 Task: Search one way flight ticket for 4 adults, 2 children, 2 infants in seat and 1 infant on lap in economy from Colorado Springs: City Of Colorado Springs Municipal Airport to Riverton: Central Wyoming Regional Airport (was Riverton Regional) on 5-4-2023. Choice of flights is American. Number of bags: 10 checked bags. Price is upto 80000. Outbound departure time preference is 23:15.
Action: Mouse moved to (340, 308)
Screenshot: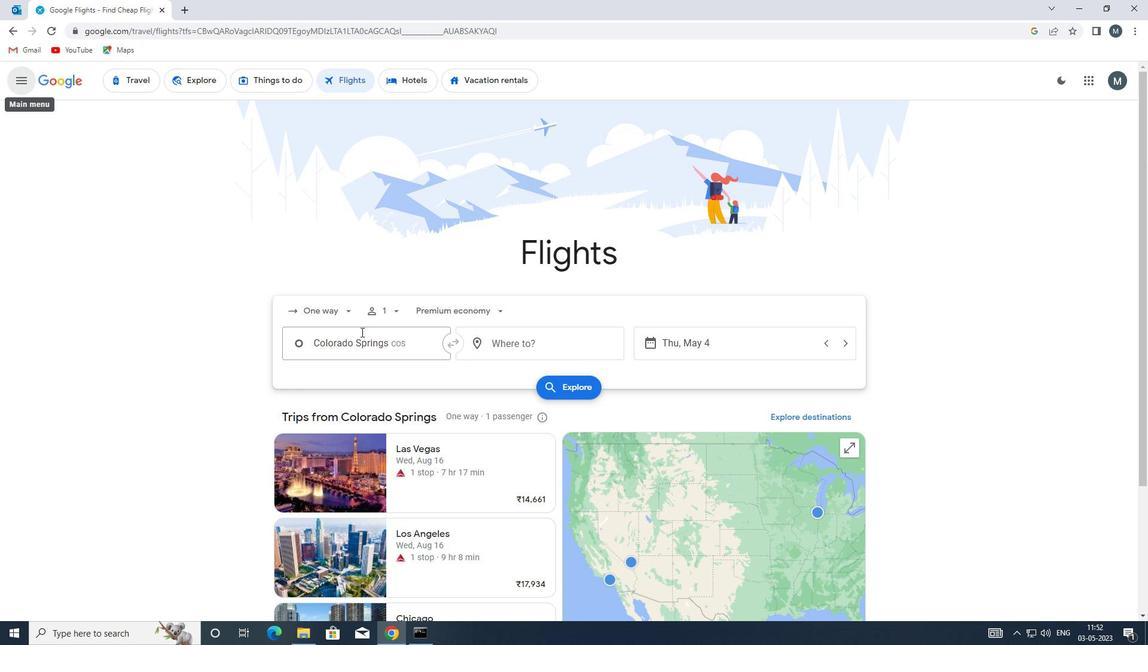 
Action: Mouse pressed left at (340, 308)
Screenshot: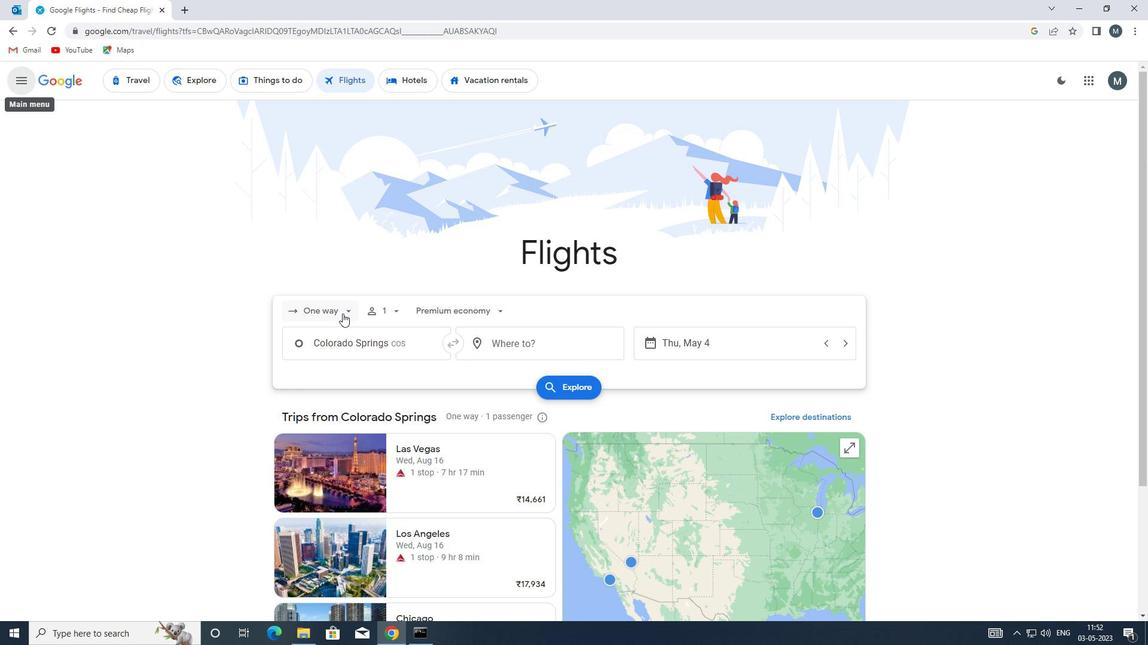 
Action: Mouse moved to (351, 367)
Screenshot: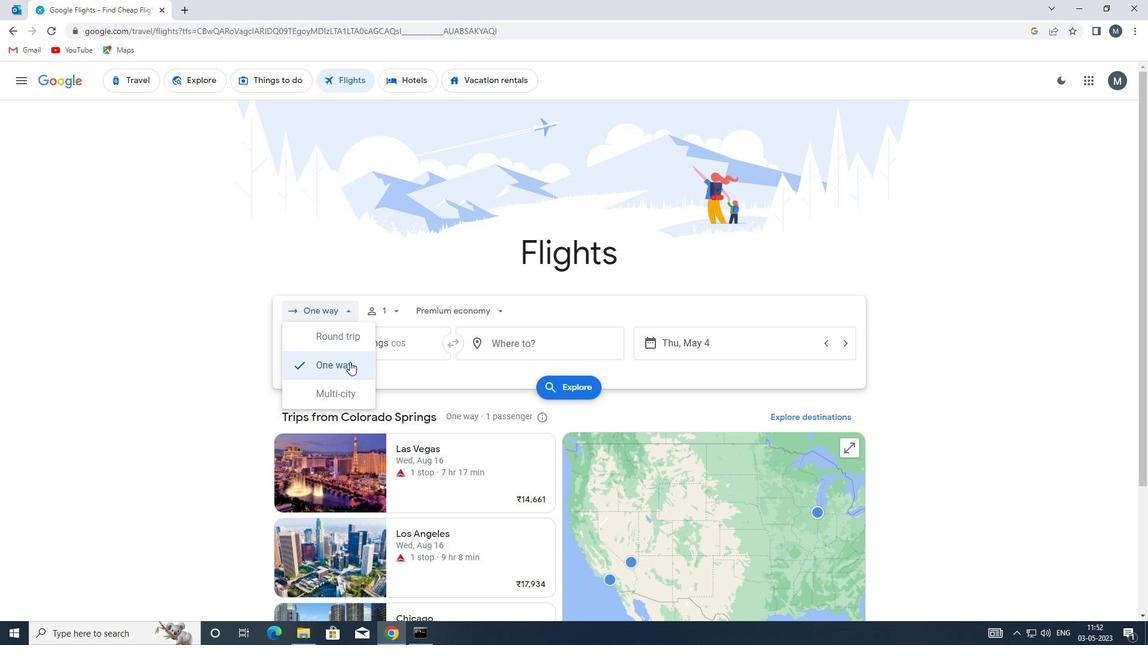 
Action: Mouse pressed left at (351, 367)
Screenshot: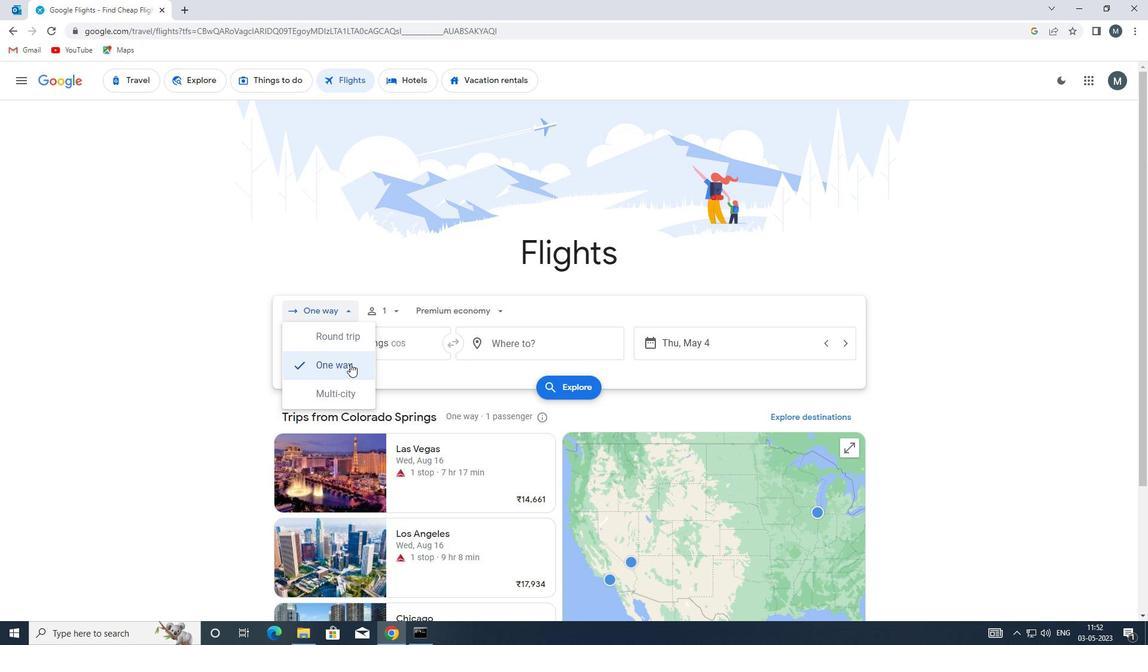 
Action: Mouse moved to (397, 309)
Screenshot: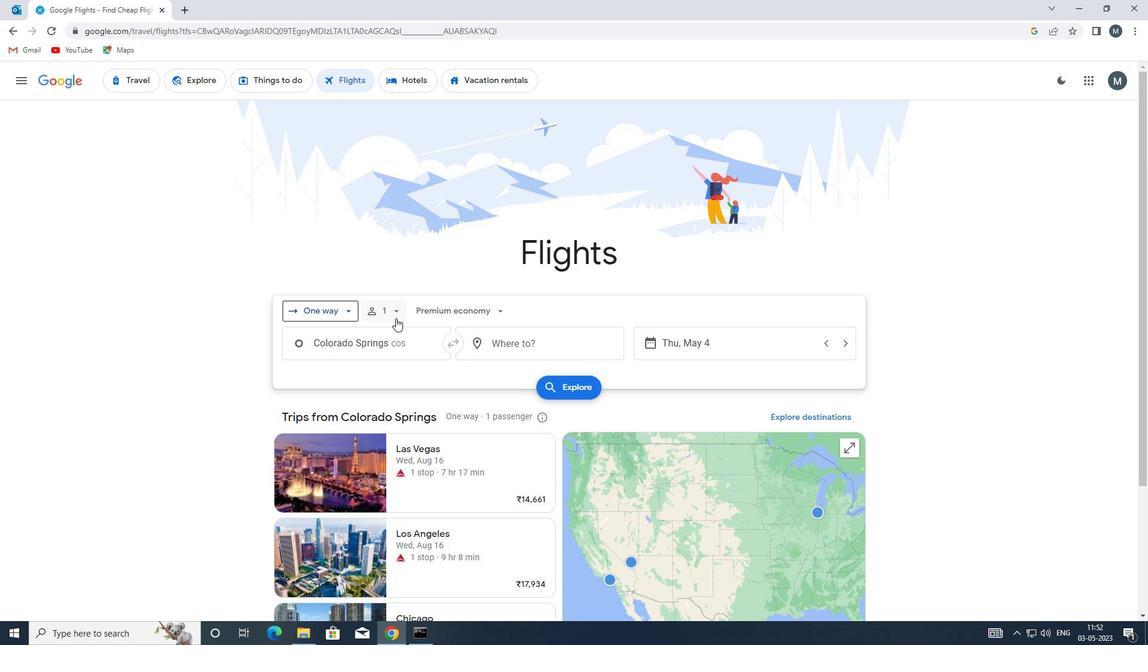 
Action: Mouse pressed left at (397, 309)
Screenshot: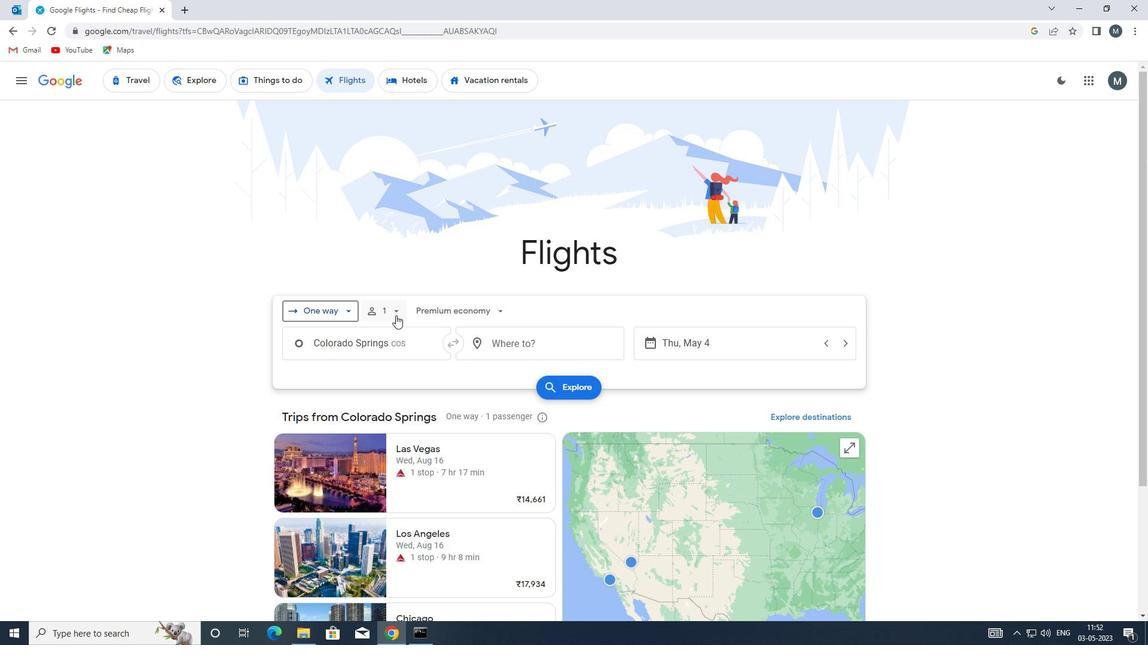 
Action: Mouse moved to (489, 339)
Screenshot: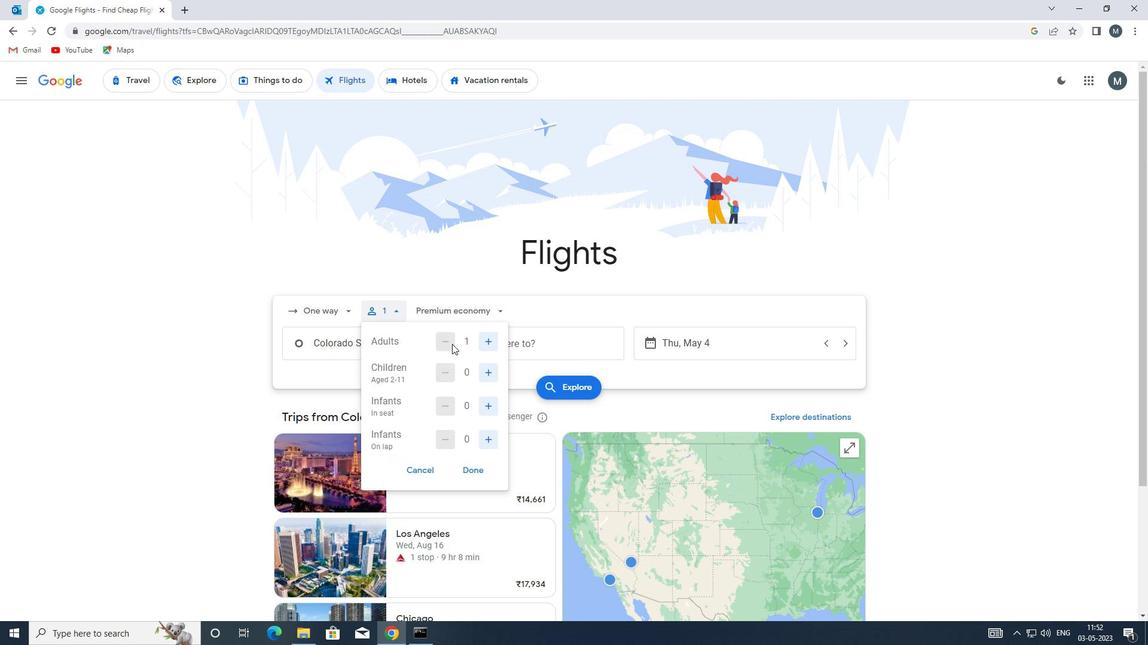 
Action: Mouse pressed left at (489, 339)
Screenshot: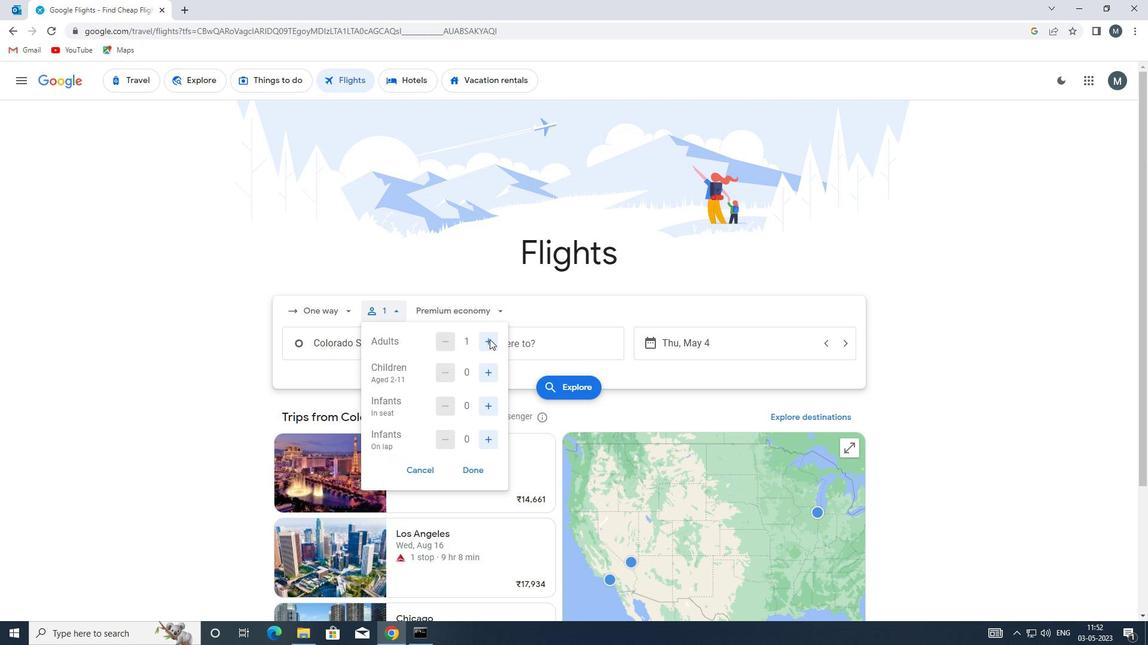 
Action: Mouse pressed left at (489, 339)
Screenshot: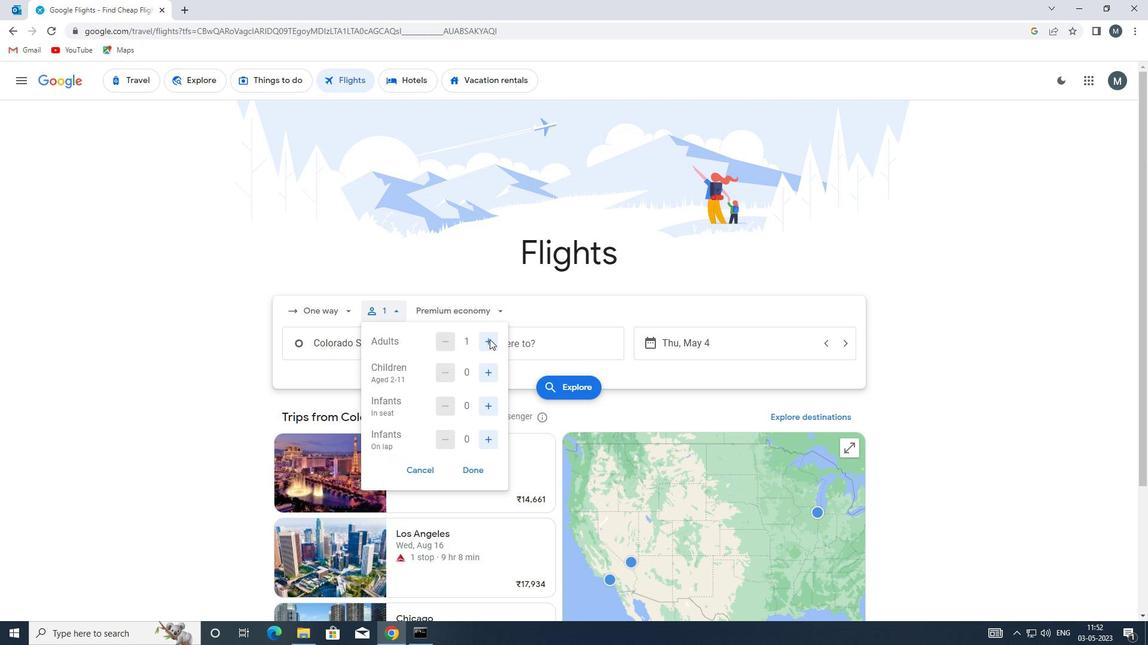 
Action: Mouse pressed left at (489, 339)
Screenshot: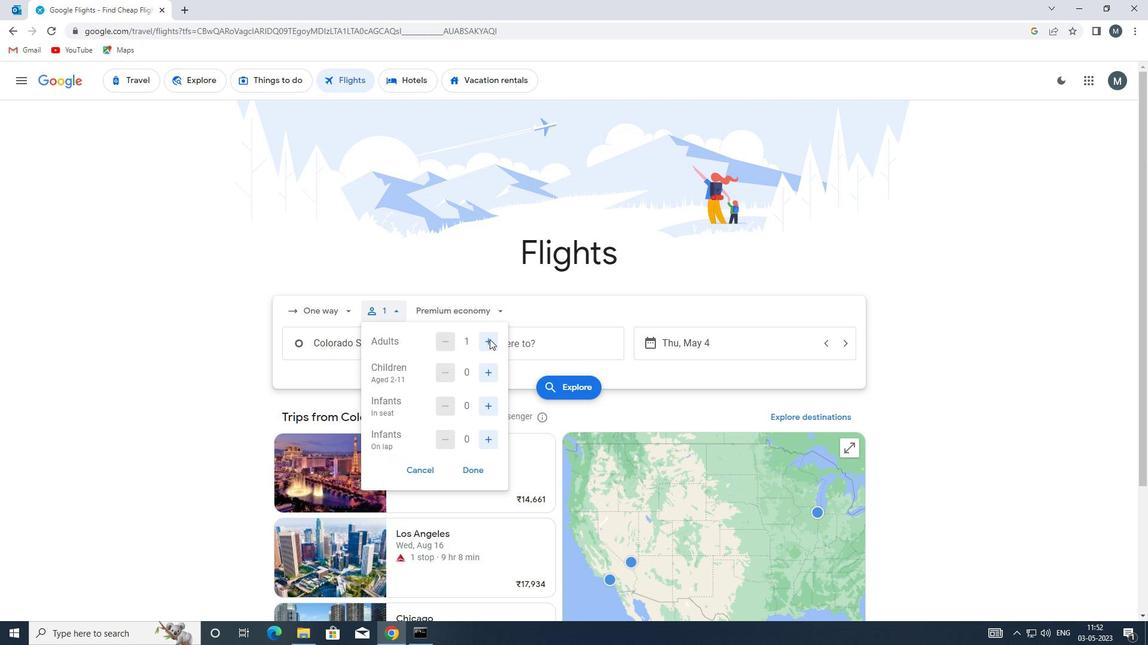 
Action: Mouse pressed left at (489, 339)
Screenshot: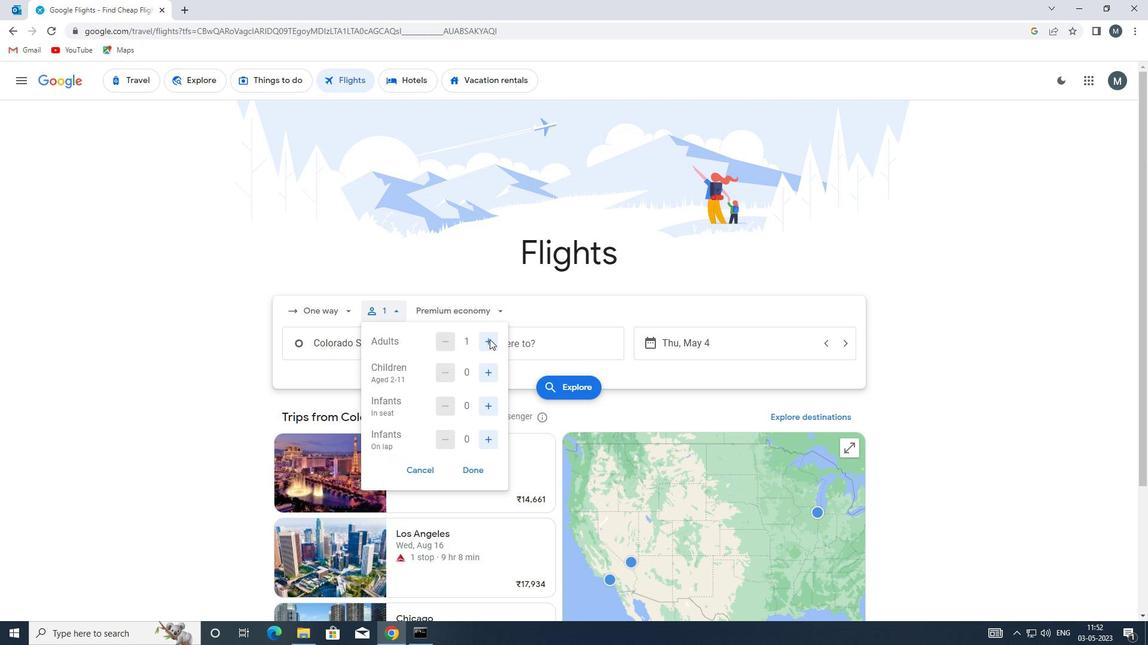 
Action: Mouse moved to (455, 340)
Screenshot: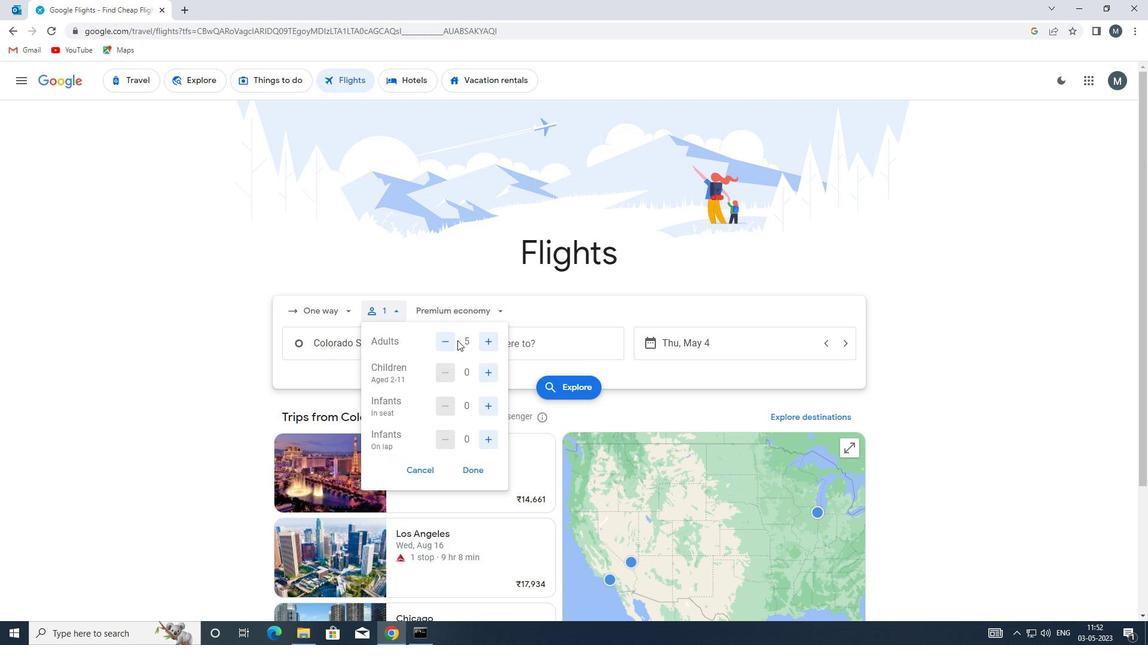 
Action: Mouse pressed left at (455, 340)
Screenshot: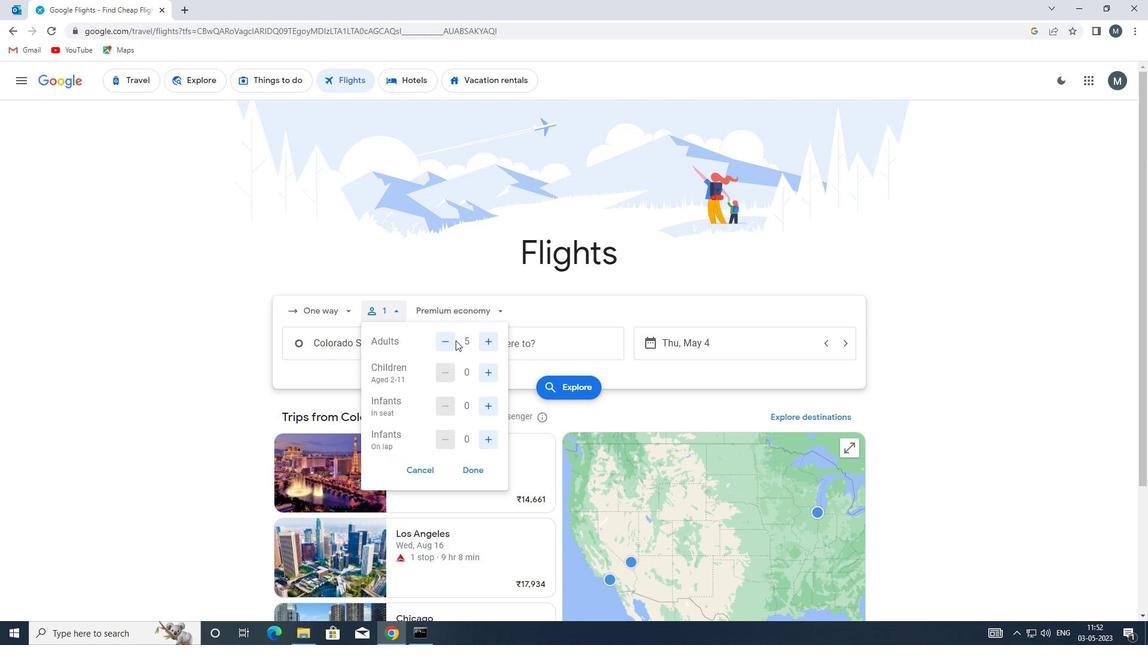 
Action: Mouse moved to (452, 342)
Screenshot: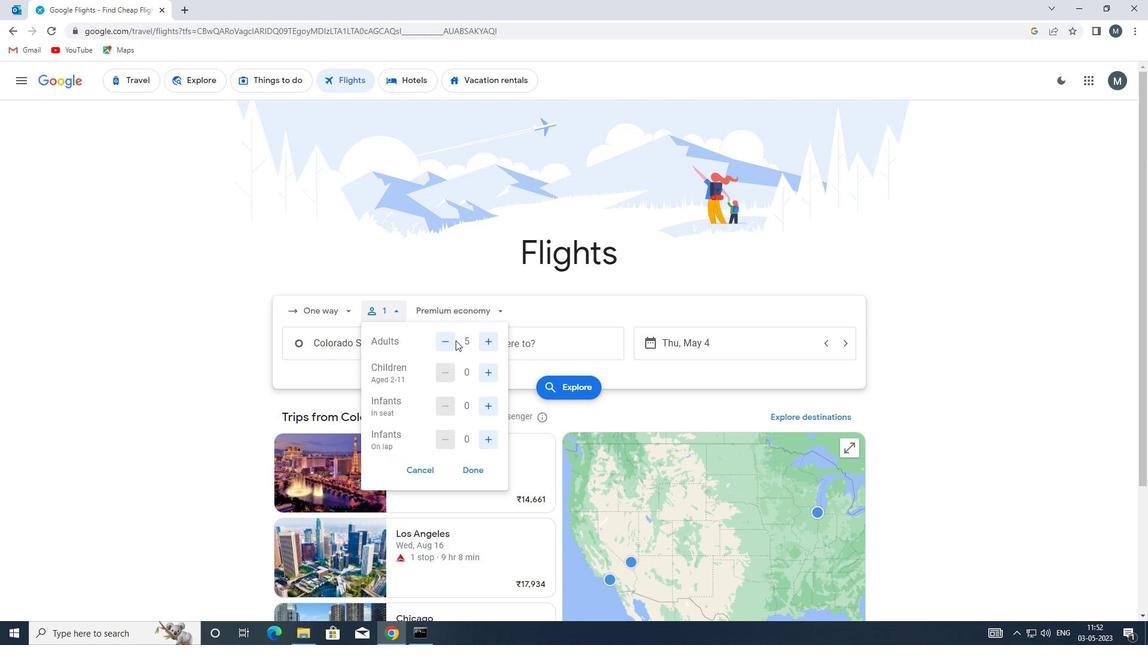 
Action: Mouse pressed left at (452, 342)
Screenshot: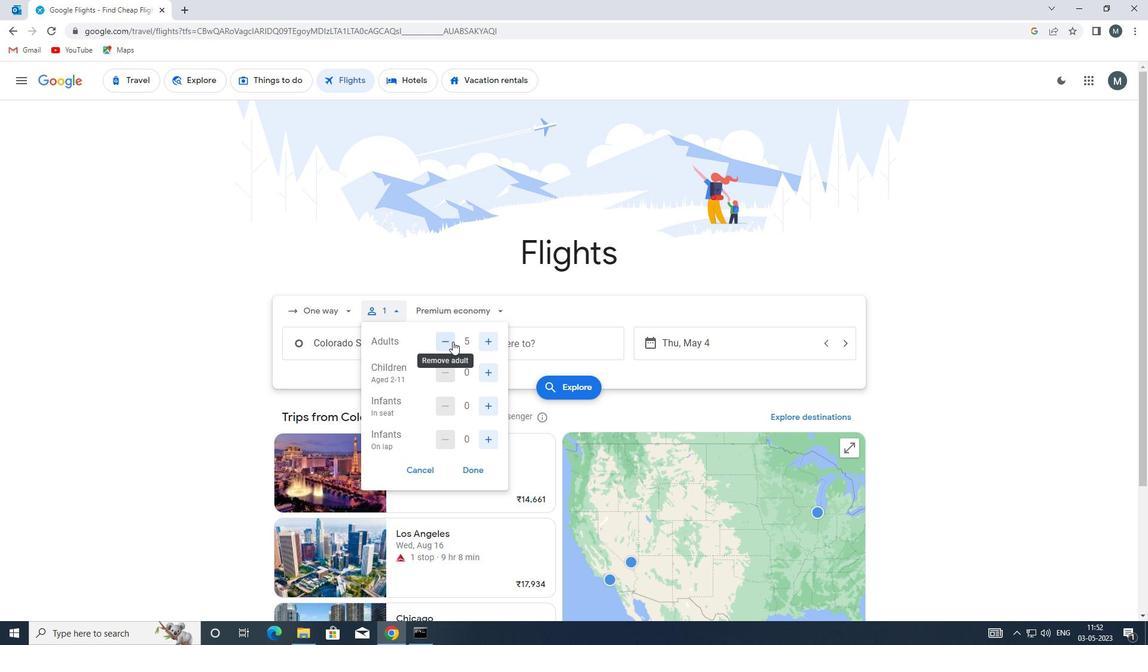 
Action: Mouse moved to (489, 372)
Screenshot: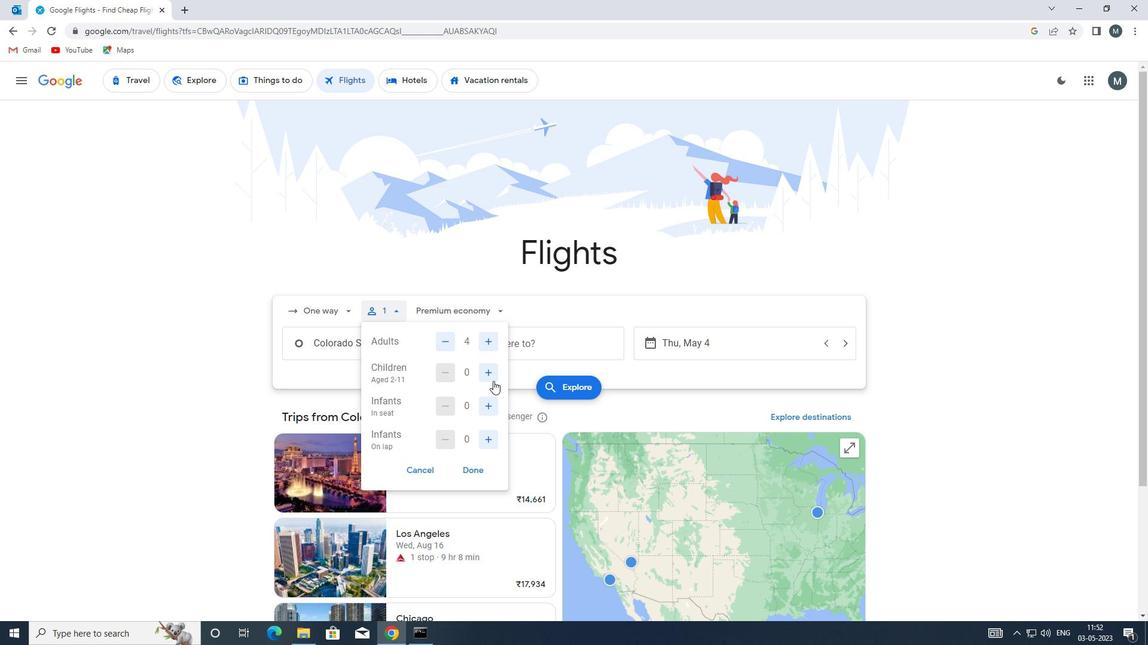 
Action: Mouse pressed left at (489, 372)
Screenshot: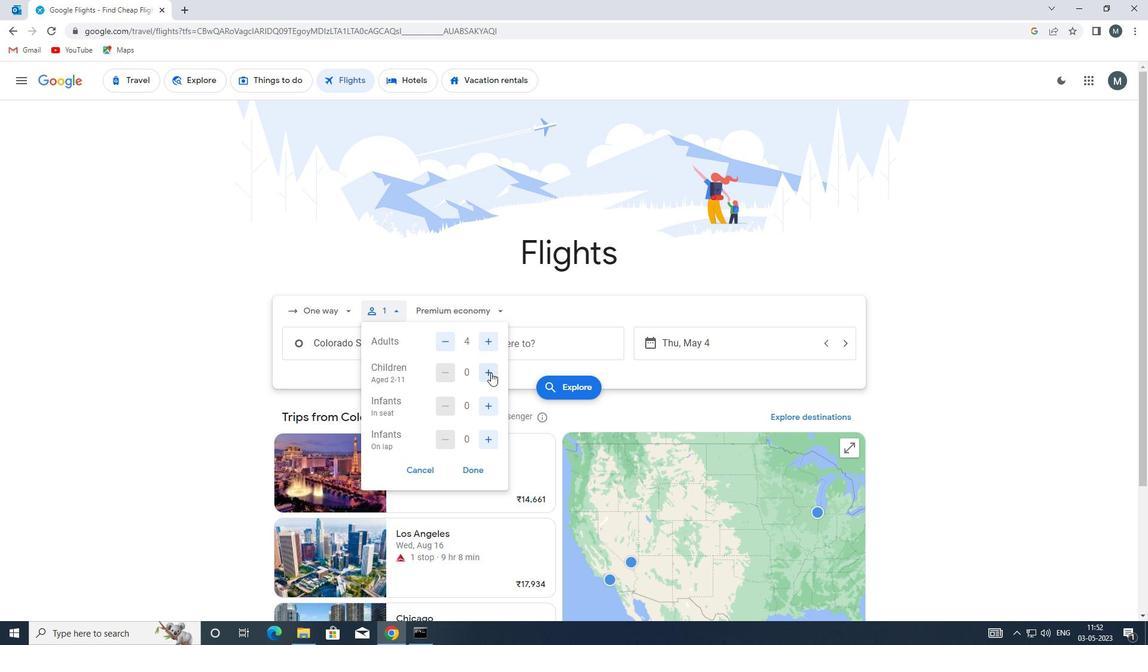 
Action: Mouse pressed left at (489, 372)
Screenshot: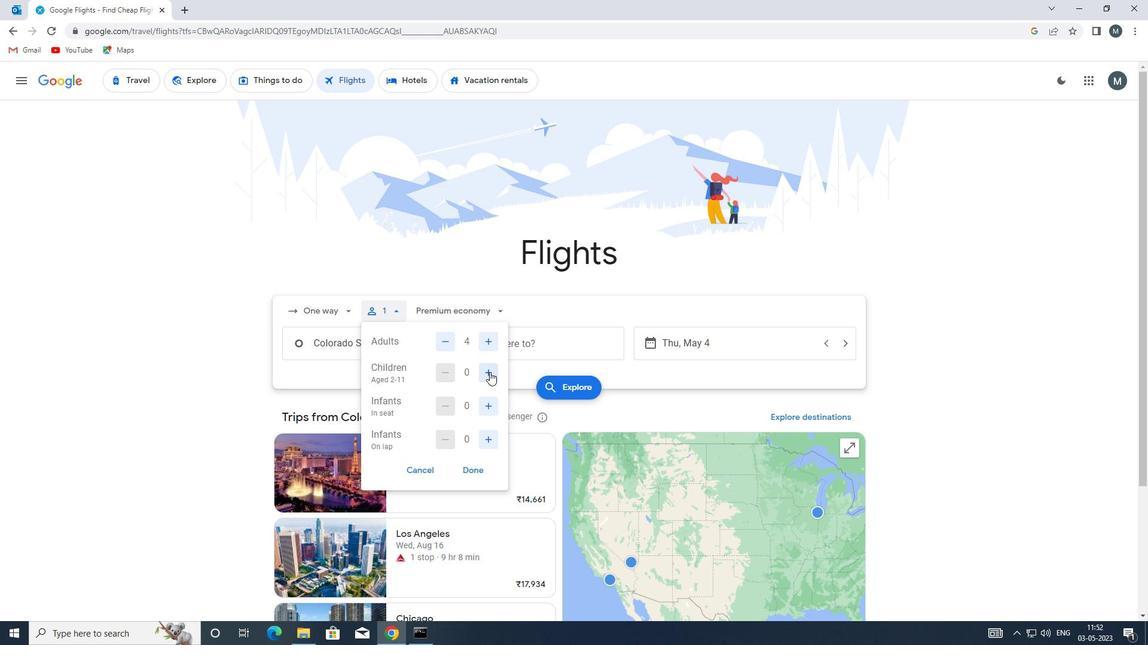 
Action: Mouse moved to (495, 406)
Screenshot: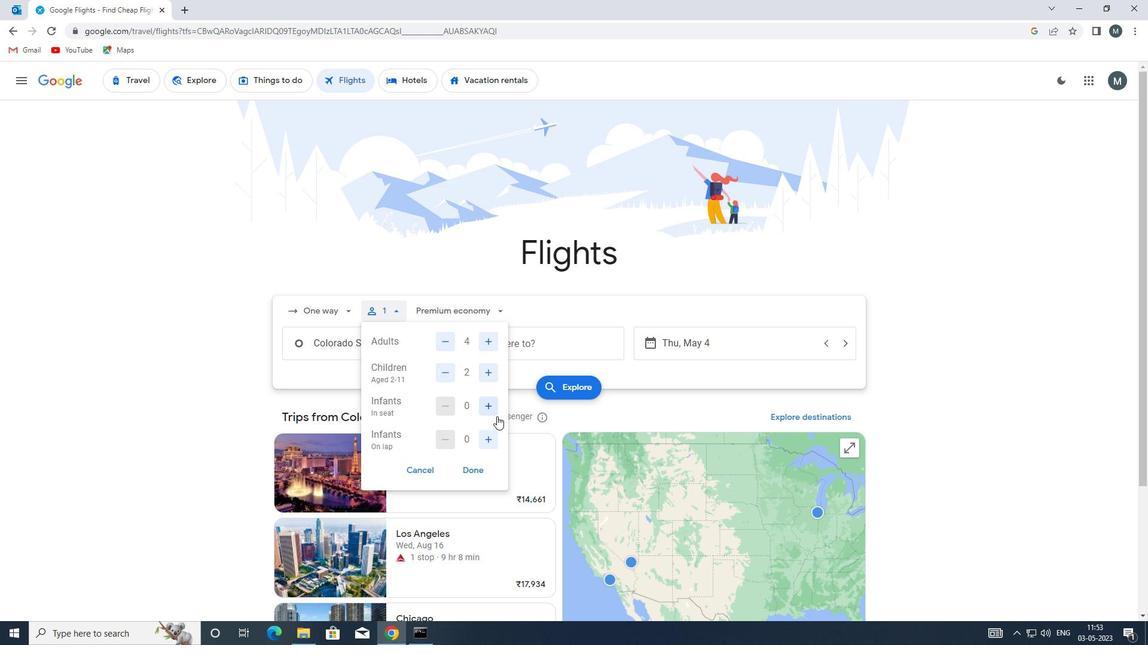 
Action: Mouse pressed left at (495, 406)
Screenshot: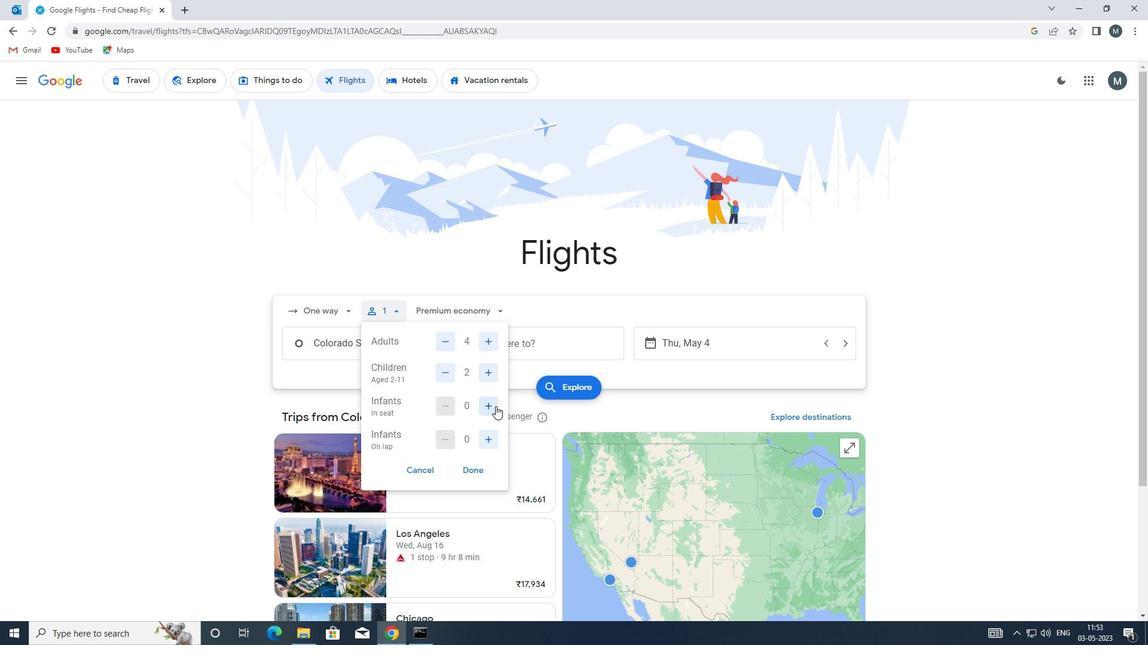 
Action: Mouse pressed left at (495, 406)
Screenshot: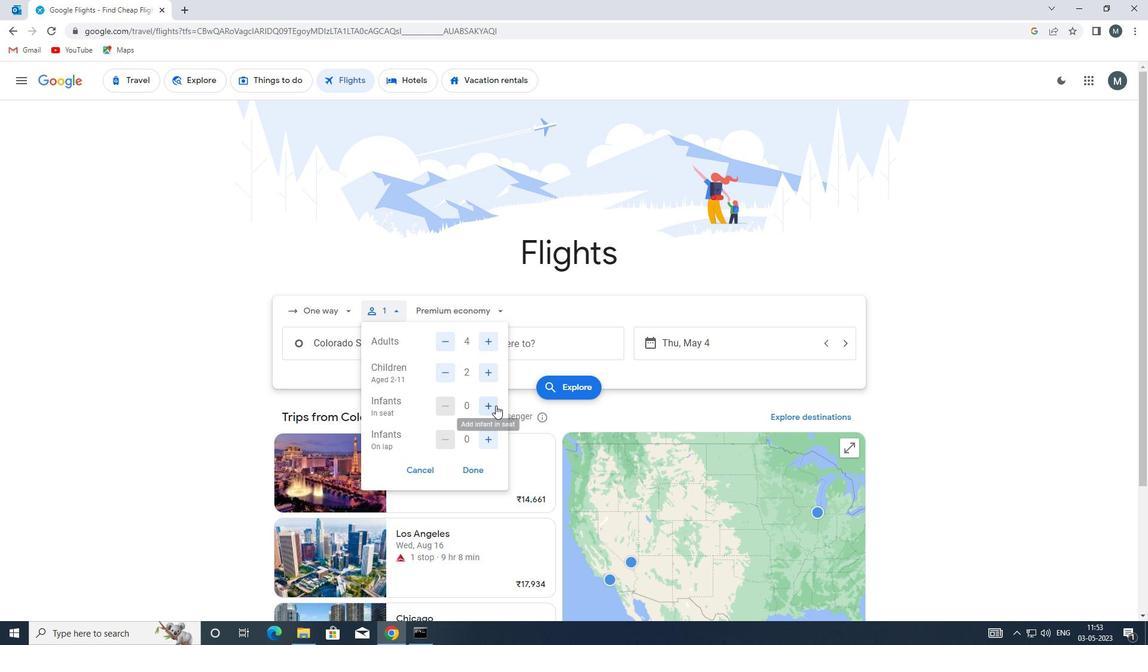
Action: Mouse moved to (494, 436)
Screenshot: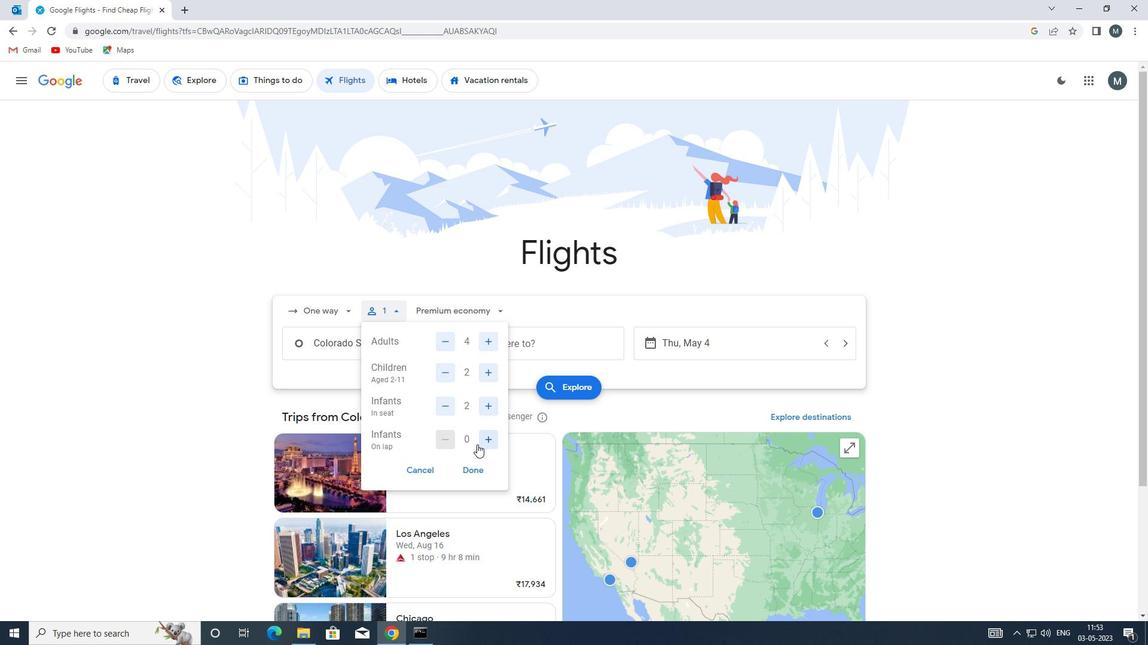 
Action: Mouse pressed left at (494, 436)
Screenshot: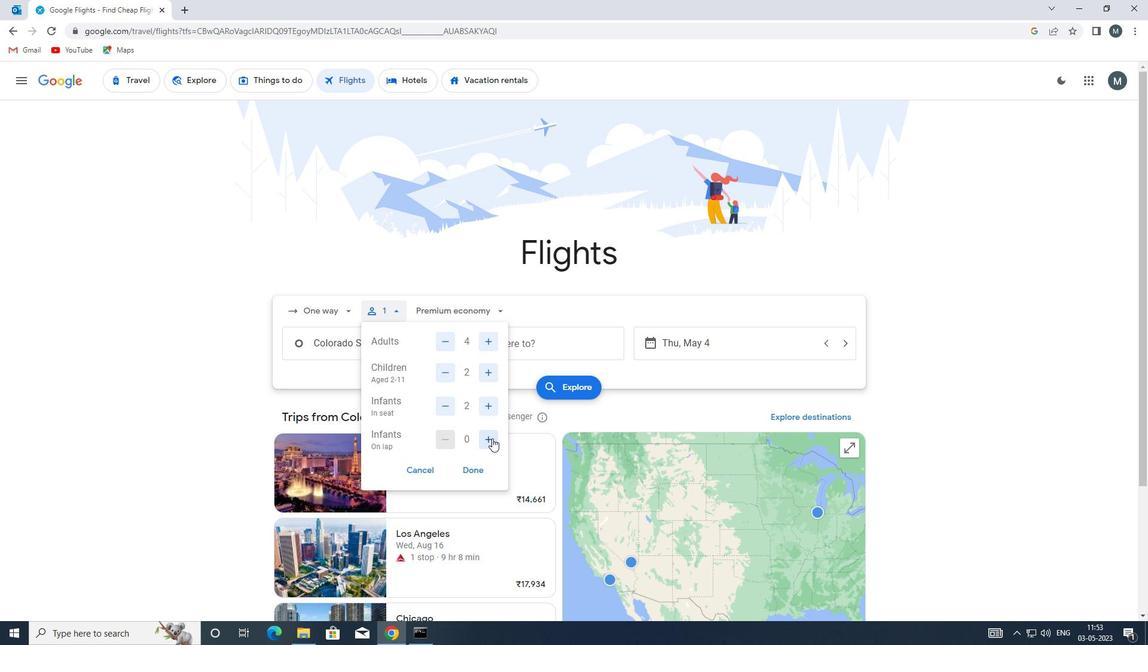 
Action: Mouse moved to (481, 470)
Screenshot: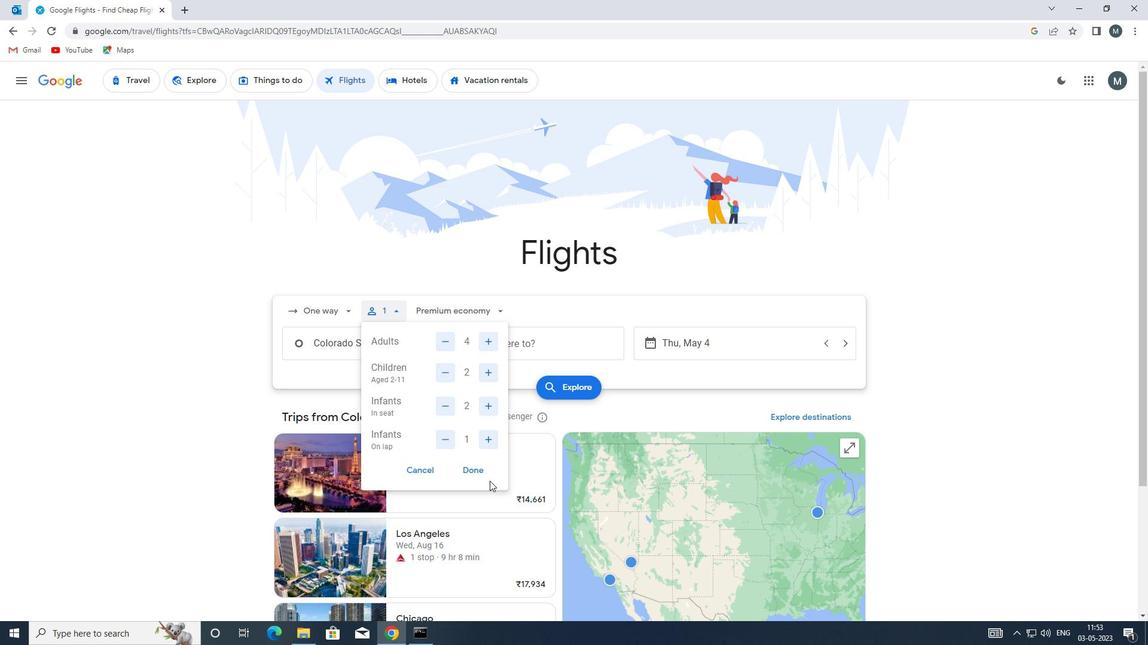 
Action: Mouse pressed left at (481, 470)
Screenshot: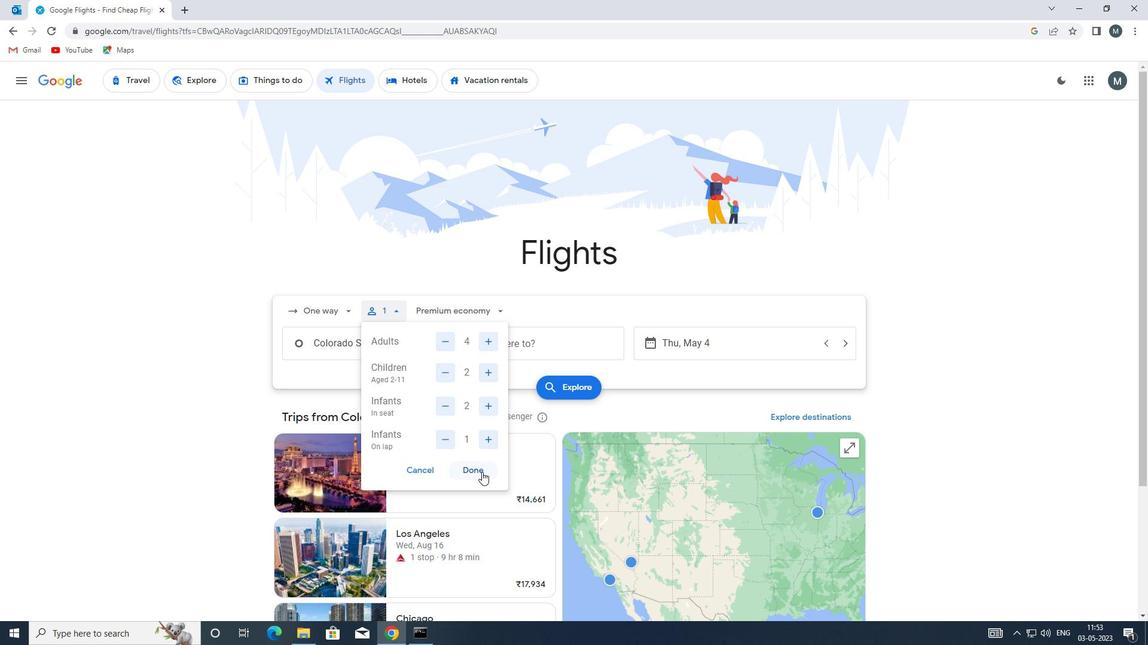 
Action: Mouse moved to (453, 310)
Screenshot: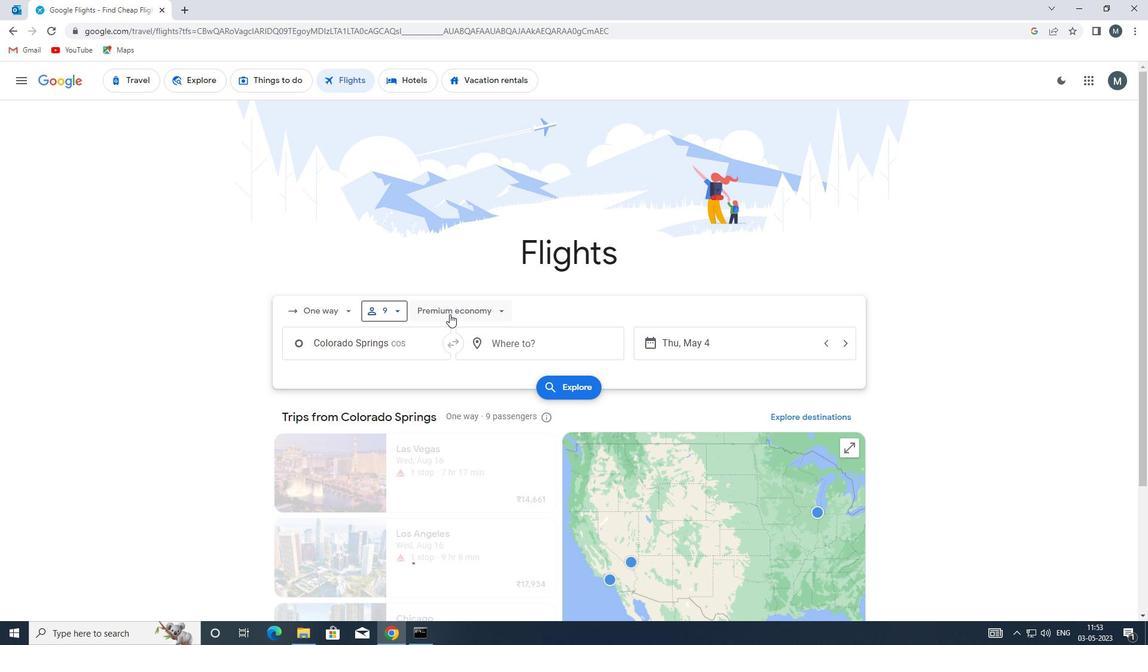 
Action: Mouse pressed left at (453, 310)
Screenshot: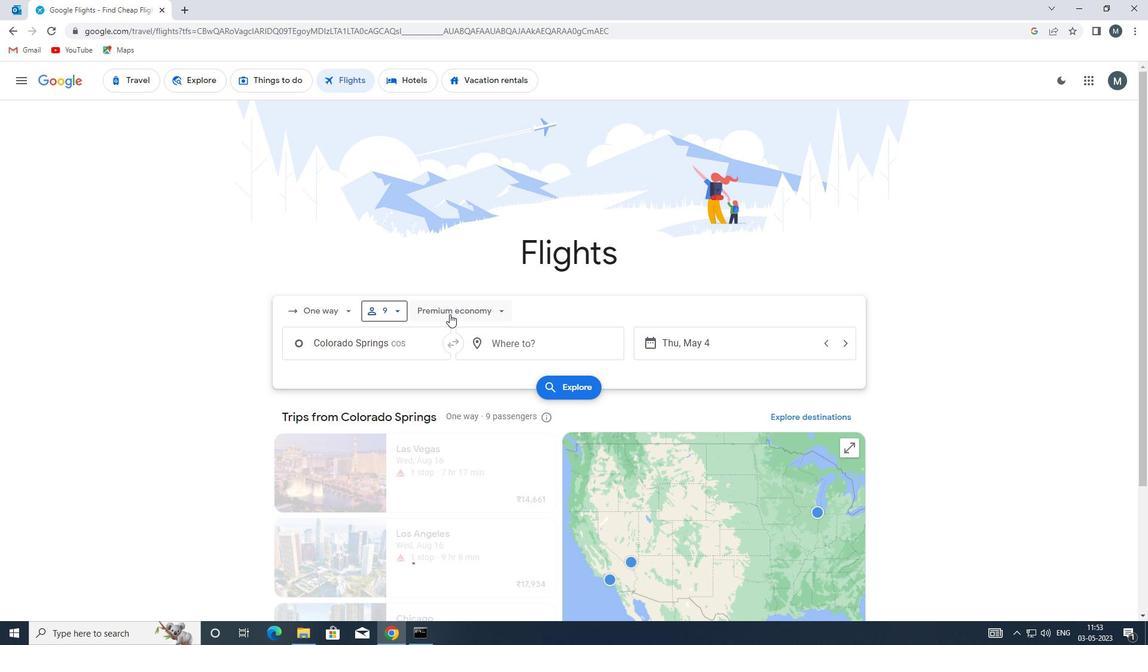 
Action: Mouse moved to (465, 337)
Screenshot: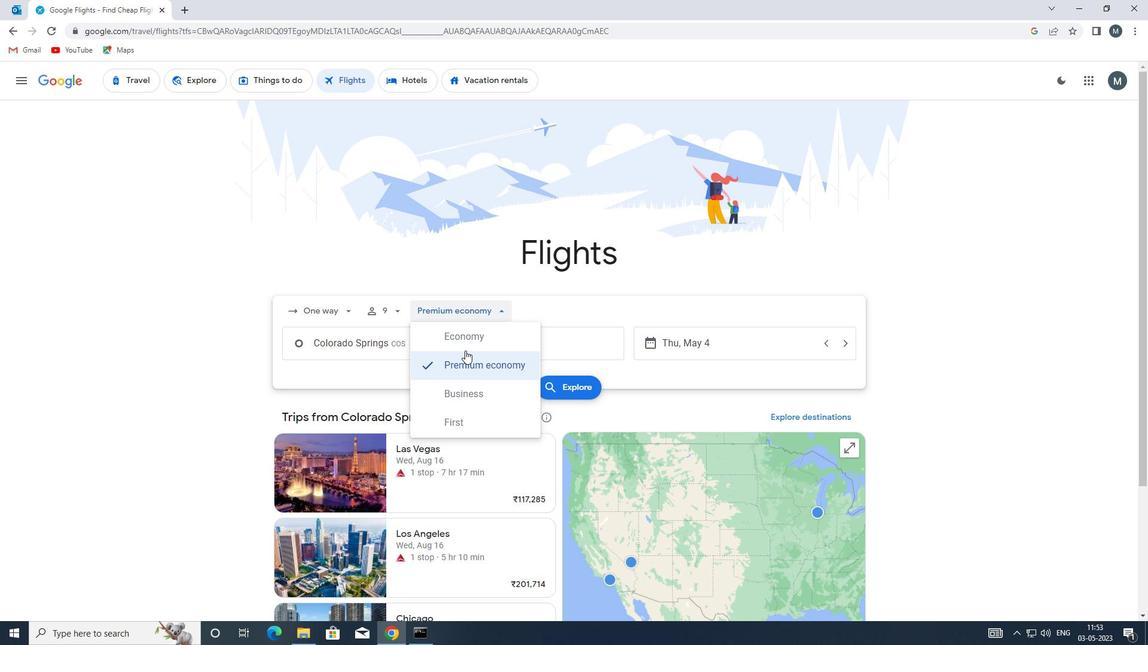 
Action: Mouse pressed left at (465, 337)
Screenshot: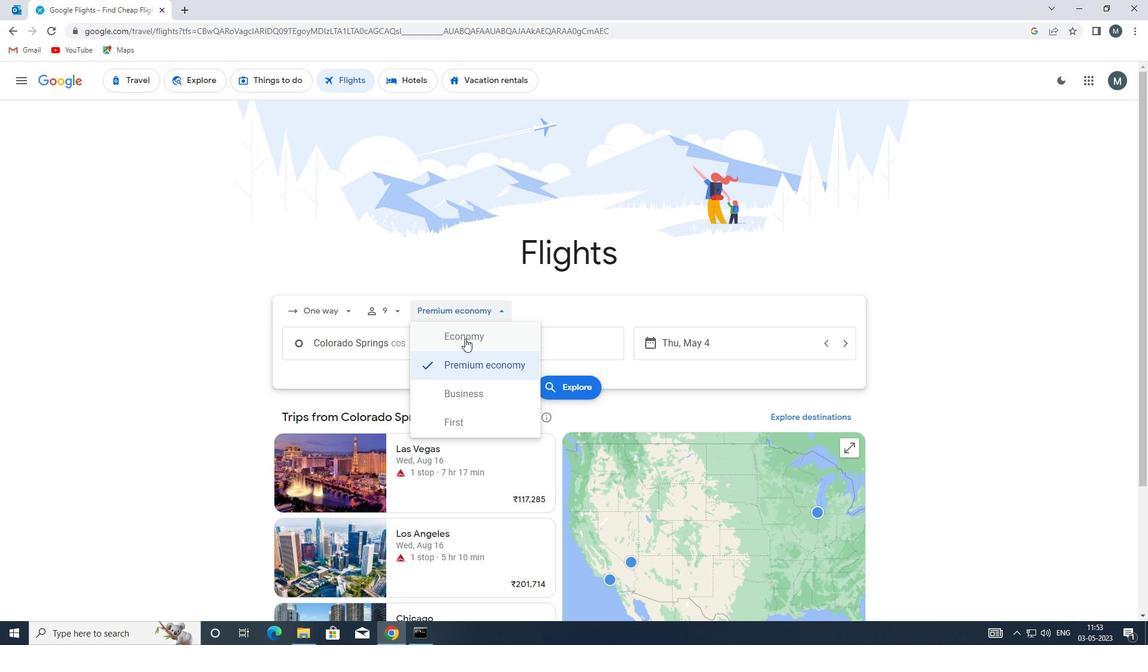 
Action: Mouse moved to (422, 349)
Screenshot: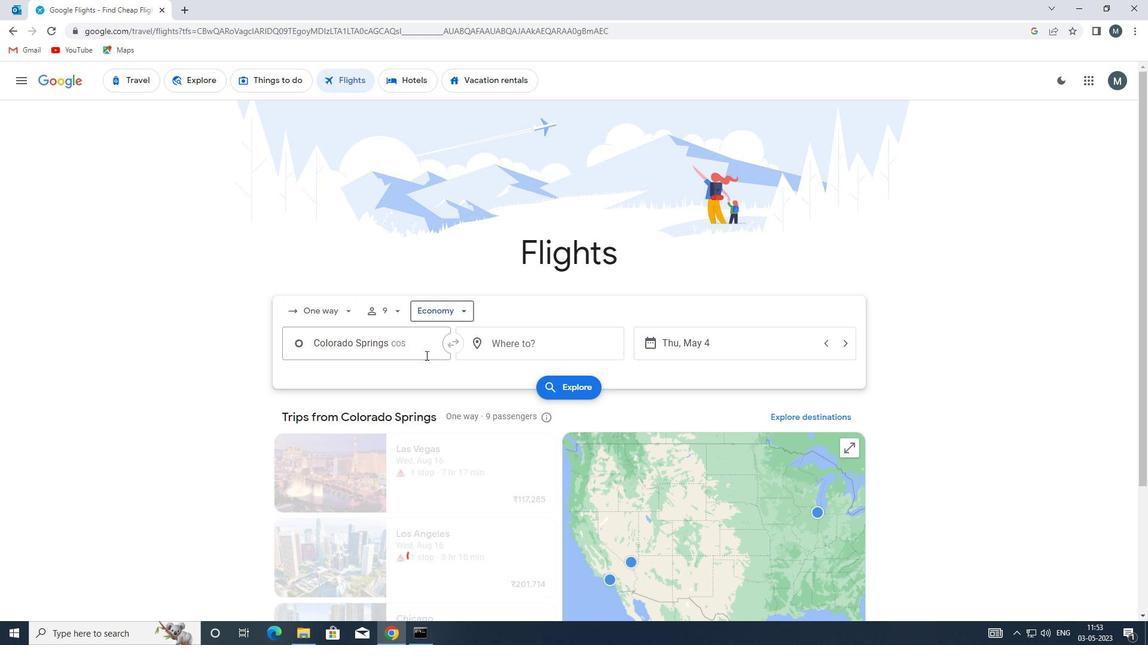 
Action: Mouse pressed left at (422, 349)
Screenshot: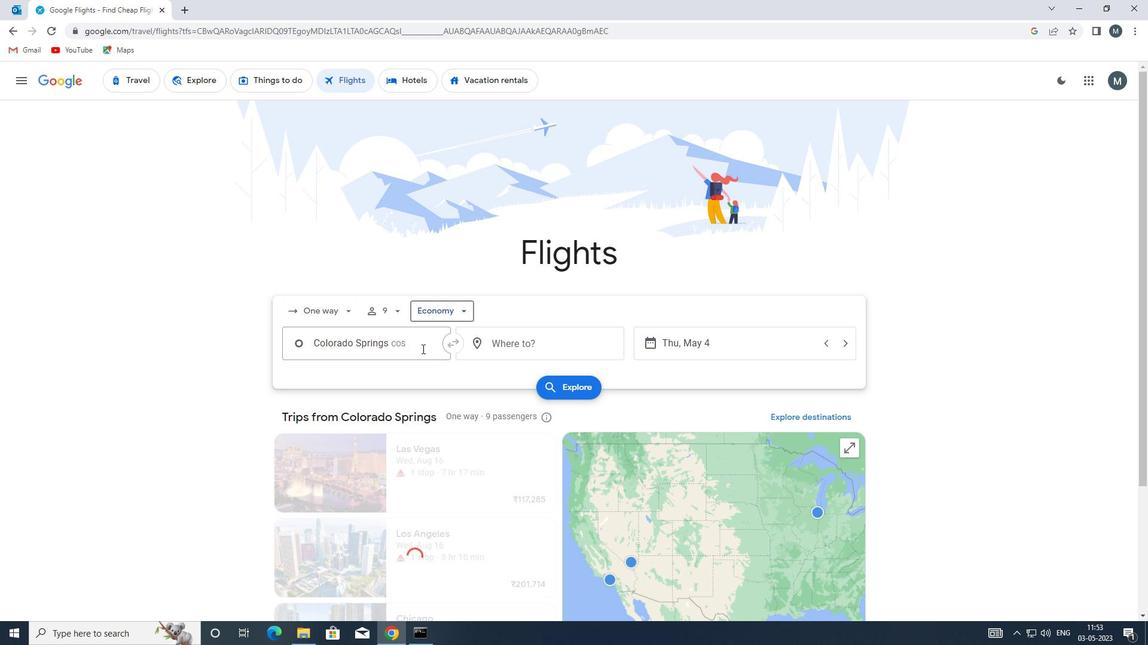 
Action: Key pressed <Key.enter>
Screenshot: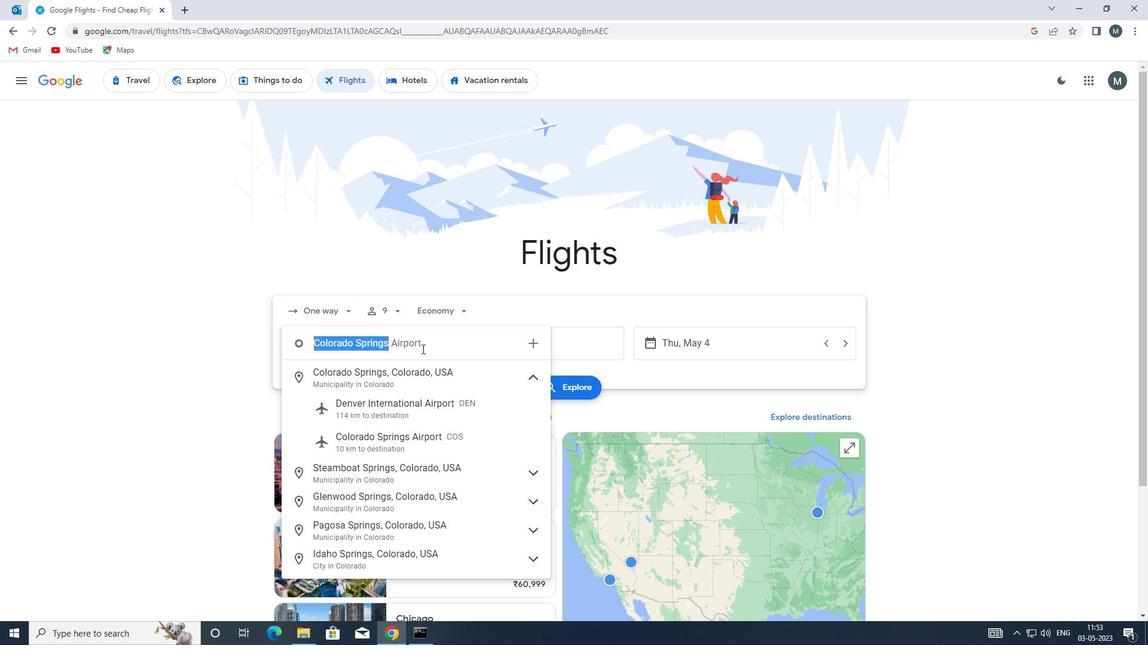 
Action: Mouse moved to (518, 344)
Screenshot: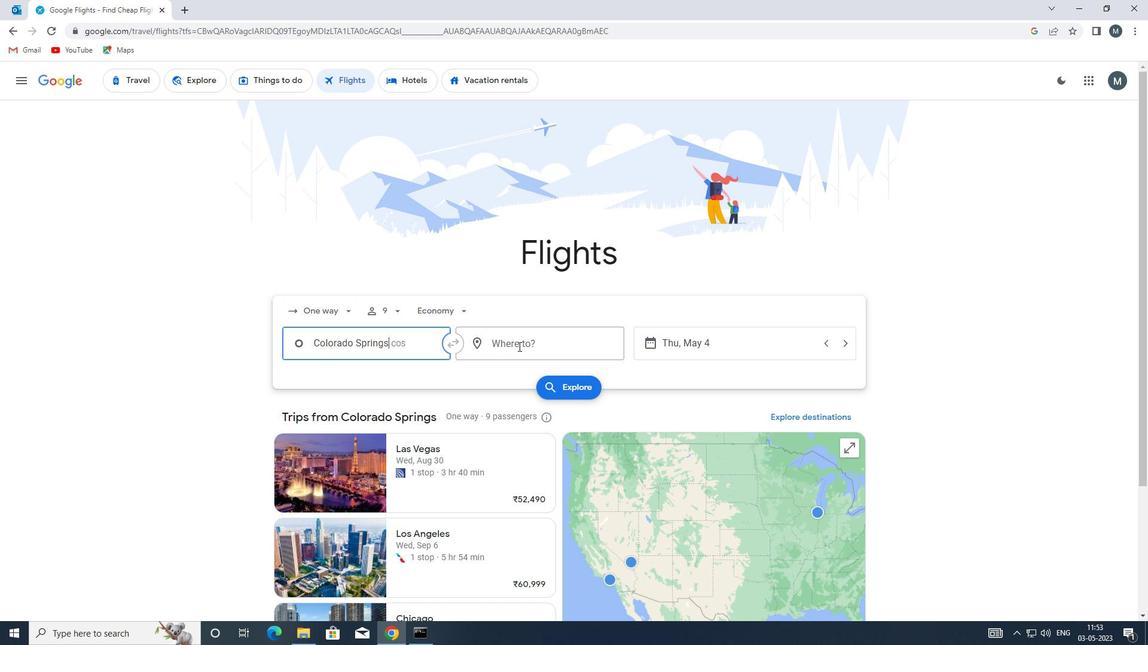 
Action: Mouse pressed left at (518, 344)
Screenshot: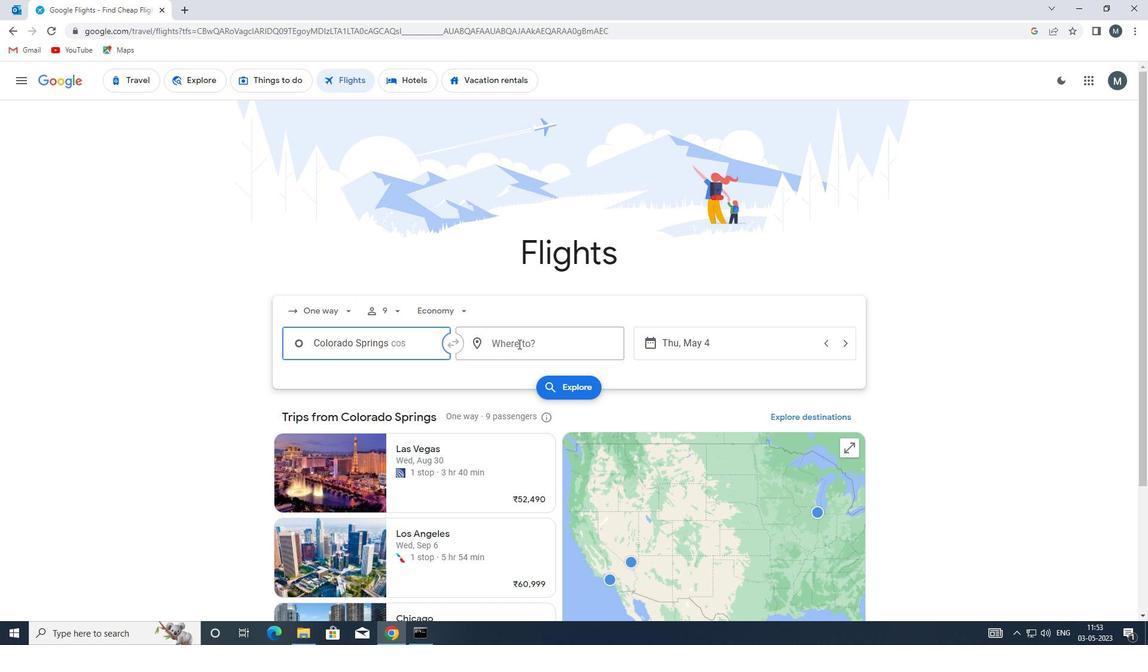 
Action: Key pressed riw
Screenshot: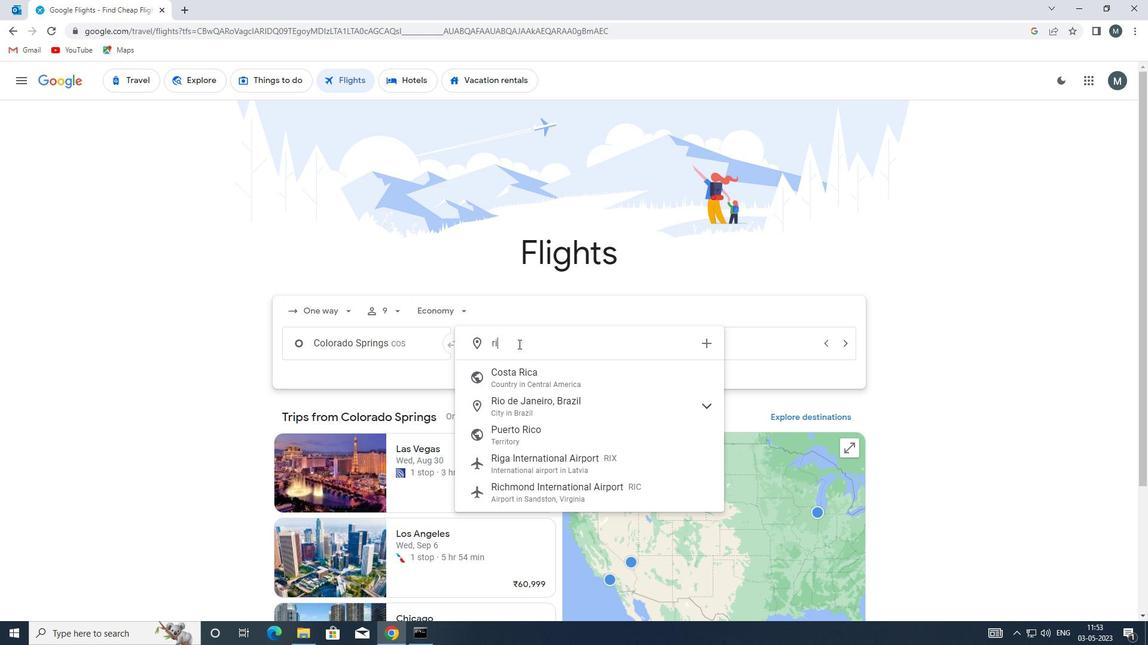 
Action: Mouse moved to (571, 372)
Screenshot: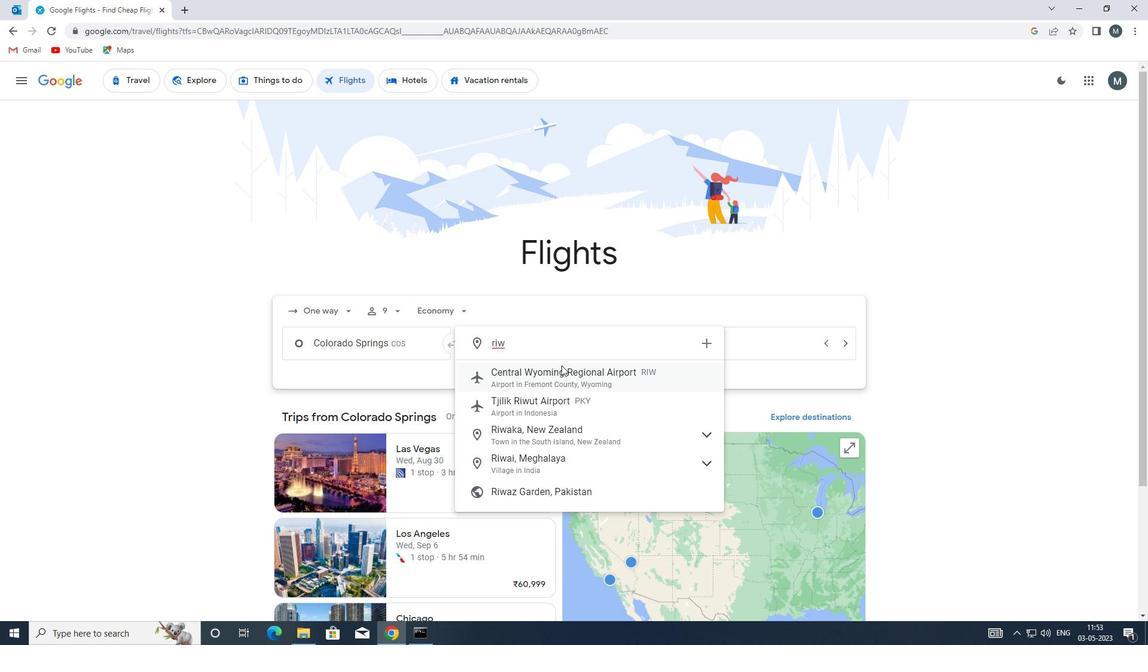 
Action: Mouse pressed left at (571, 372)
Screenshot: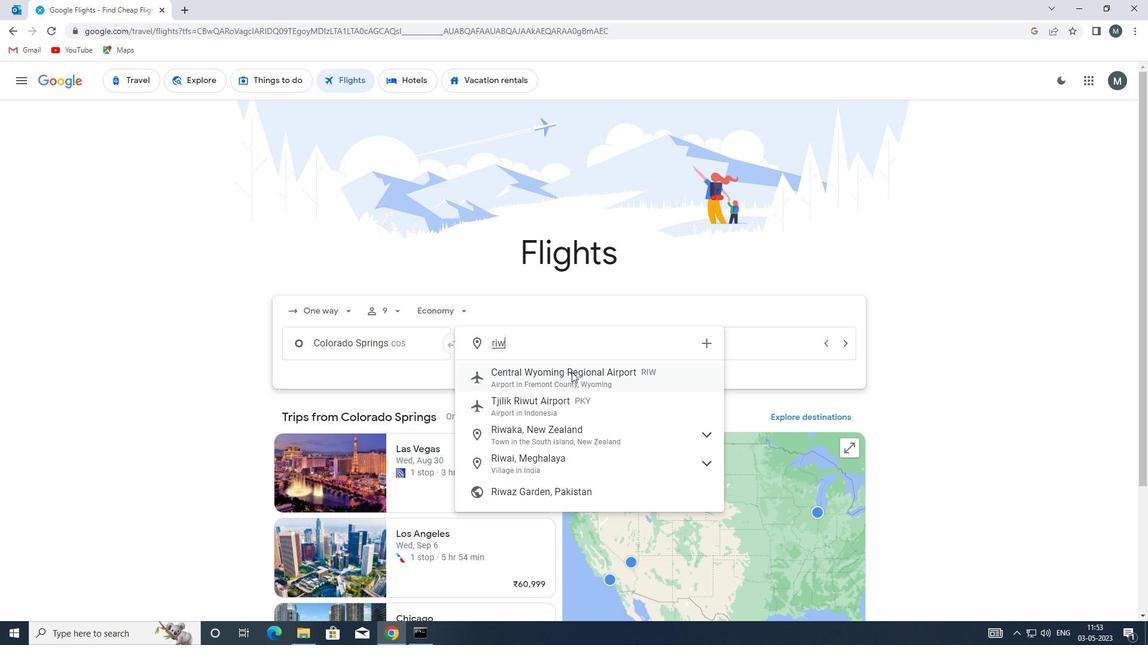 
Action: Mouse moved to (704, 348)
Screenshot: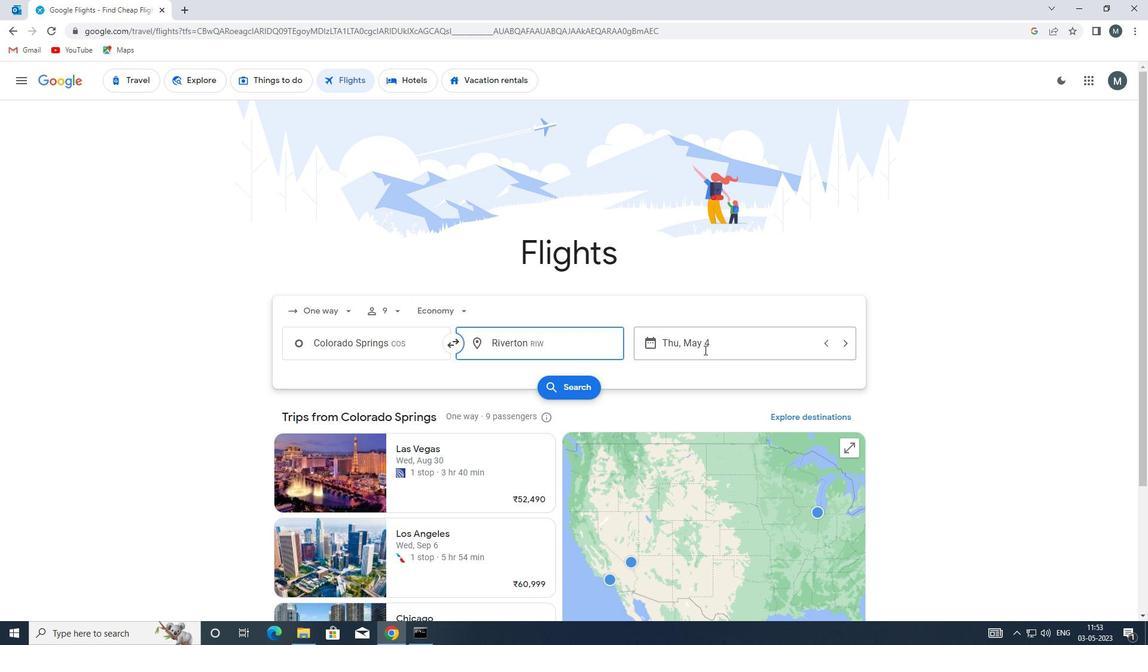 
Action: Mouse pressed left at (704, 348)
Screenshot: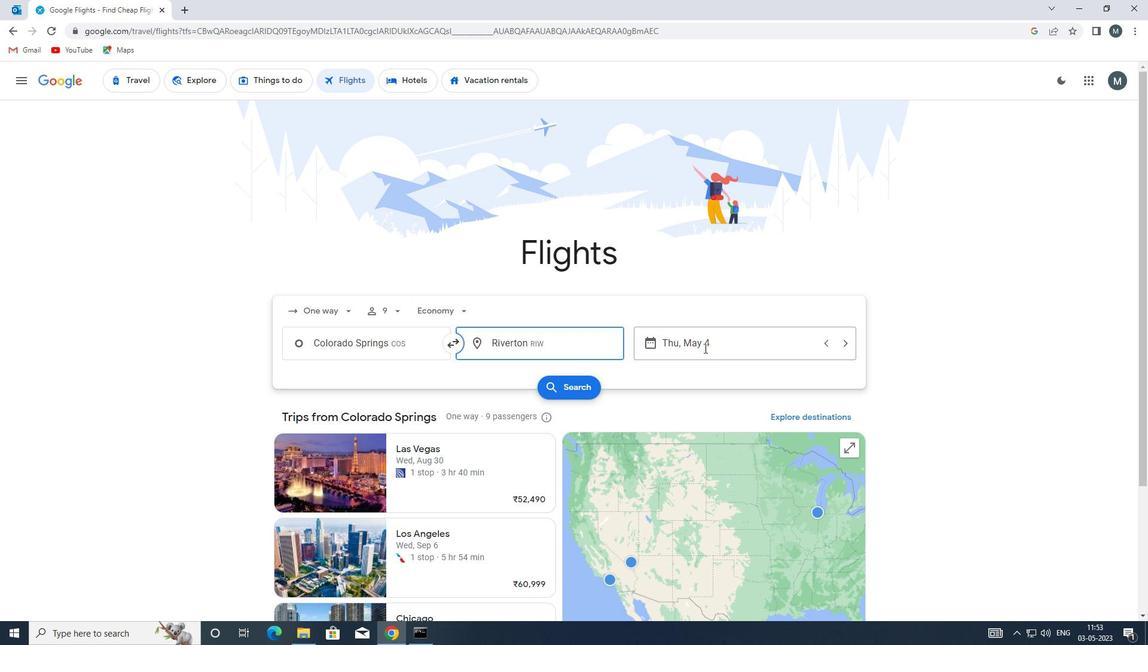 
Action: Mouse moved to (541, 410)
Screenshot: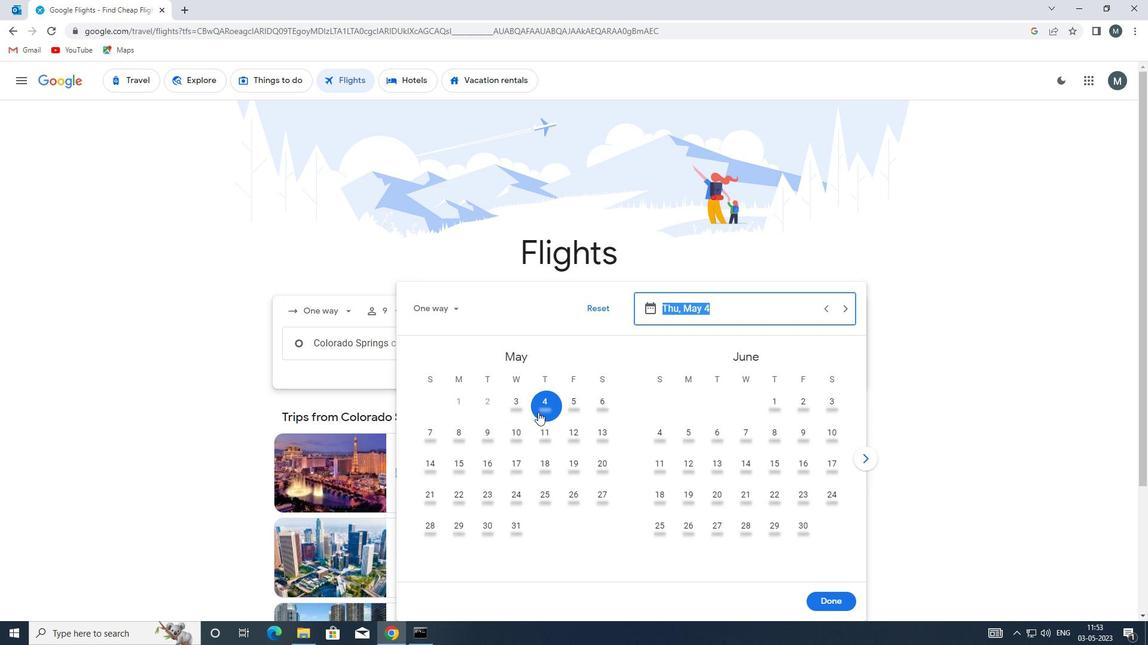 
Action: Mouse pressed left at (541, 410)
Screenshot: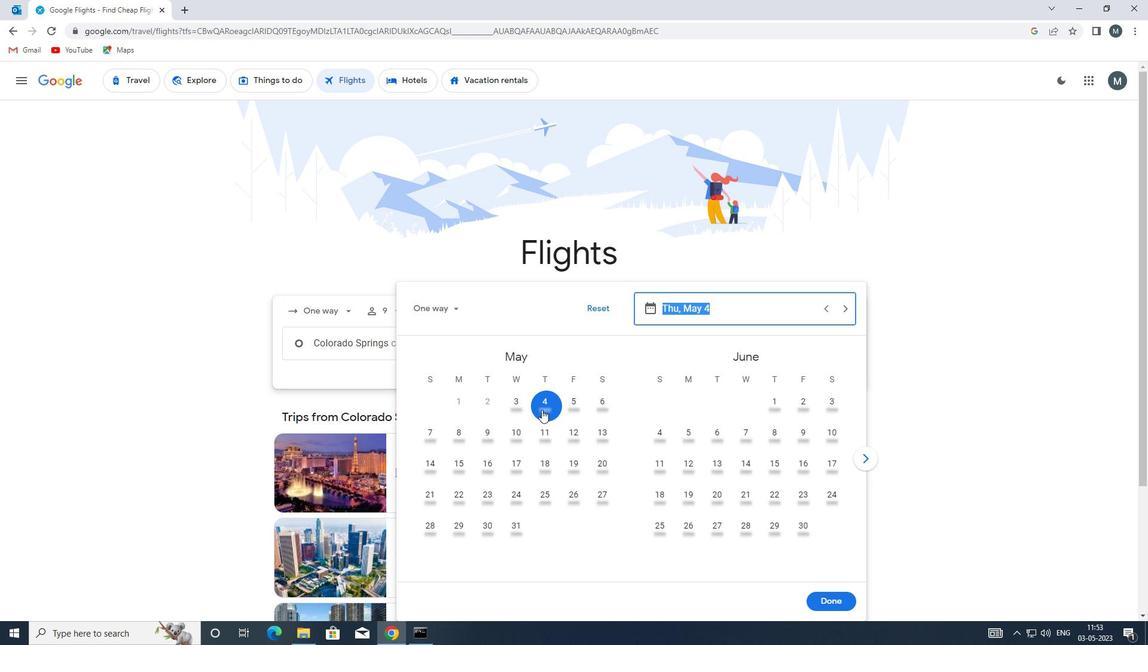 
Action: Mouse moved to (822, 598)
Screenshot: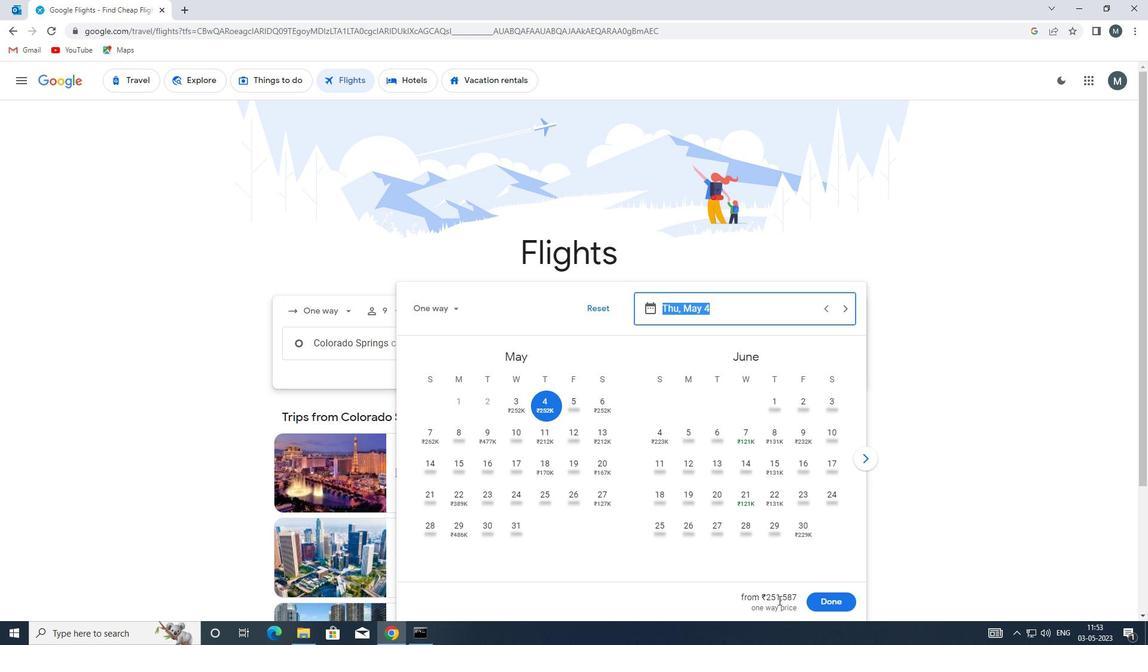 
Action: Mouse pressed left at (822, 598)
Screenshot: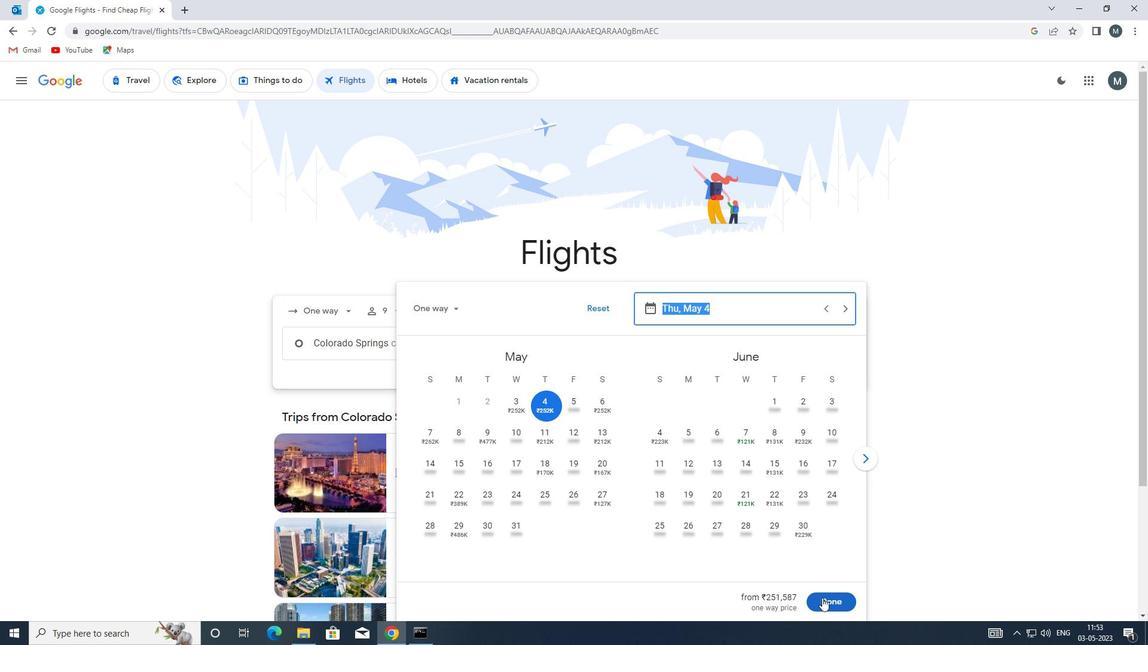 
Action: Mouse moved to (586, 386)
Screenshot: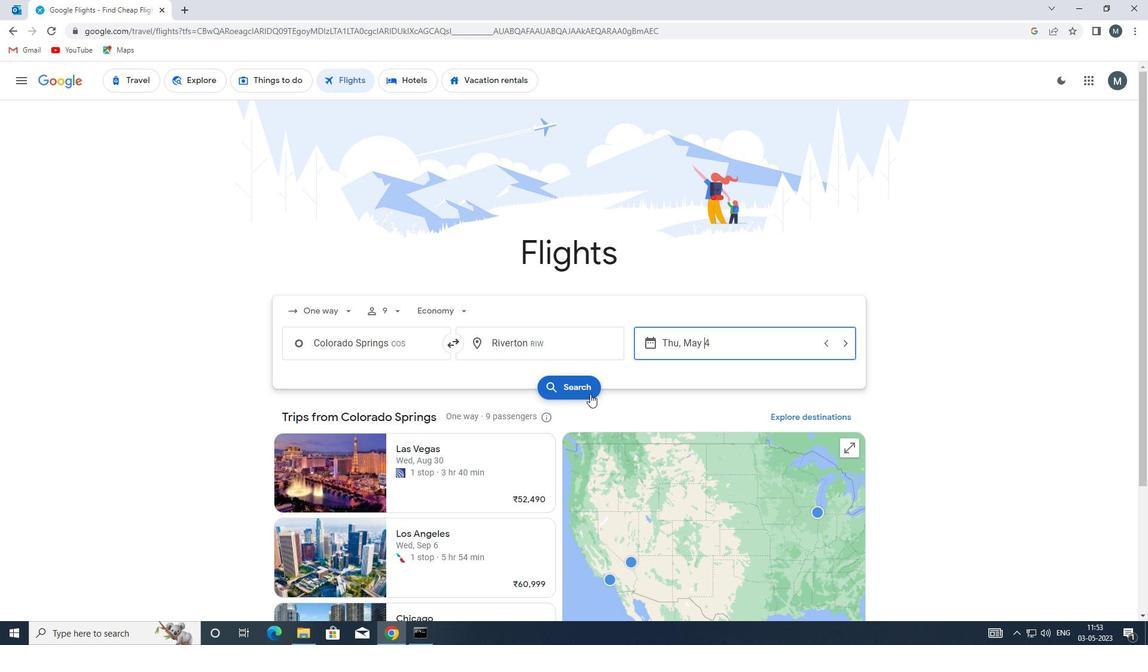
Action: Mouse pressed left at (586, 386)
Screenshot: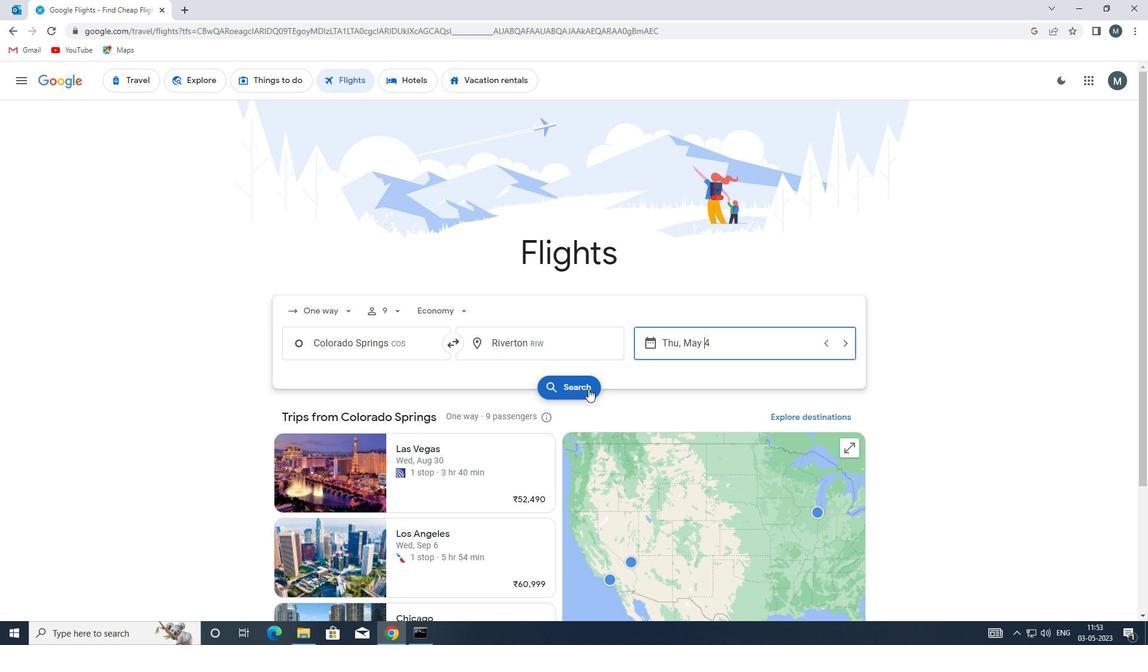 
Action: Mouse moved to (304, 189)
Screenshot: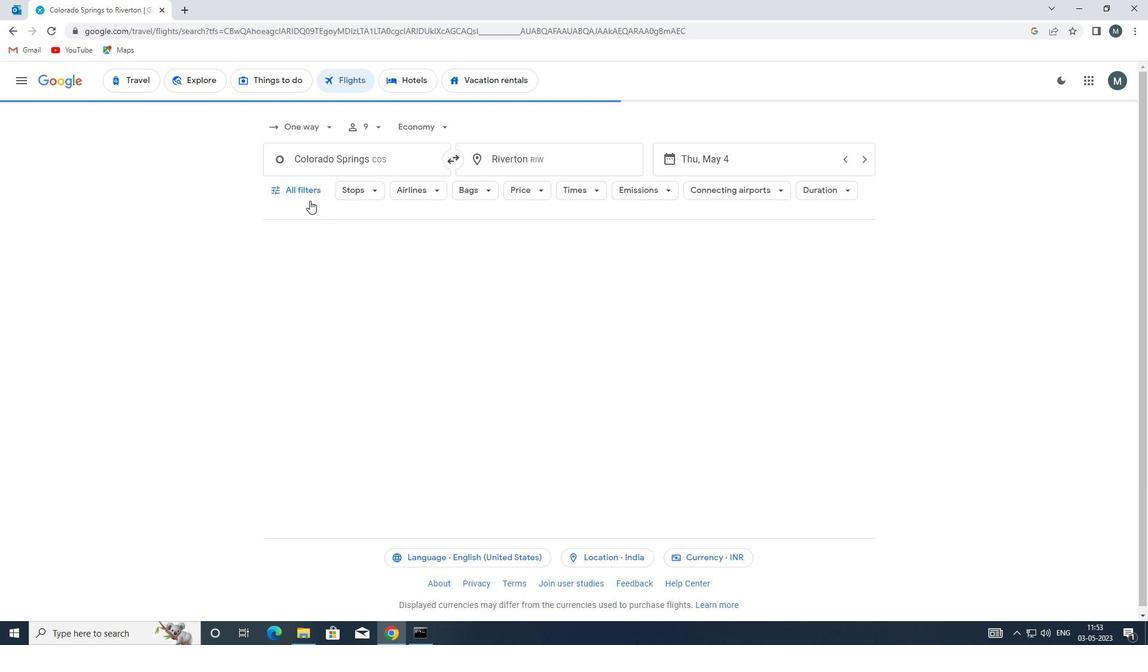 
Action: Mouse pressed left at (304, 189)
Screenshot: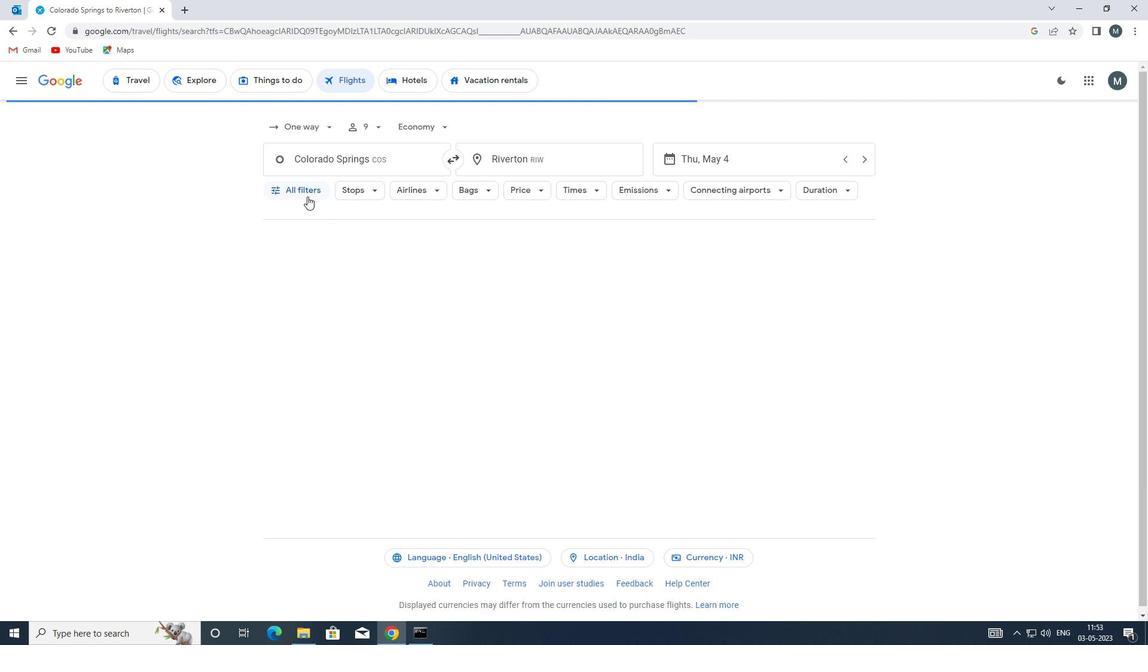 
Action: Mouse moved to (351, 317)
Screenshot: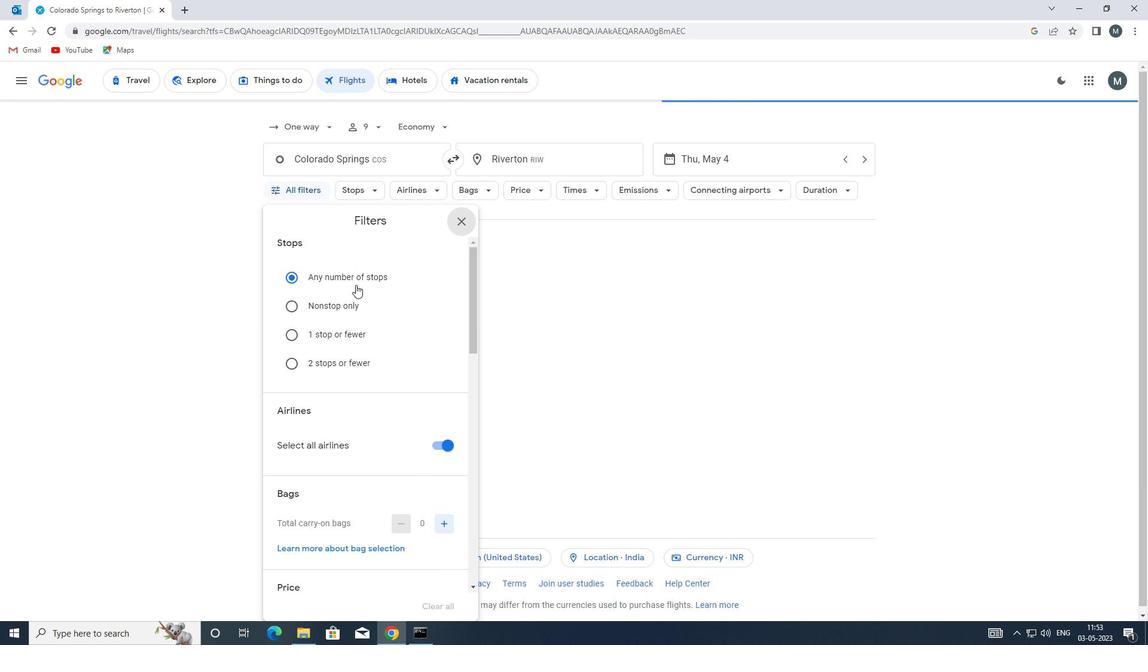 
Action: Mouse scrolled (351, 316) with delta (0, 0)
Screenshot: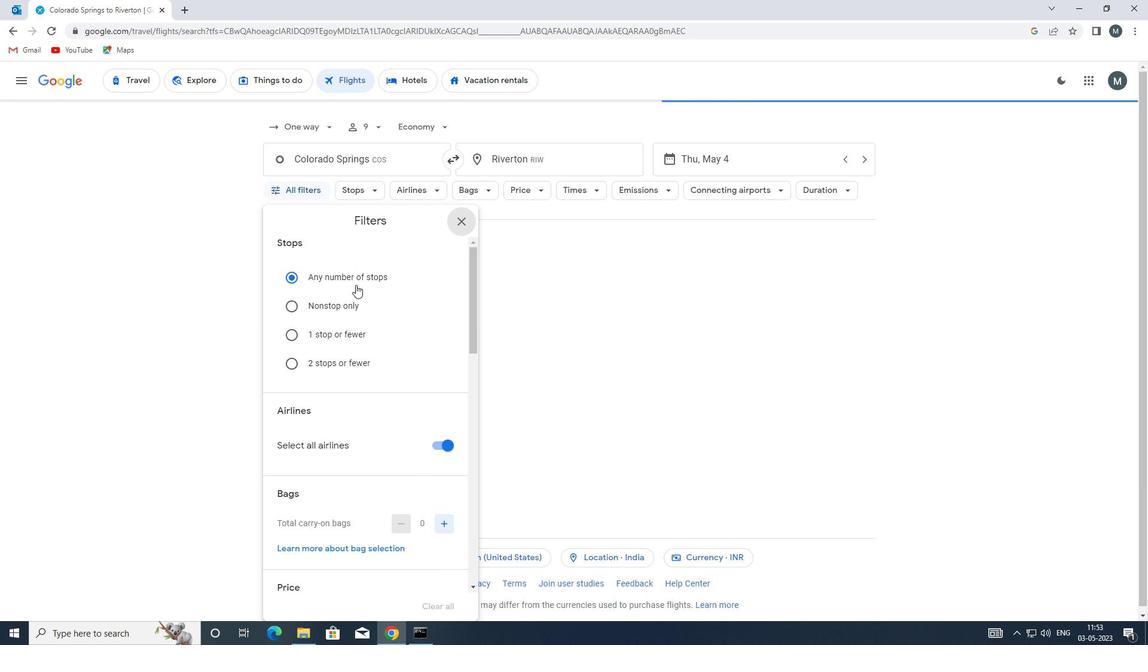 
Action: Mouse moved to (352, 325)
Screenshot: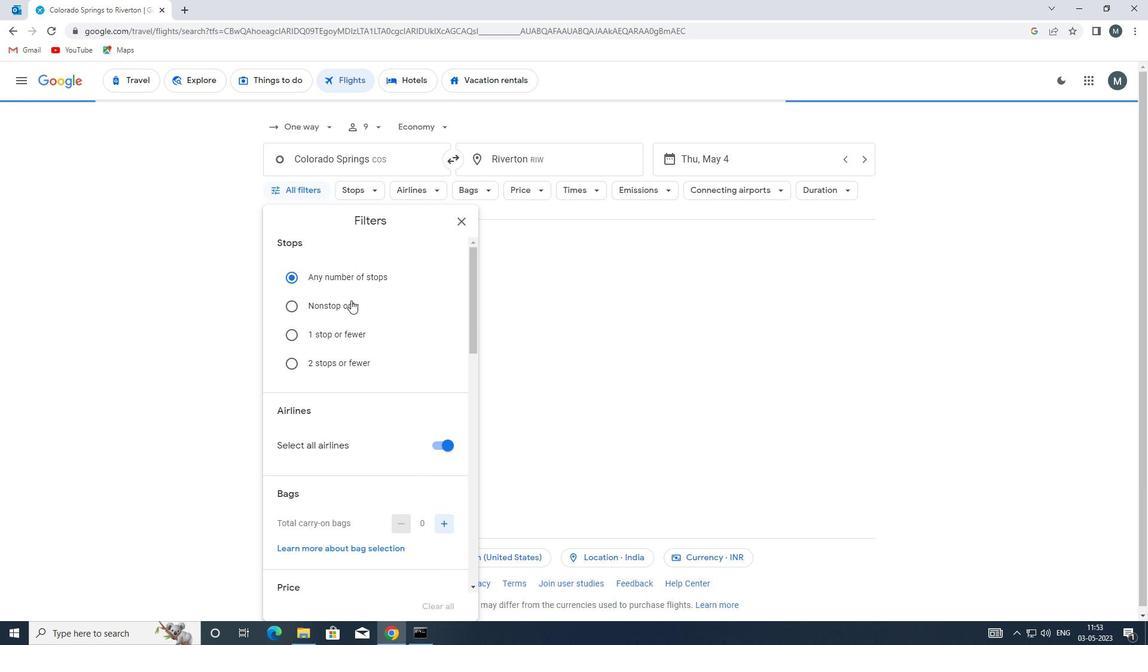 
Action: Mouse scrolled (352, 325) with delta (0, 0)
Screenshot: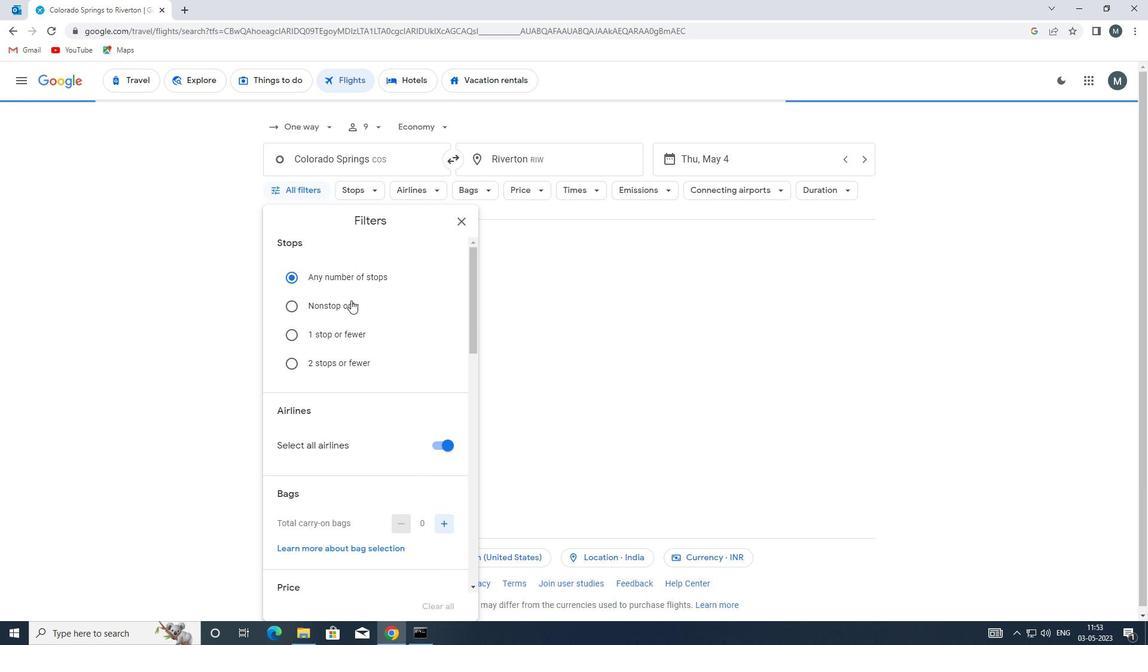 
Action: Mouse moved to (438, 319)
Screenshot: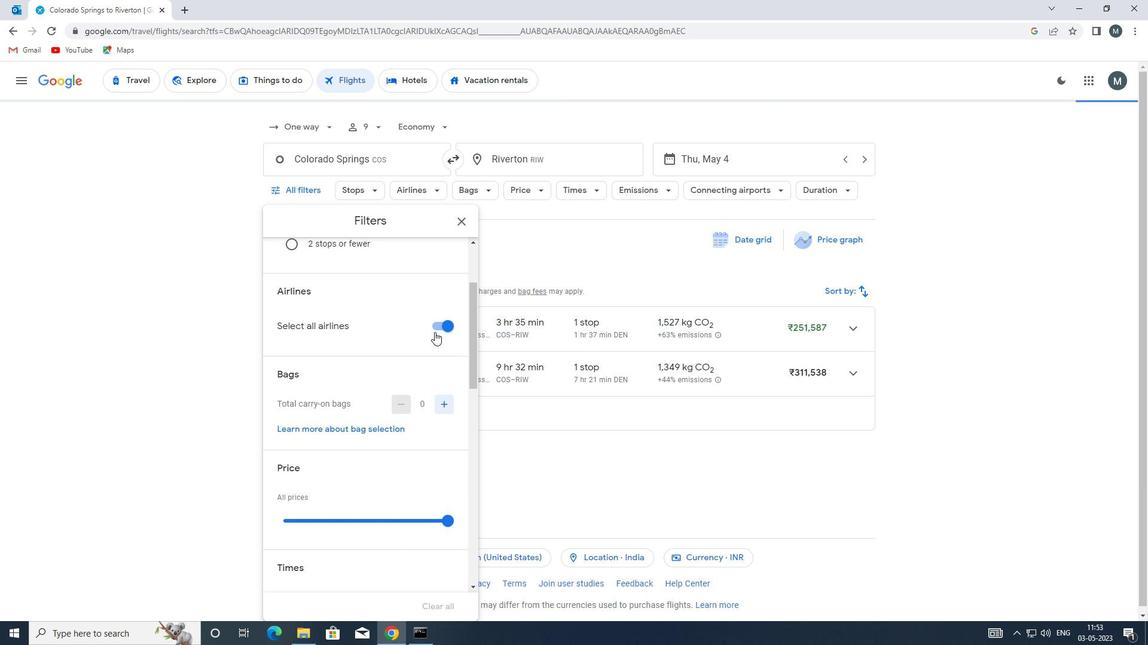 
Action: Mouse pressed left at (438, 319)
Screenshot: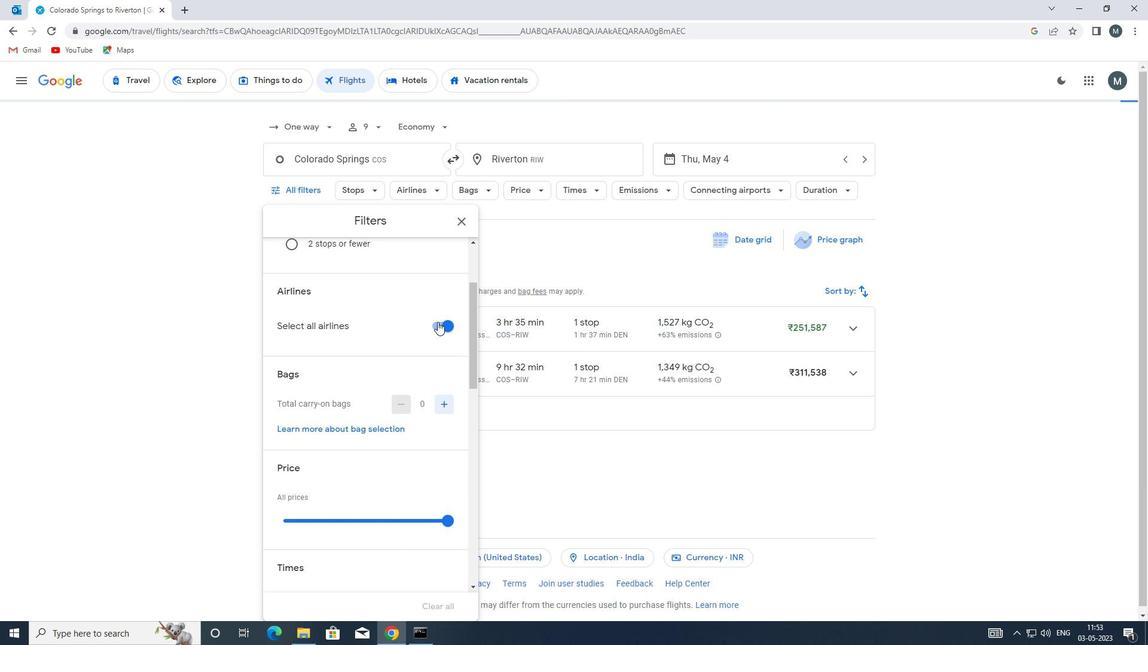 
Action: Mouse moved to (376, 387)
Screenshot: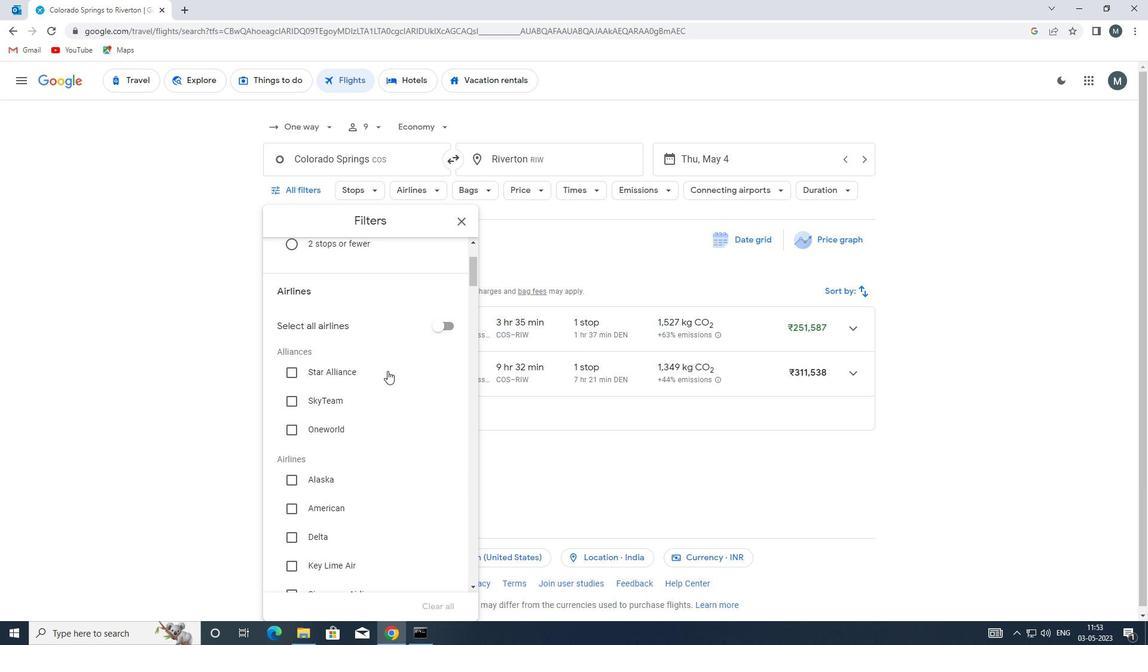 
Action: Mouse scrolled (376, 386) with delta (0, 0)
Screenshot: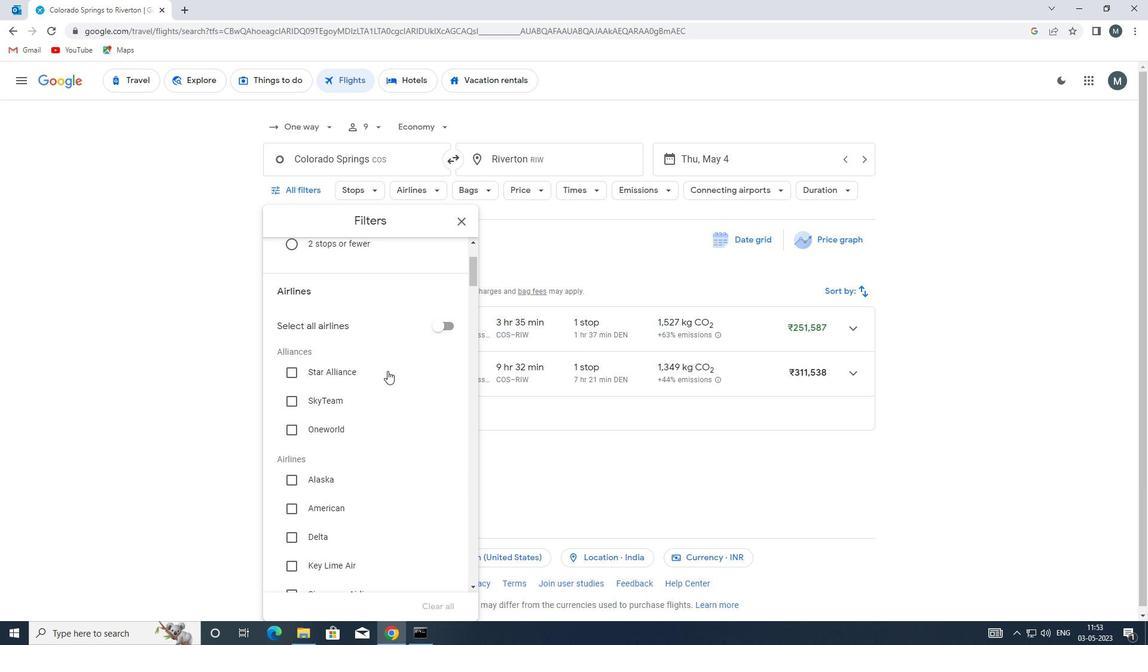 
Action: Mouse moved to (360, 428)
Screenshot: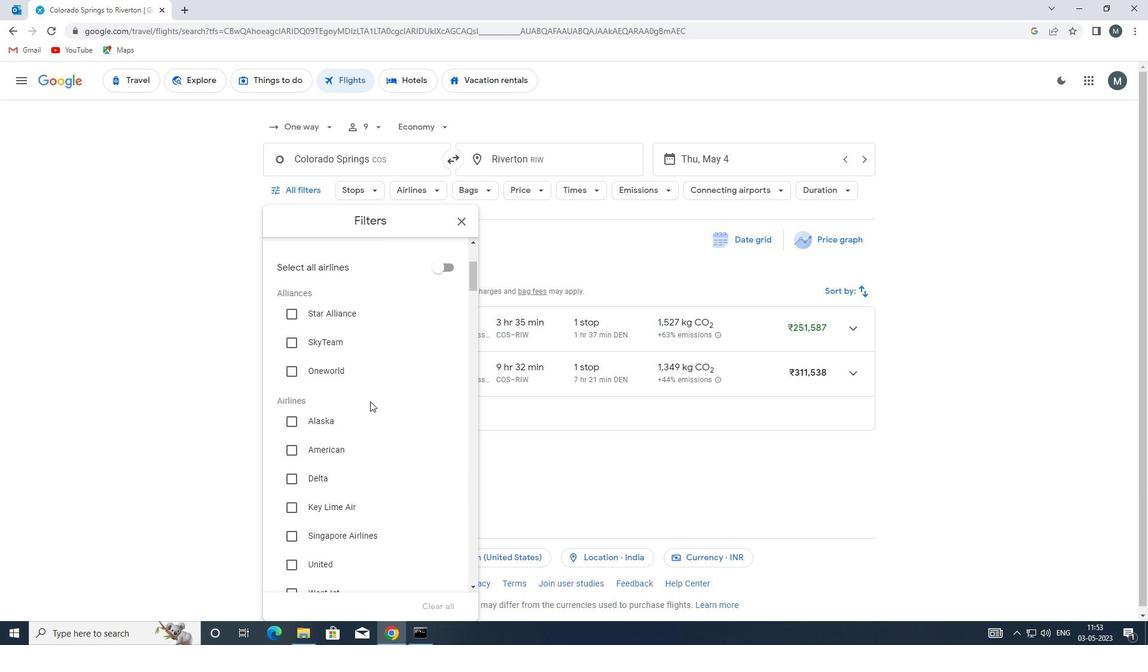 
Action: Mouse scrolled (360, 428) with delta (0, 0)
Screenshot: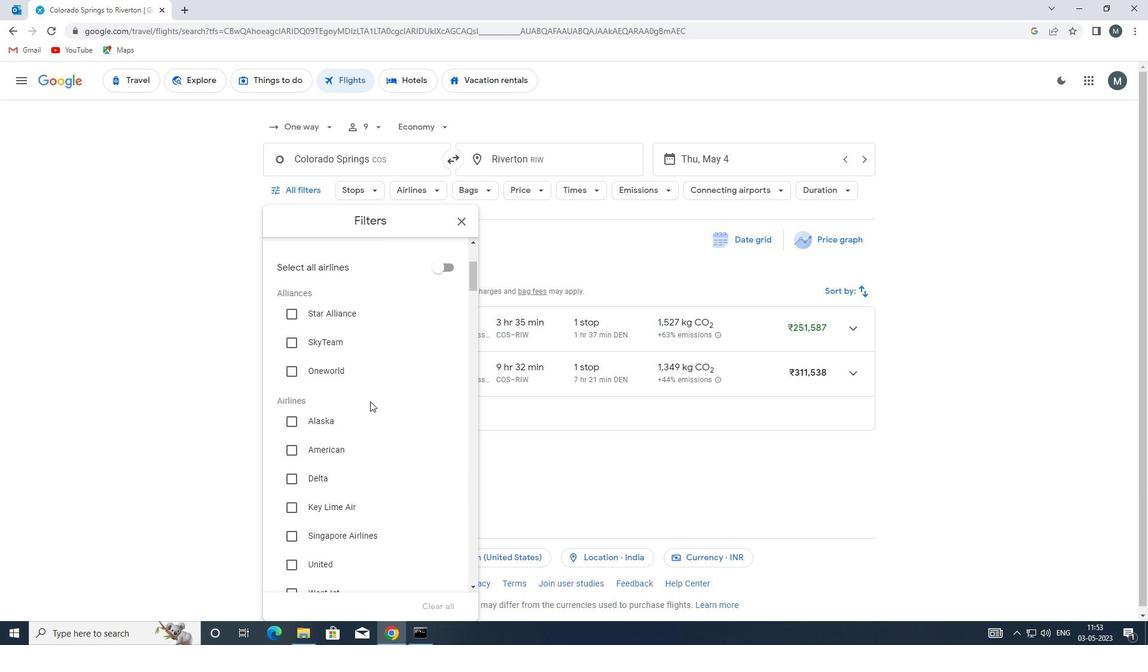 
Action: Mouse moved to (293, 391)
Screenshot: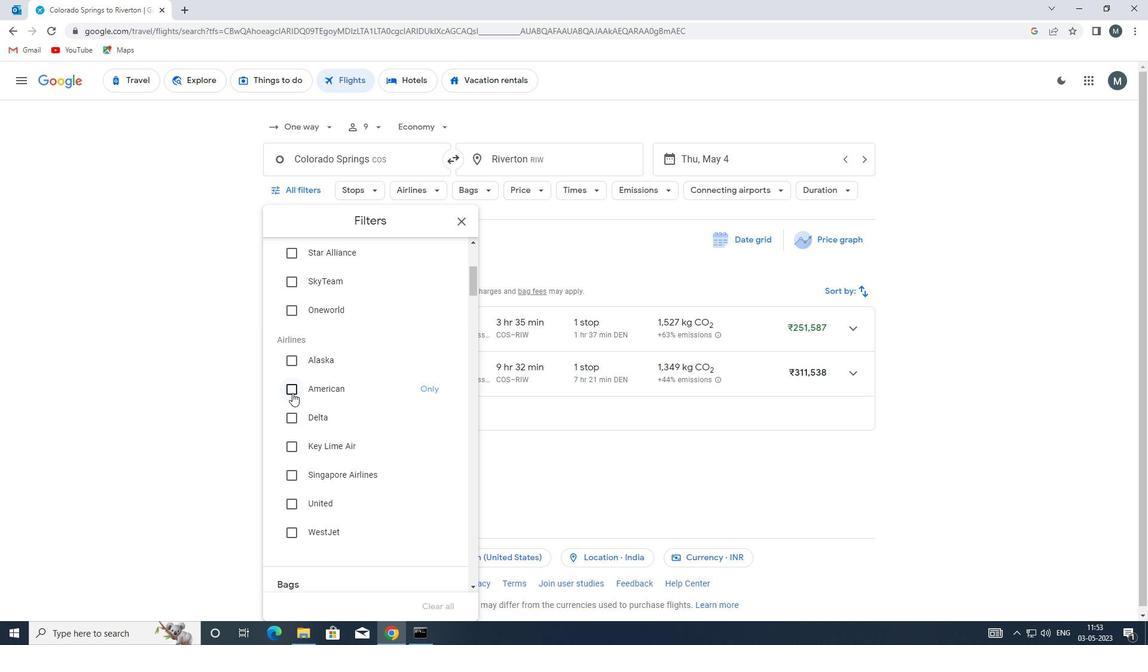 
Action: Mouse pressed left at (293, 391)
Screenshot: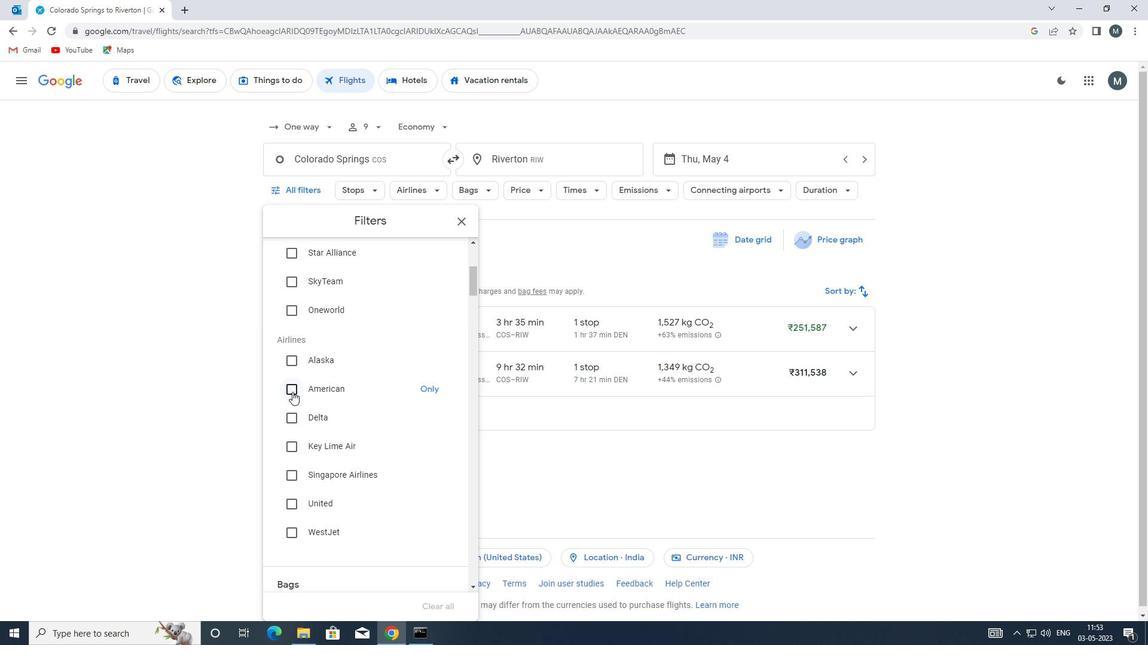 
Action: Mouse moved to (400, 412)
Screenshot: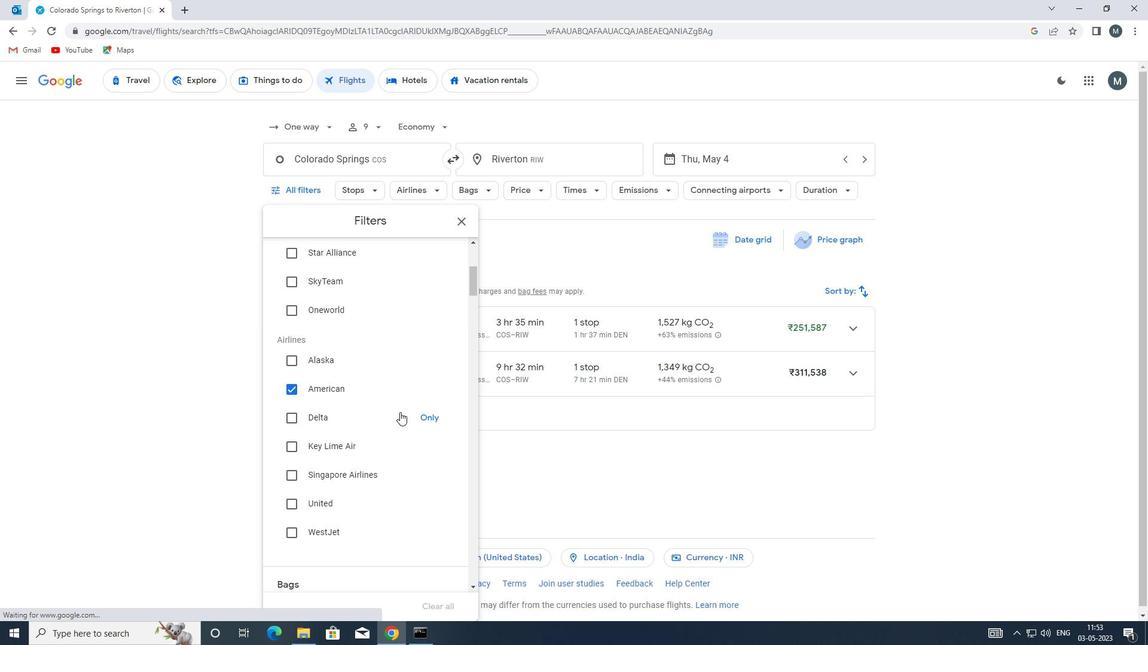 
Action: Mouse scrolled (400, 412) with delta (0, 0)
Screenshot: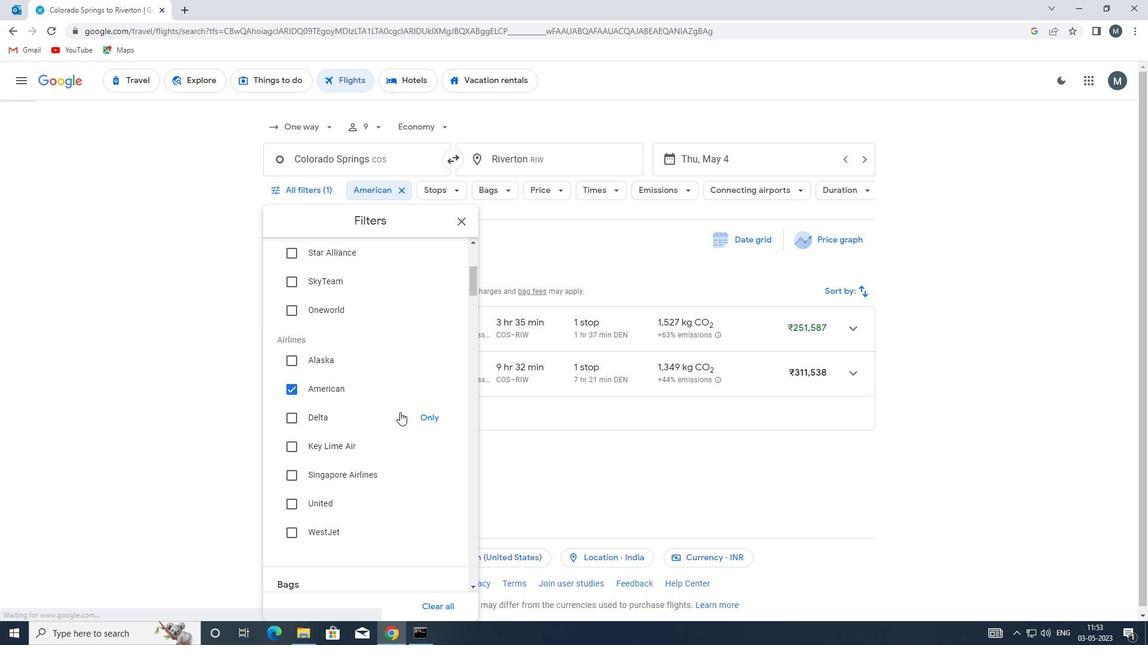 
Action: Mouse moved to (398, 414)
Screenshot: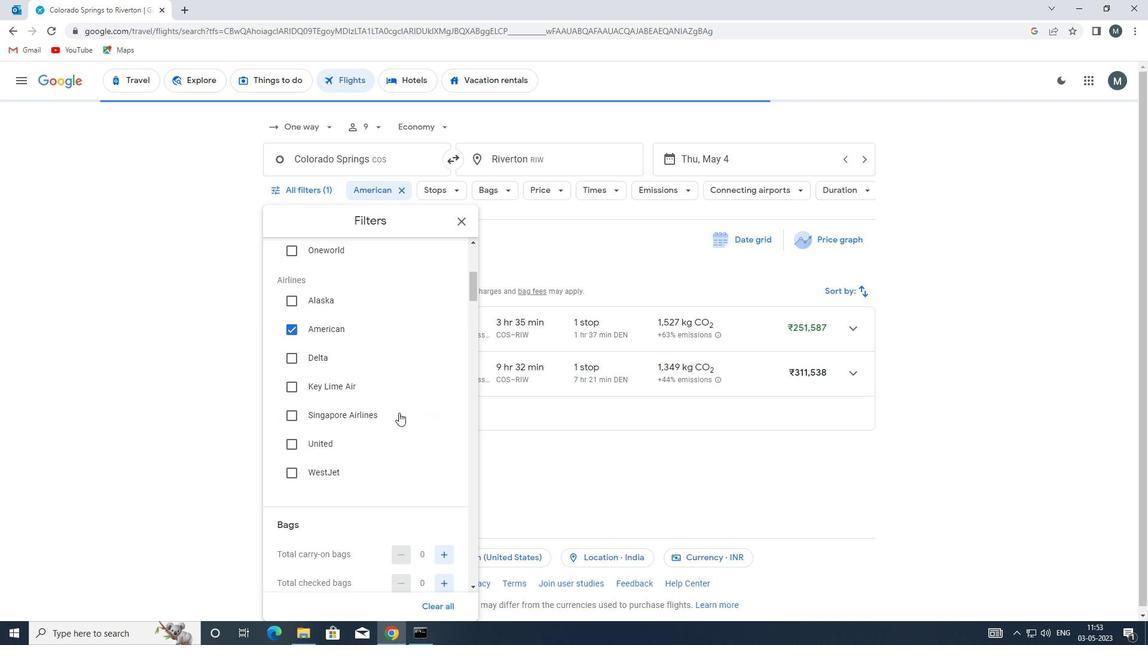 
Action: Mouse scrolled (398, 413) with delta (0, 0)
Screenshot: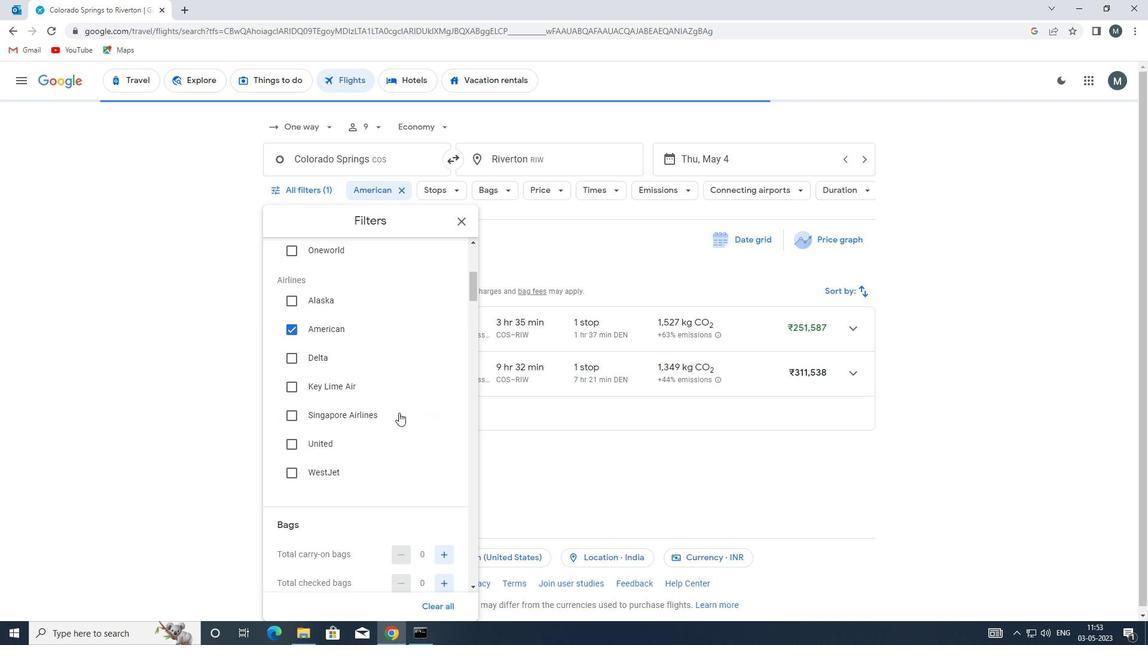 
Action: Mouse moved to (396, 416)
Screenshot: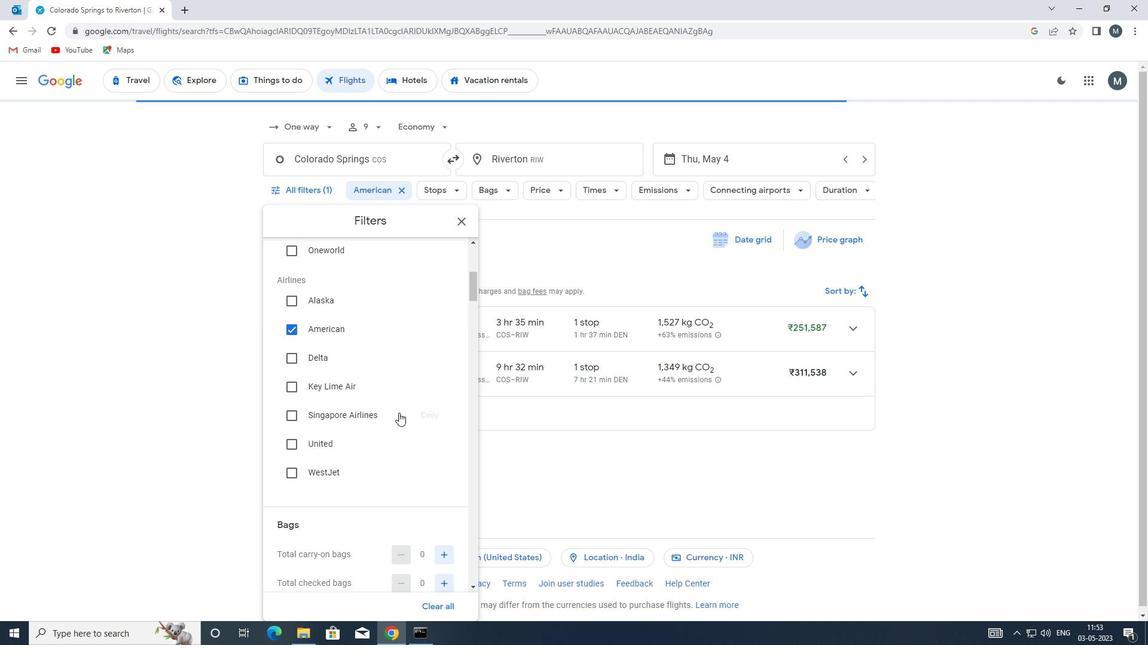 
Action: Mouse scrolled (396, 416) with delta (0, 0)
Screenshot: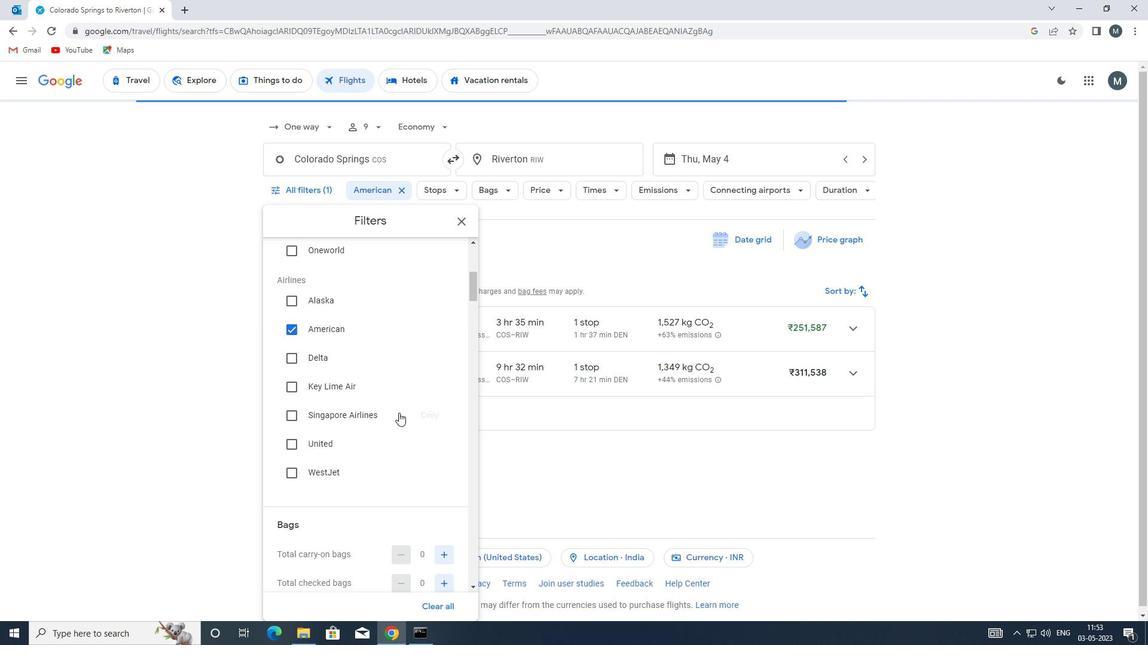 
Action: Mouse moved to (442, 463)
Screenshot: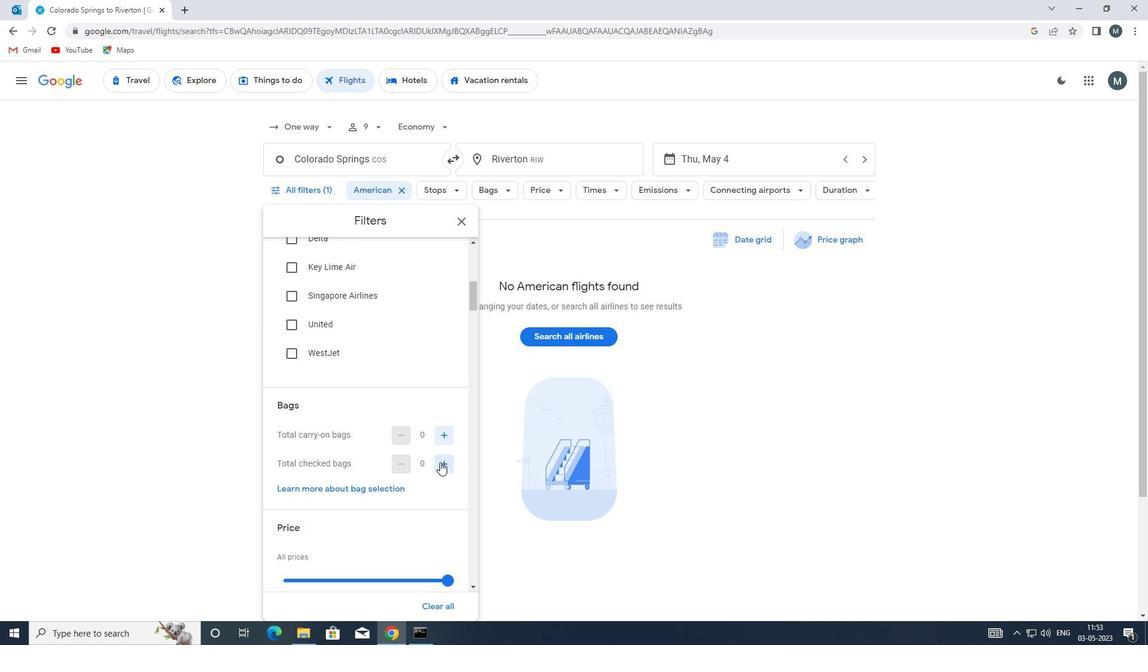
Action: Mouse pressed left at (442, 463)
Screenshot: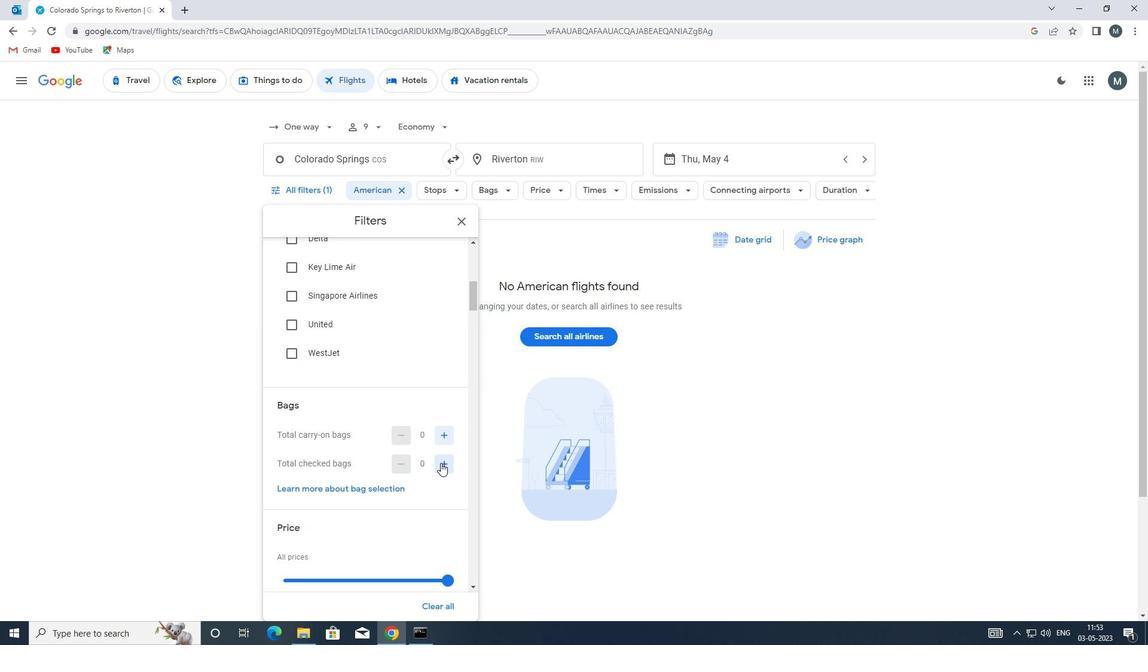
Action: Mouse moved to (443, 462)
Screenshot: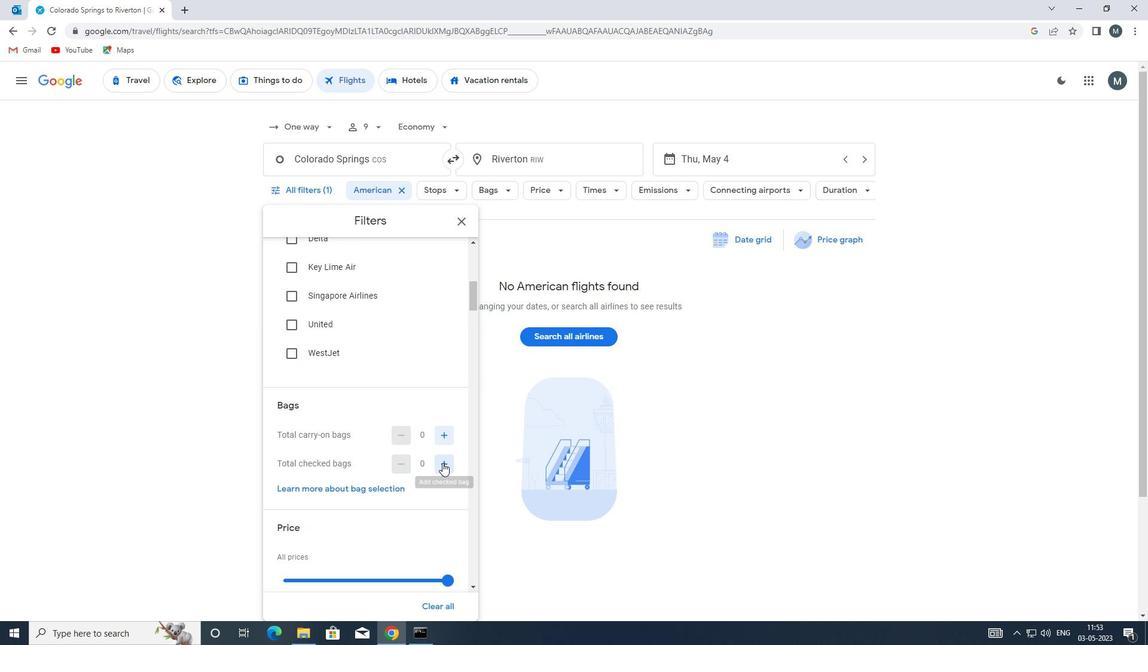 
Action: Mouse pressed left at (443, 462)
Screenshot: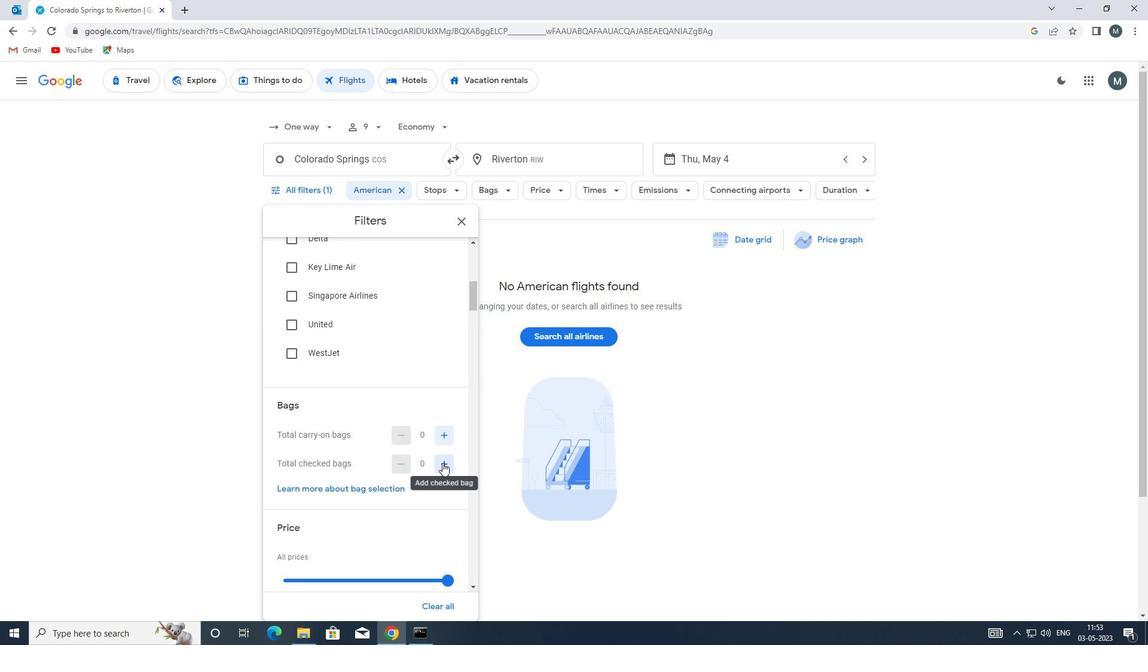 
Action: Mouse pressed left at (443, 462)
Screenshot: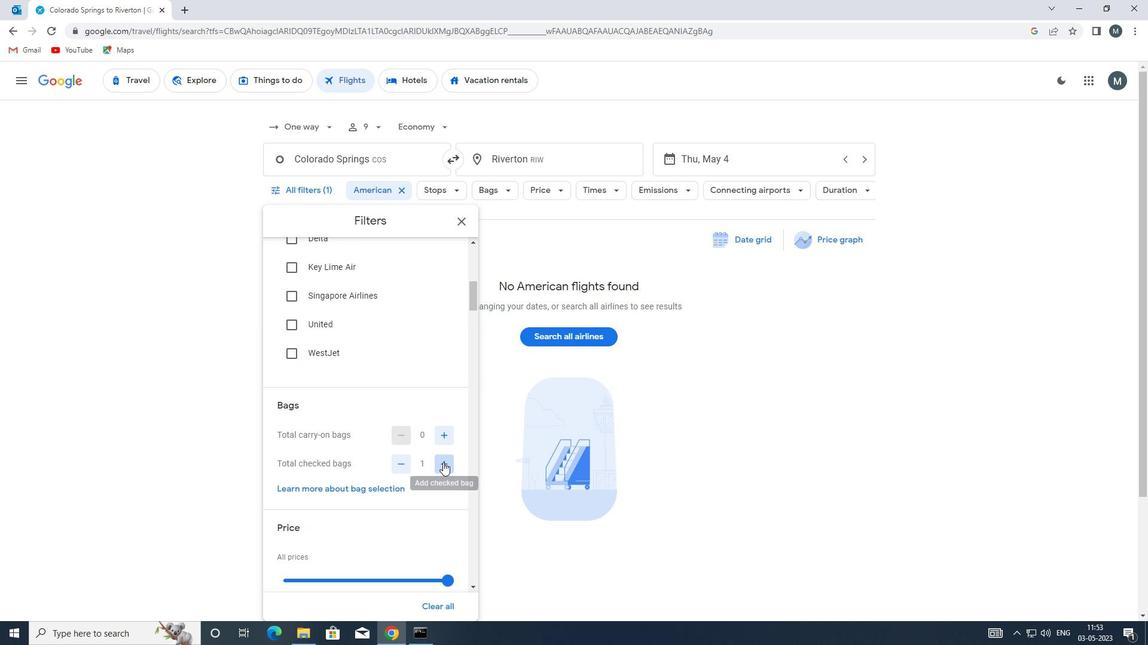 
Action: Mouse moved to (443, 462)
Screenshot: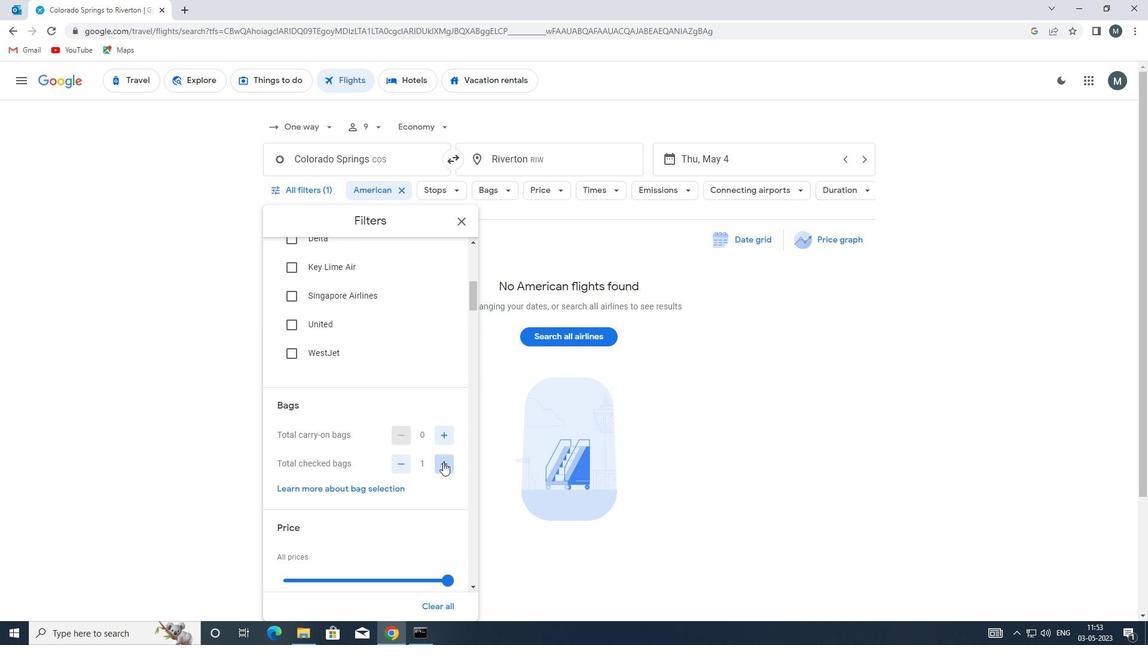
Action: Mouse pressed left at (443, 462)
Screenshot: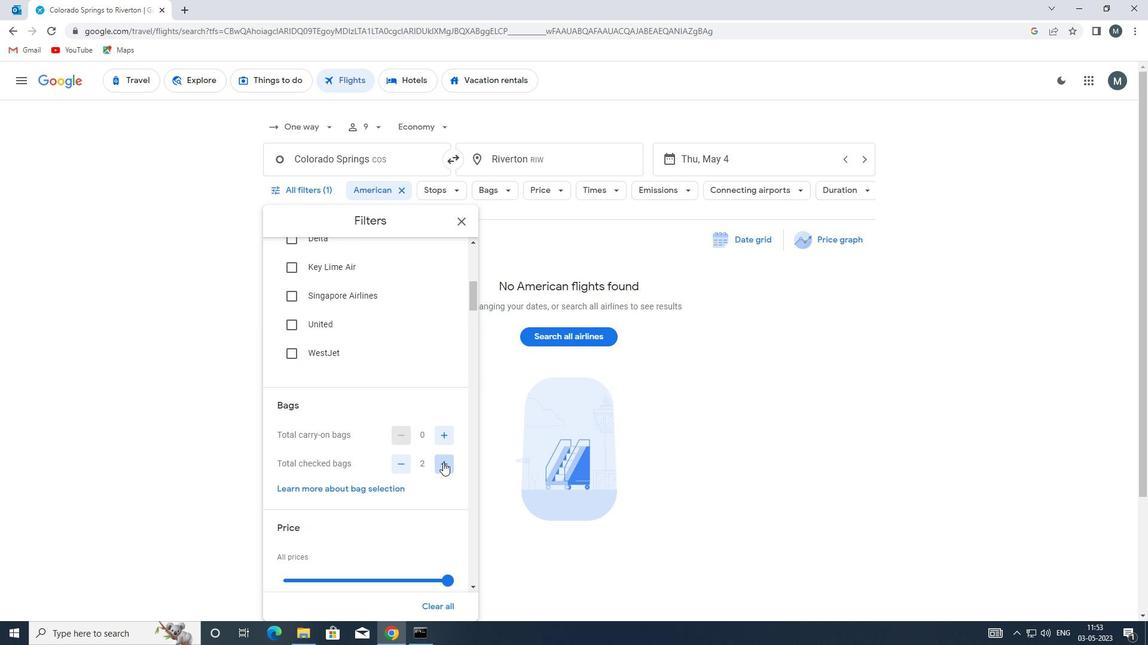 
Action: Mouse moved to (444, 462)
Screenshot: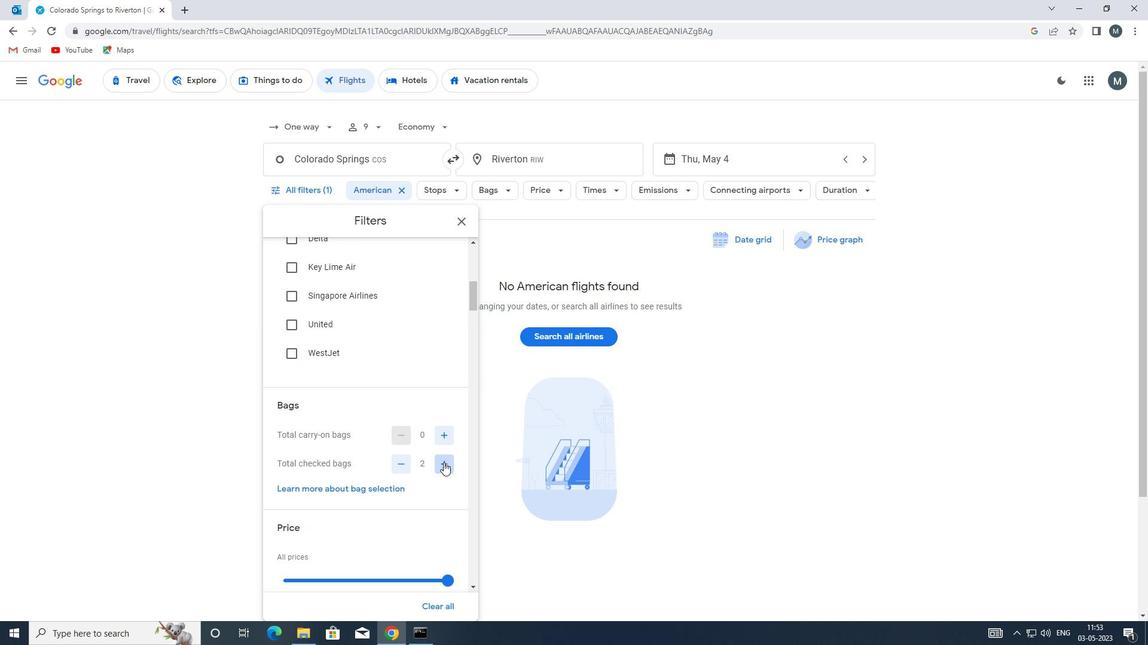 
Action: Mouse pressed left at (444, 462)
Screenshot: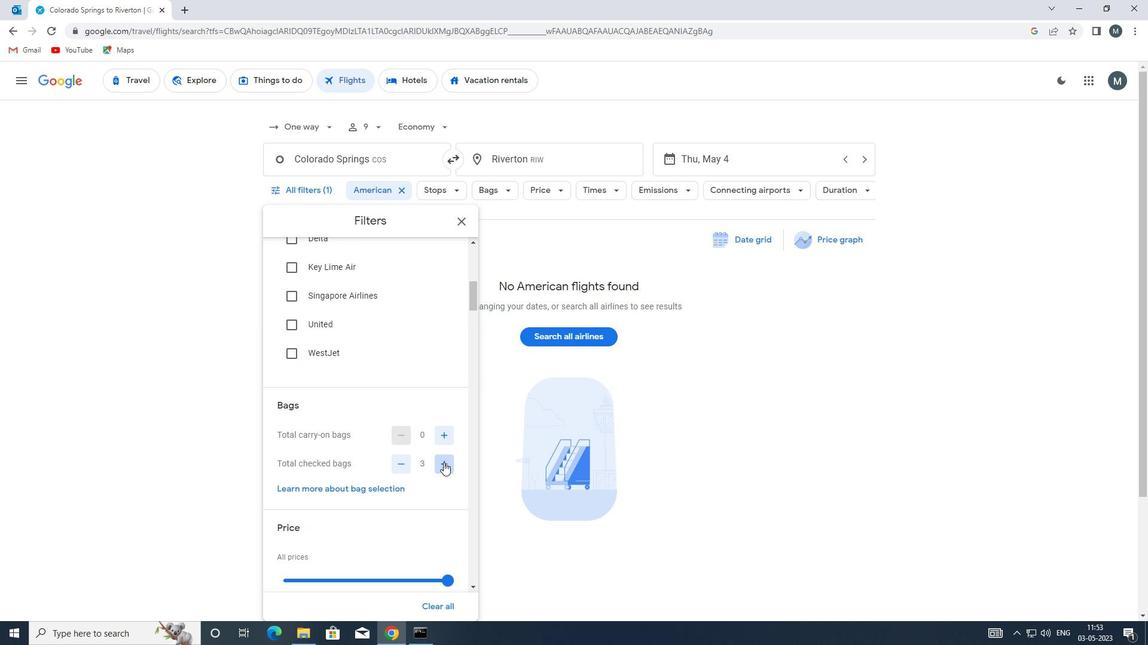 
Action: Mouse pressed left at (444, 462)
Screenshot: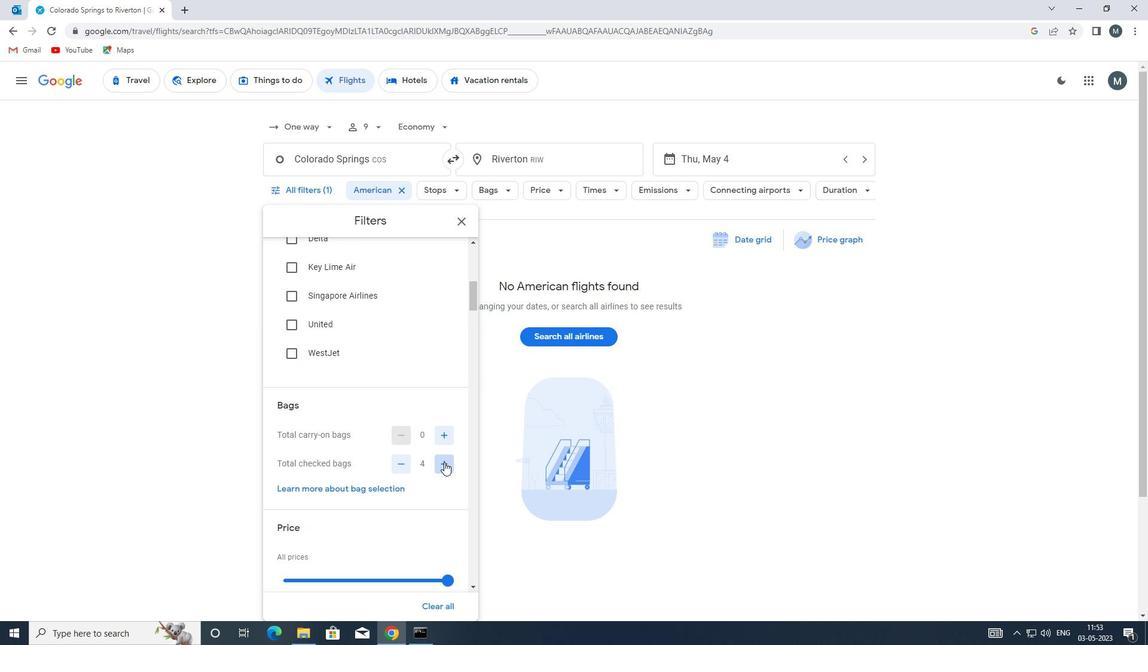 
Action: Mouse pressed left at (444, 462)
Screenshot: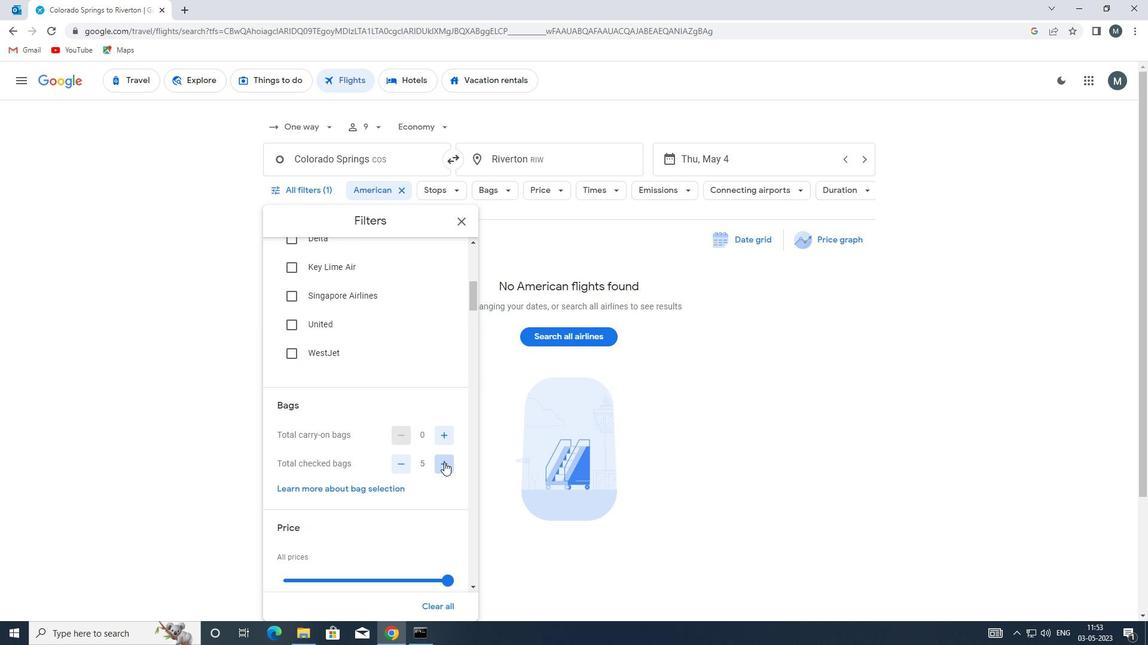 
Action: Mouse pressed left at (444, 462)
Screenshot: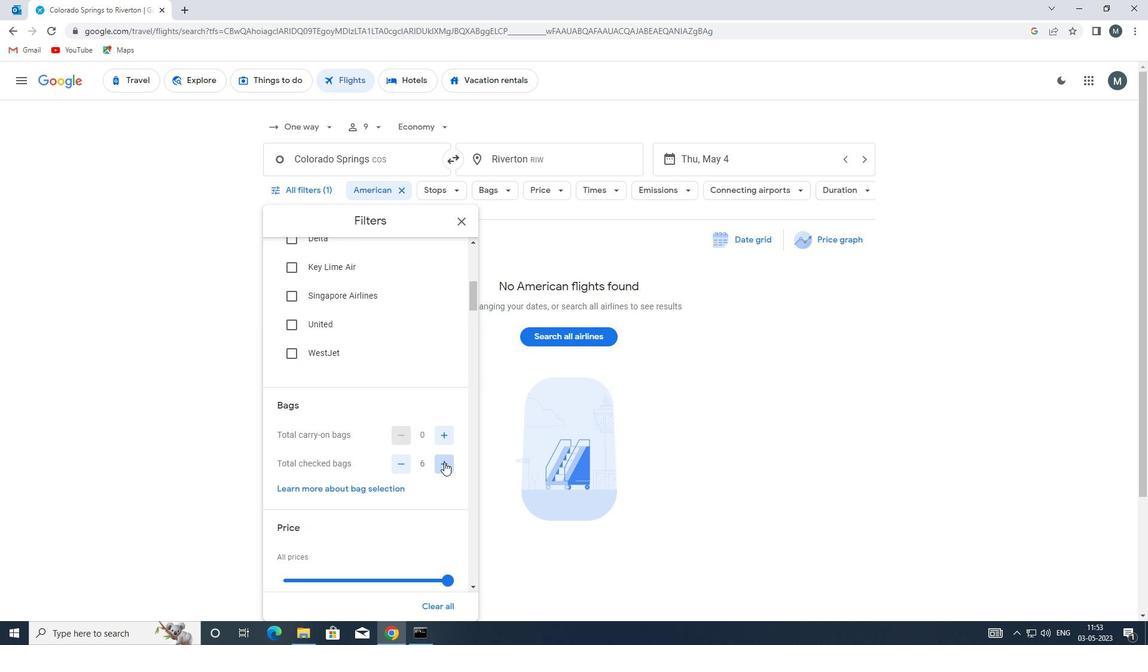 
Action: Mouse pressed left at (444, 462)
Screenshot: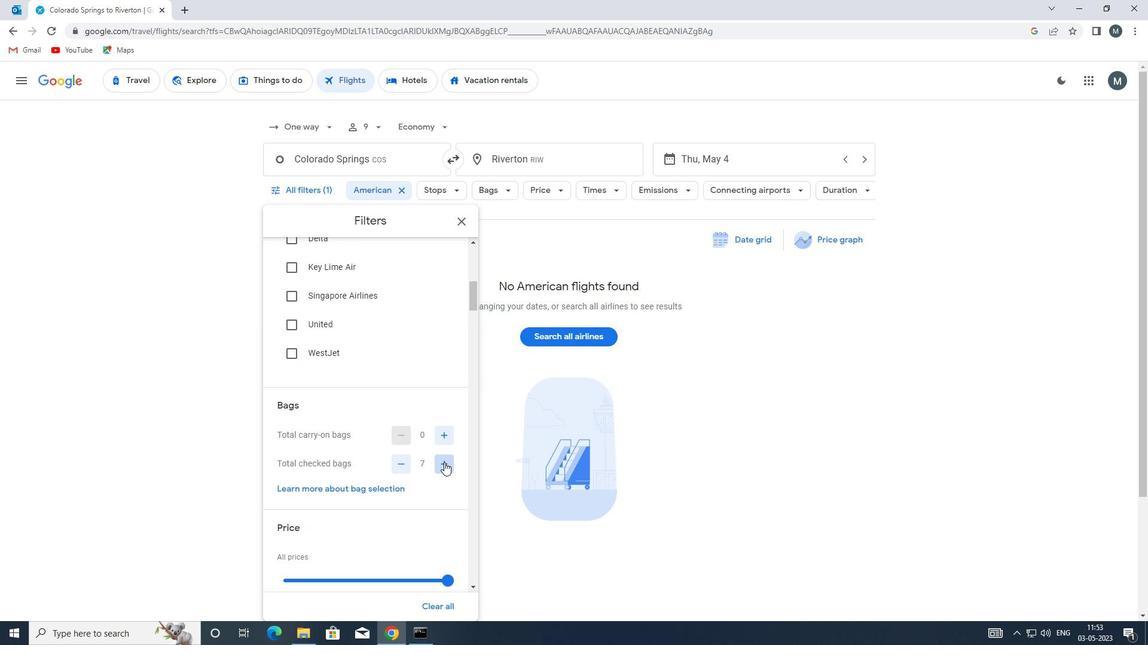 
Action: Mouse pressed left at (444, 462)
Screenshot: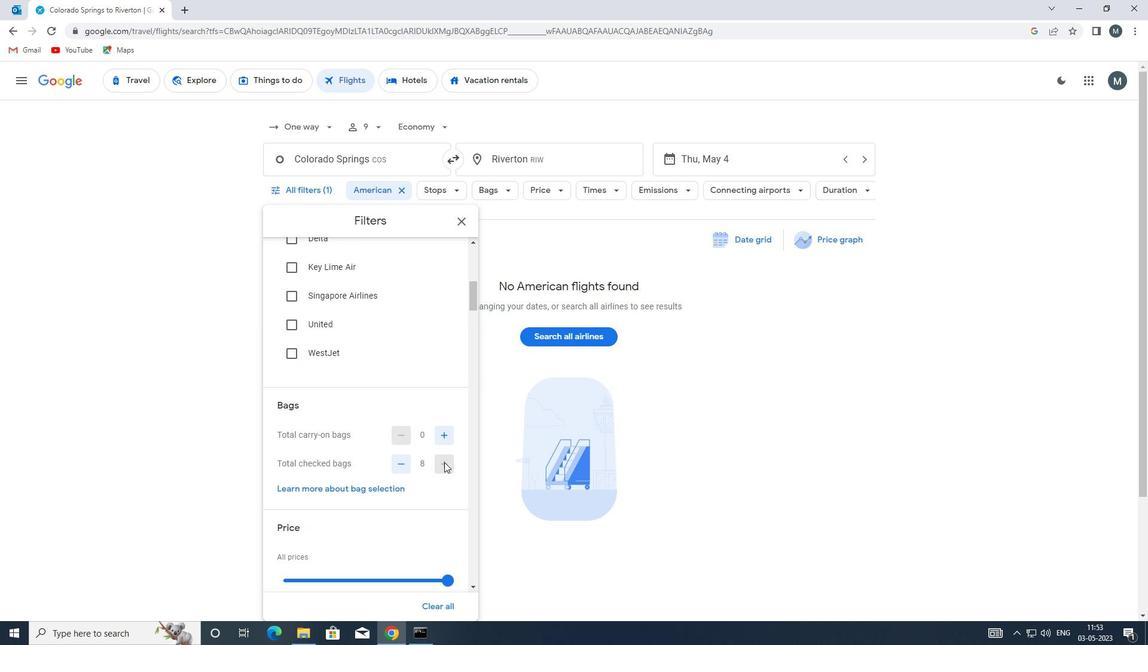 
Action: Mouse moved to (373, 450)
Screenshot: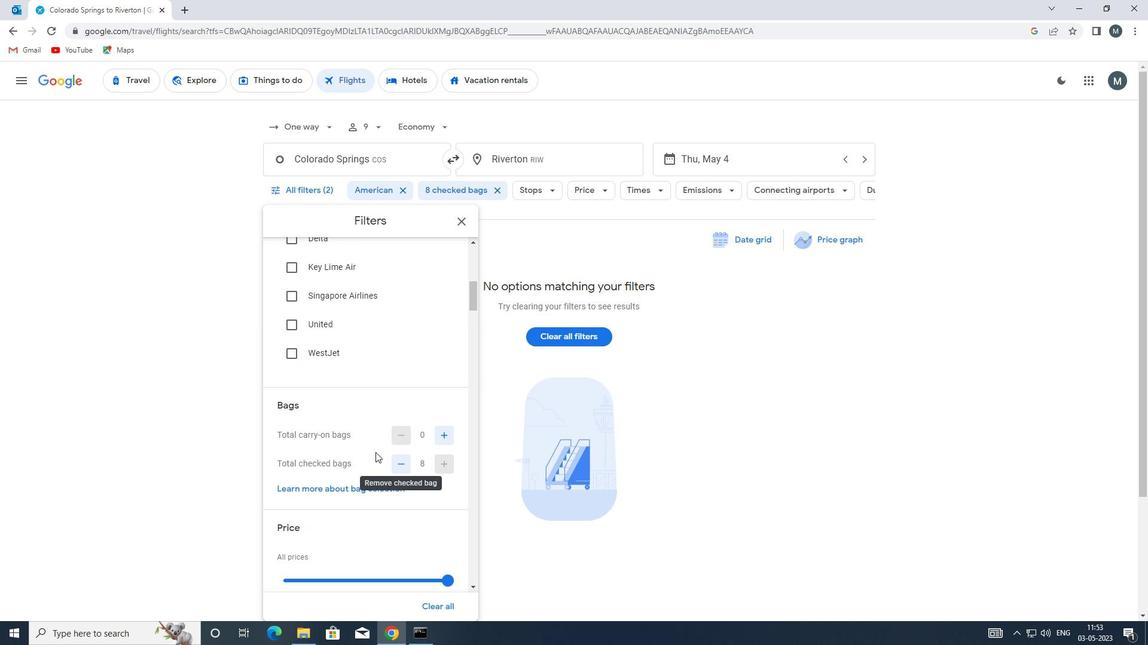 
Action: Mouse scrolled (373, 449) with delta (0, 0)
Screenshot: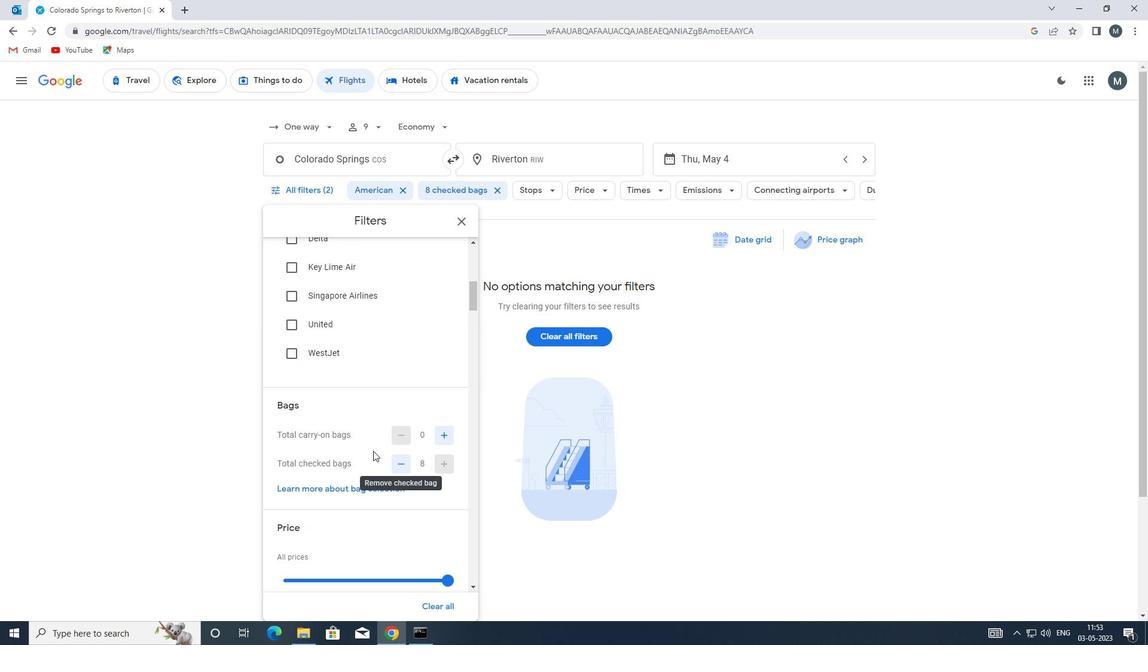 
Action: Mouse scrolled (373, 449) with delta (0, 0)
Screenshot: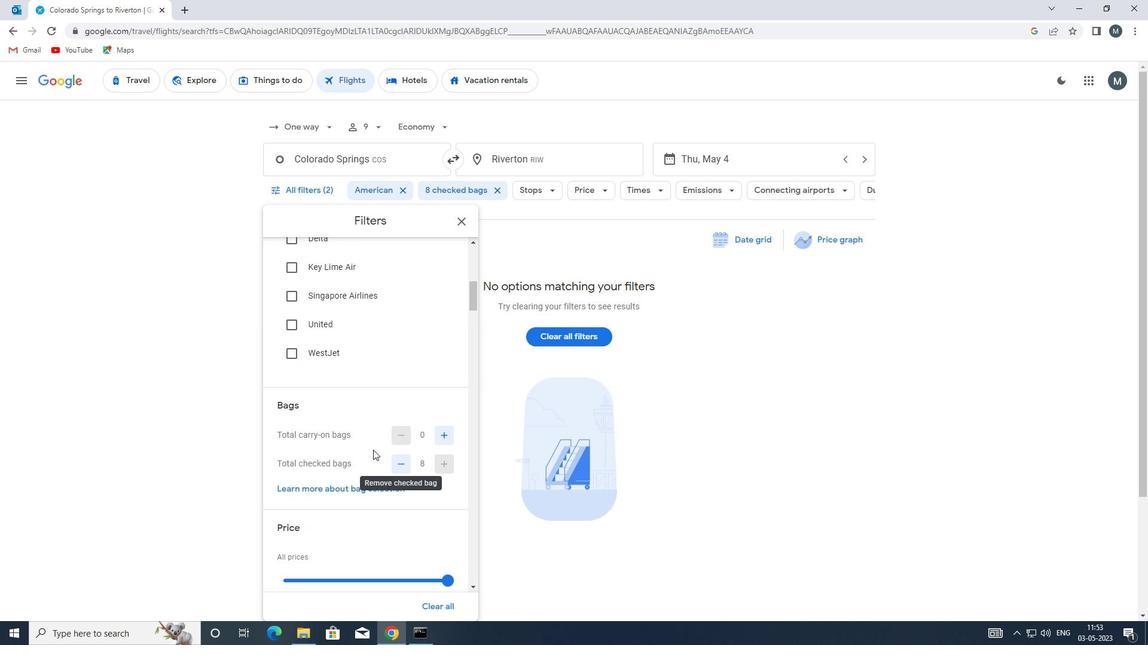 
Action: Mouse moved to (343, 456)
Screenshot: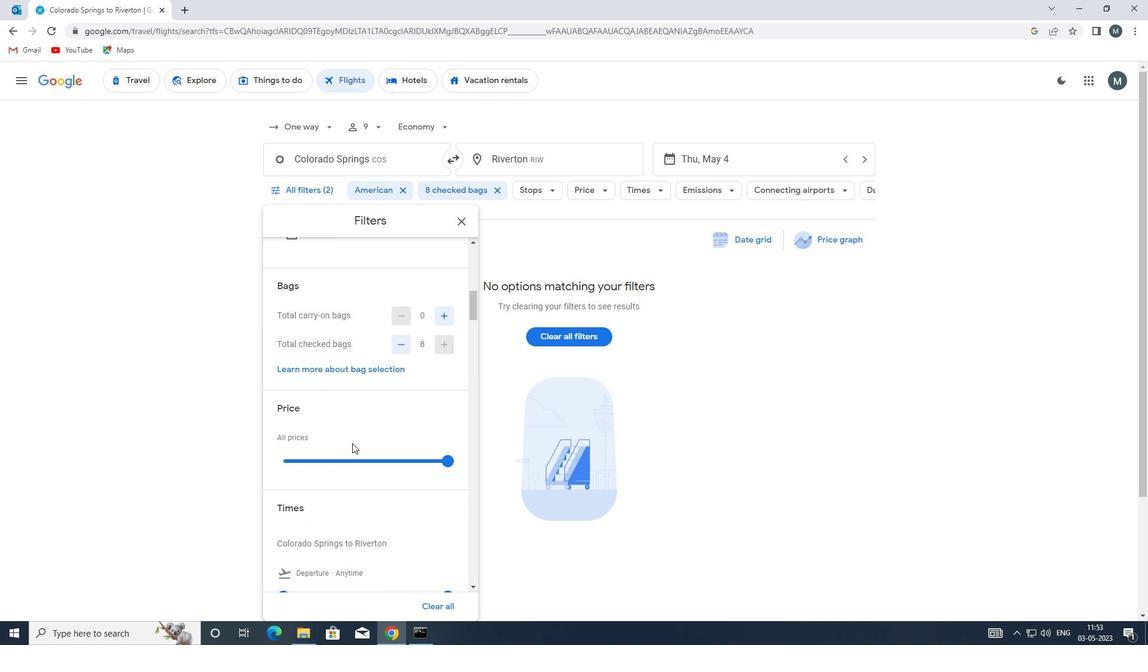 
Action: Mouse pressed left at (343, 456)
Screenshot: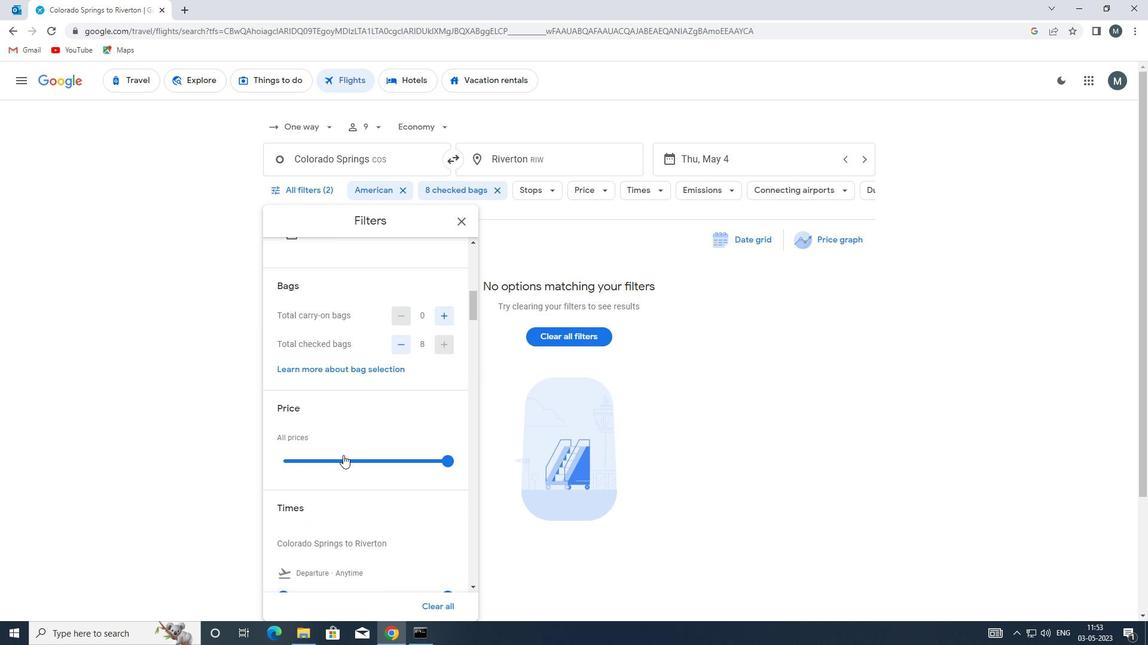 
Action: Mouse moved to (343, 457)
Screenshot: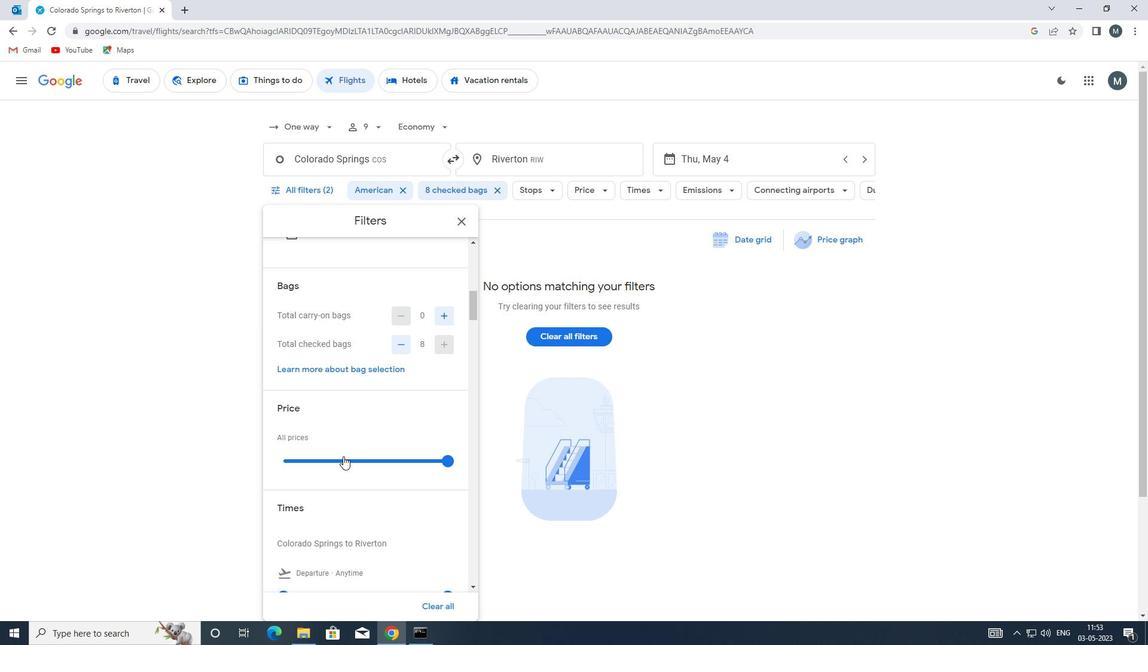 
Action: Mouse pressed left at (343, 457)
Screenshot: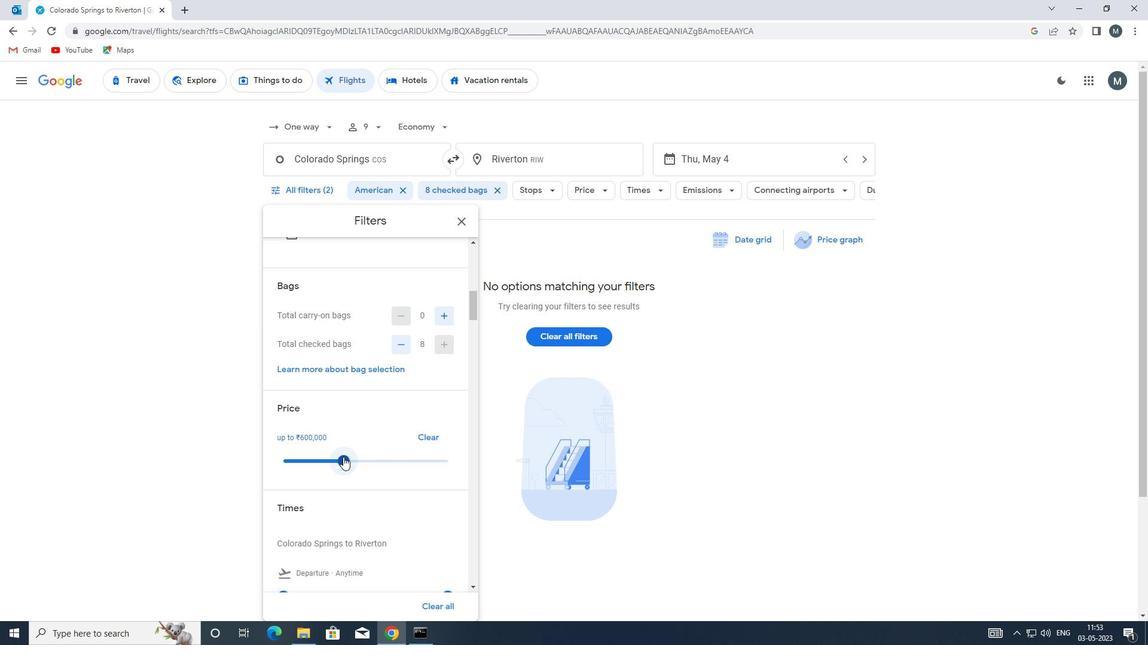 
Action: Mouse moved to (362, 431)
Screenshot: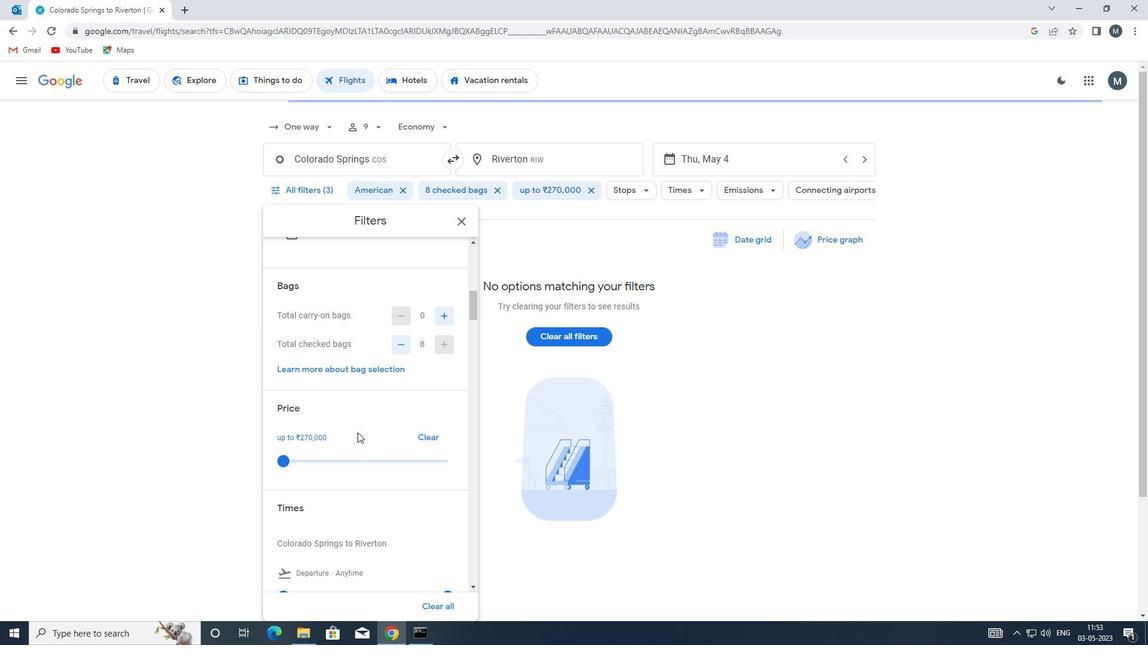 
Action: Mouse scrolled (362, 430) with delta (0, 0)
Screenshot: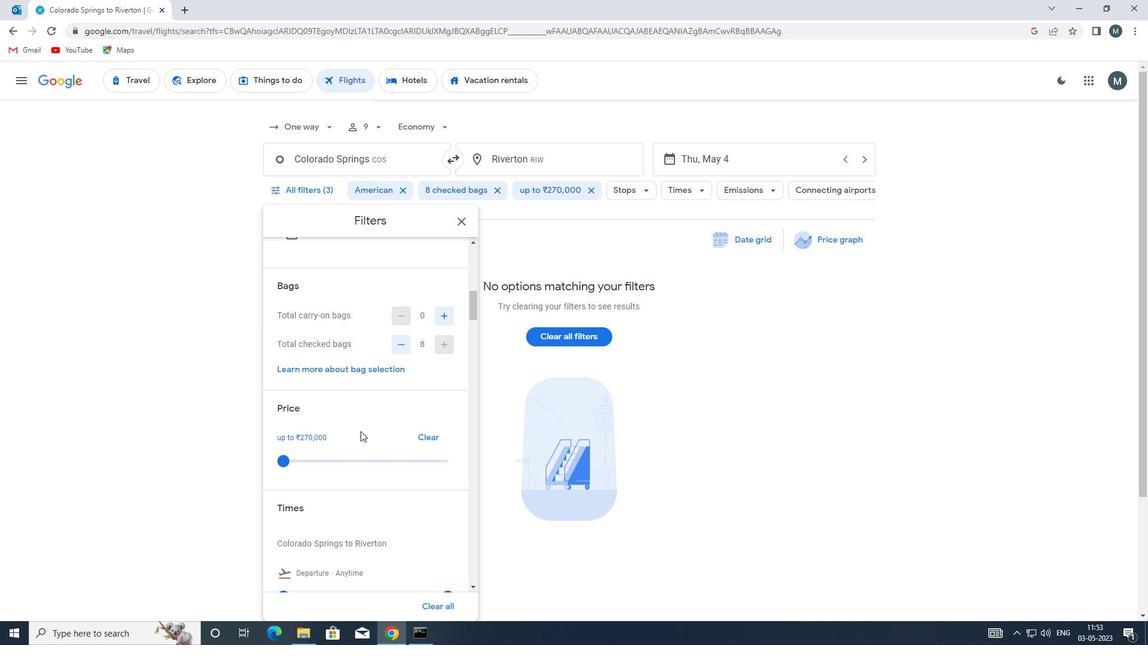 
Action: Mouse moved to (362, 431)
Screenshot: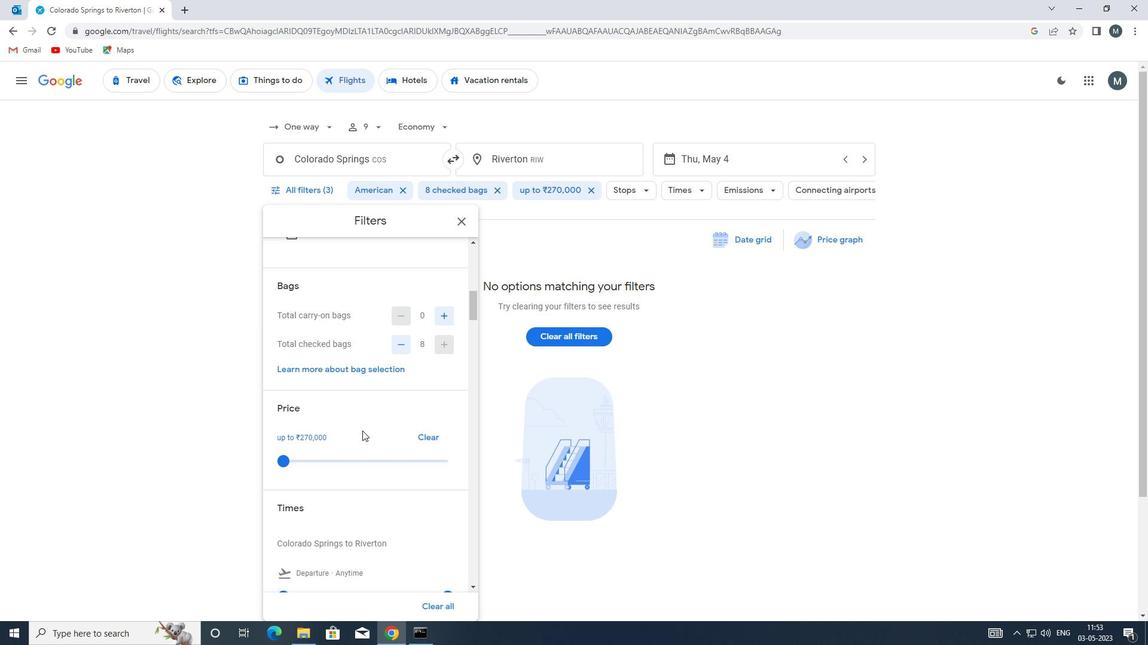 
Action: Mouse scrolled (362, 430) with delta (0, 0)
Screenshot: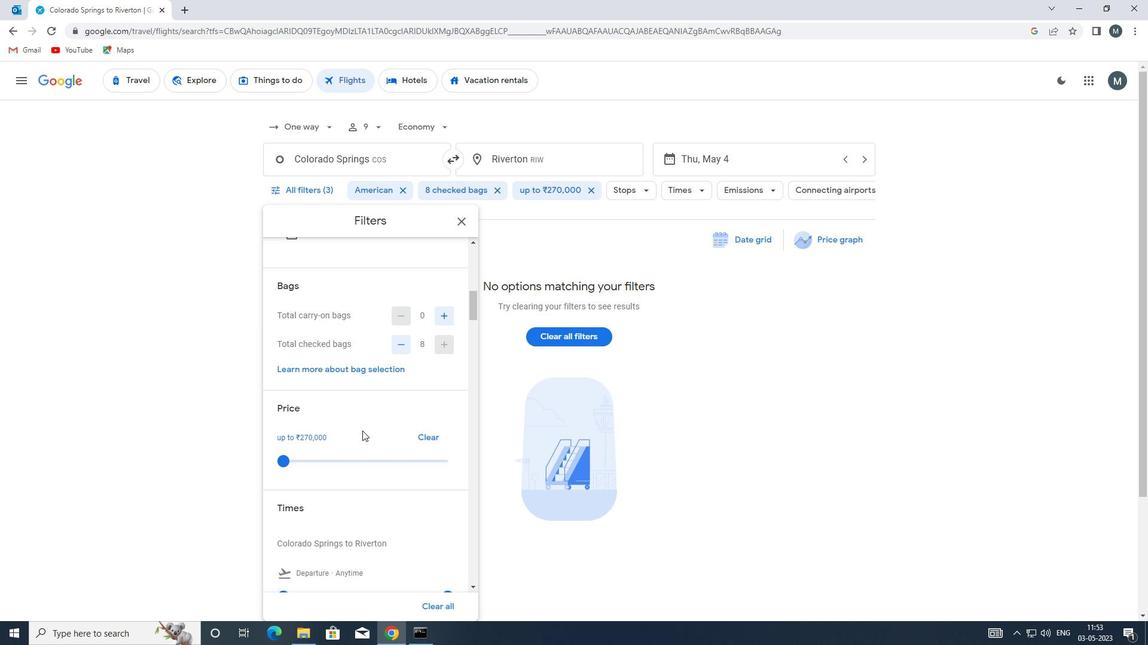 
Action: Mouse moved to (377, 423)
Screenshot: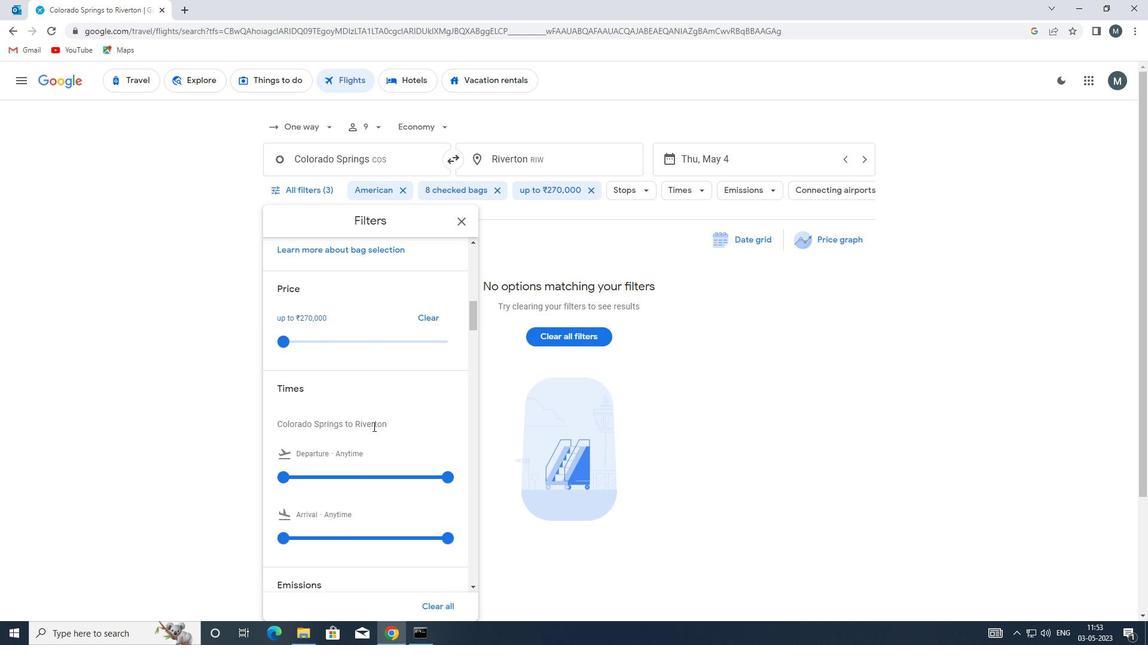 
Action: Mouse scrolled (377, 422) with delta (0, 0)
Screenshot: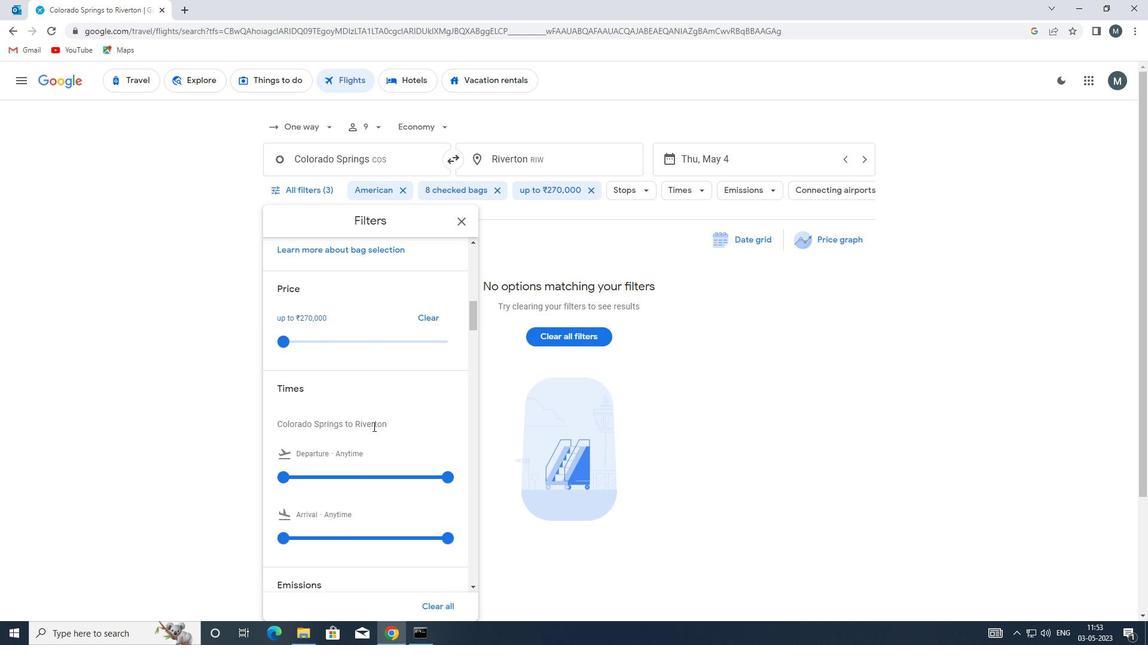 
Action: Mouse moved to (283, 413)
Screenshot: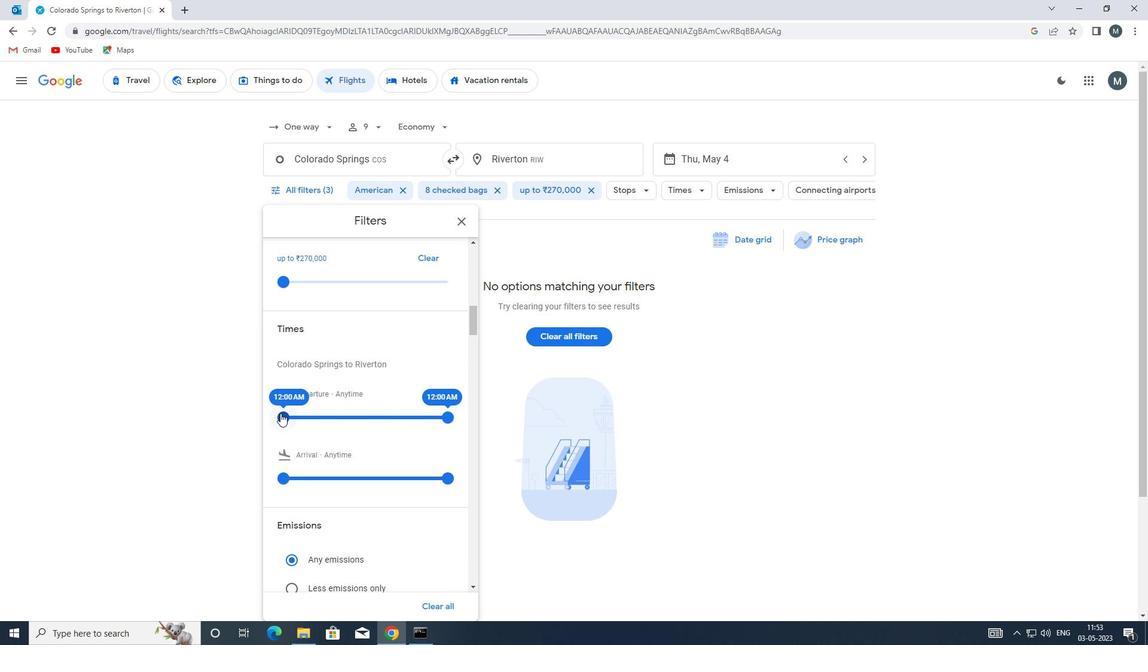 
Action: Mouse pressed left at (283, 413)
Screenshot: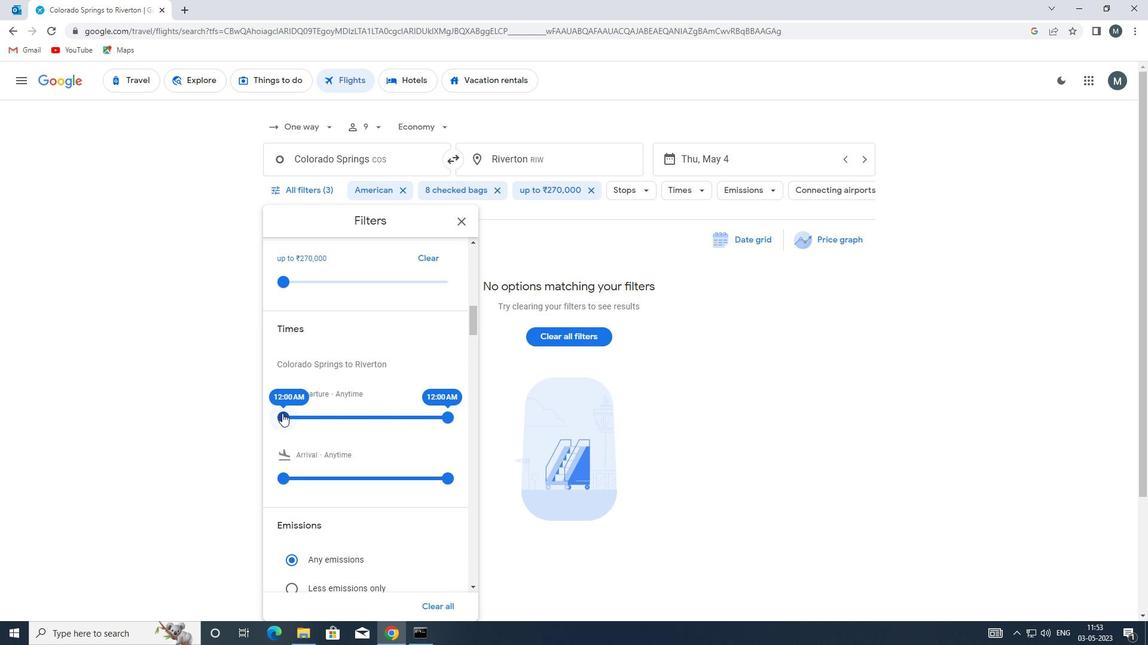 
Action: Mouse moved to (423, 418)
Screenshot: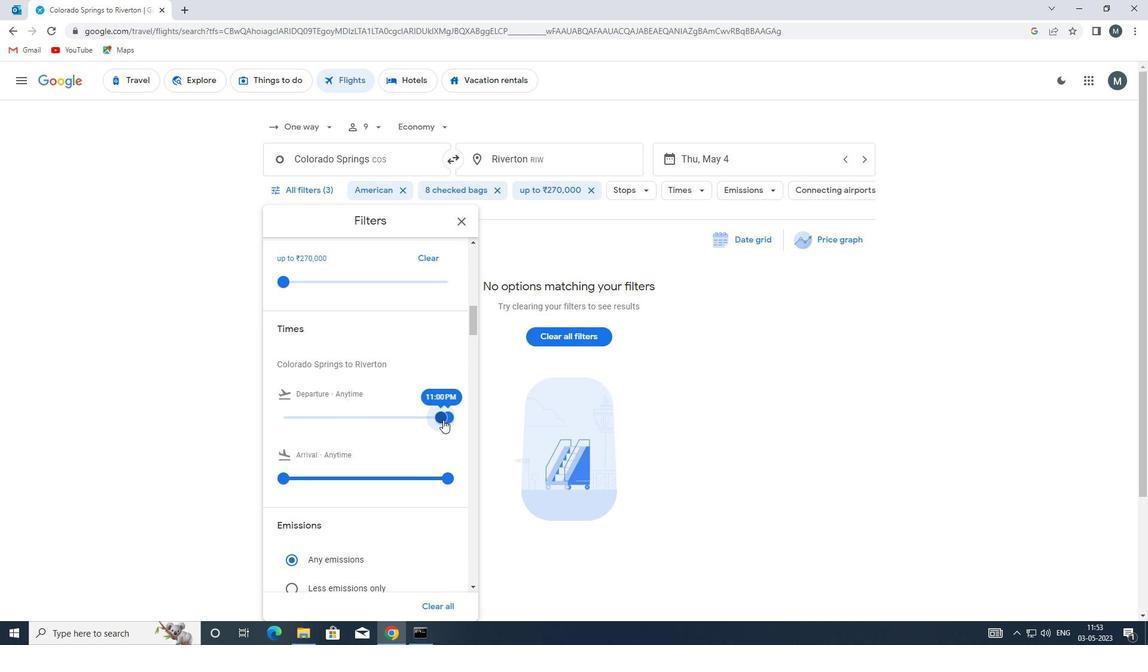 
Action: Mouse scrolled (423, 418) with delta (0, 0)
Screenshot: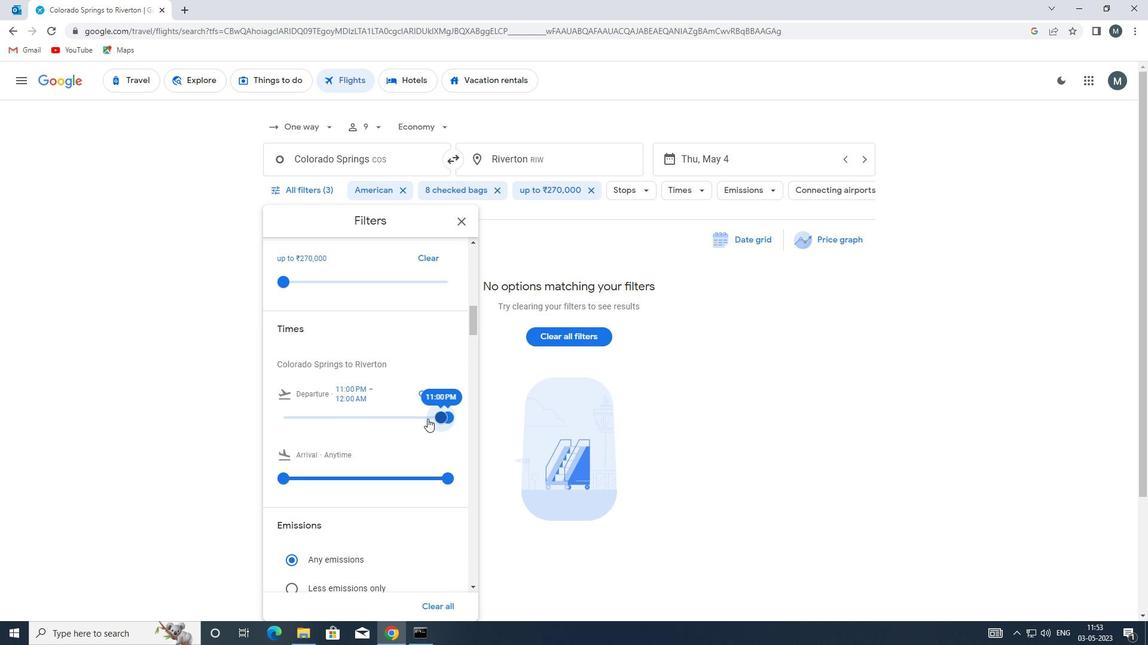 
Action: Mouse moved to (461, 225)
Screenshot: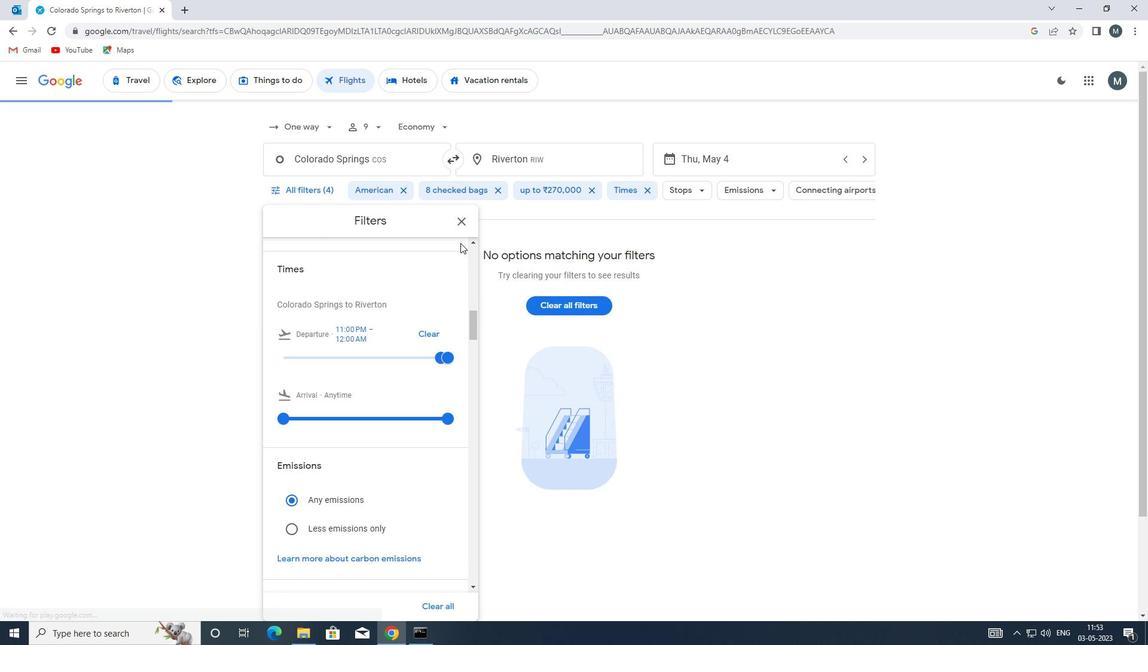 
Action: Mouse pressed left at (461, 225)
Screenshot: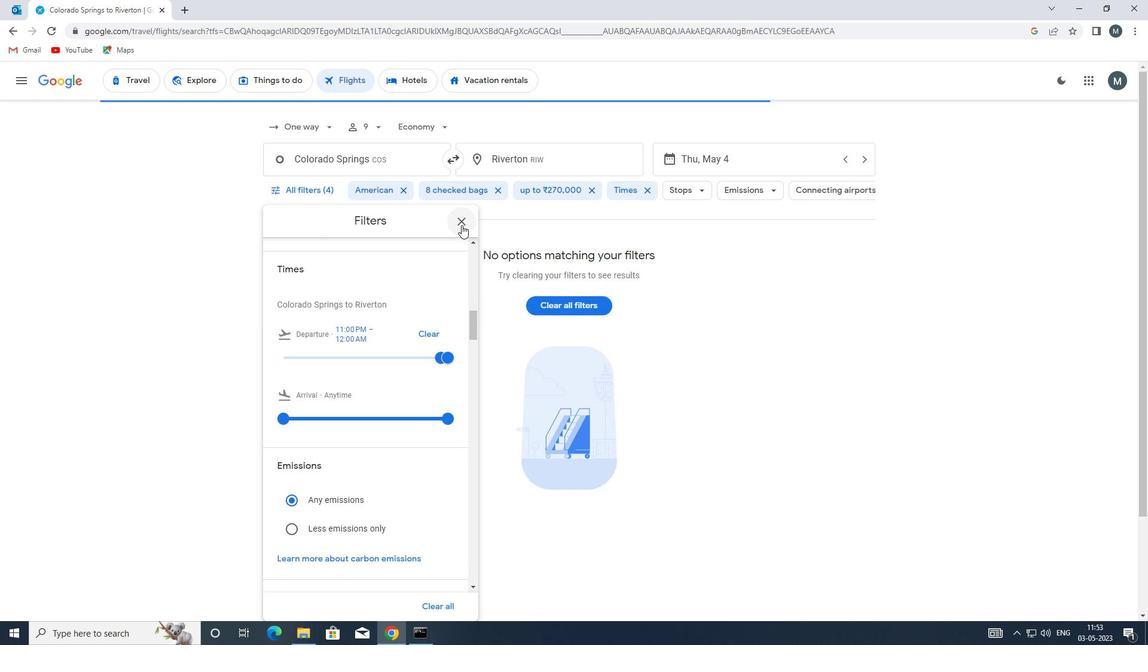 
